 Task: Look for space in Erraguntla, India from 5th June, 2023 to 16th June, 2023 for 2 adults in price range Rs.14000 to Rs.18000. Place can be entire place with 1  bedroom having 1 bed and 1 bathroom. Property type can be house, flat, guest house, hotel. Amenities needed are: washing machine. Booking option can be shelf check-in. Required host language is English.
Action: Mouse moved to (537, 137)
Screenshot: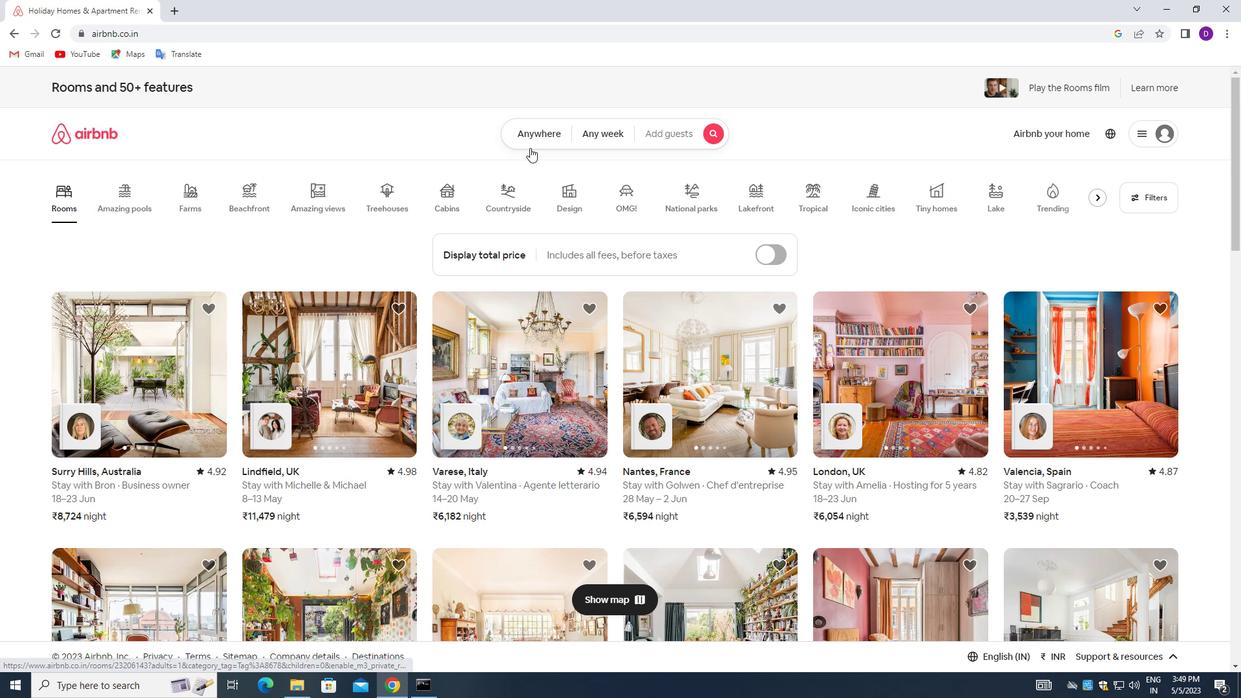 
Action: Mouse pressed left at (537, 137)
Screenshot: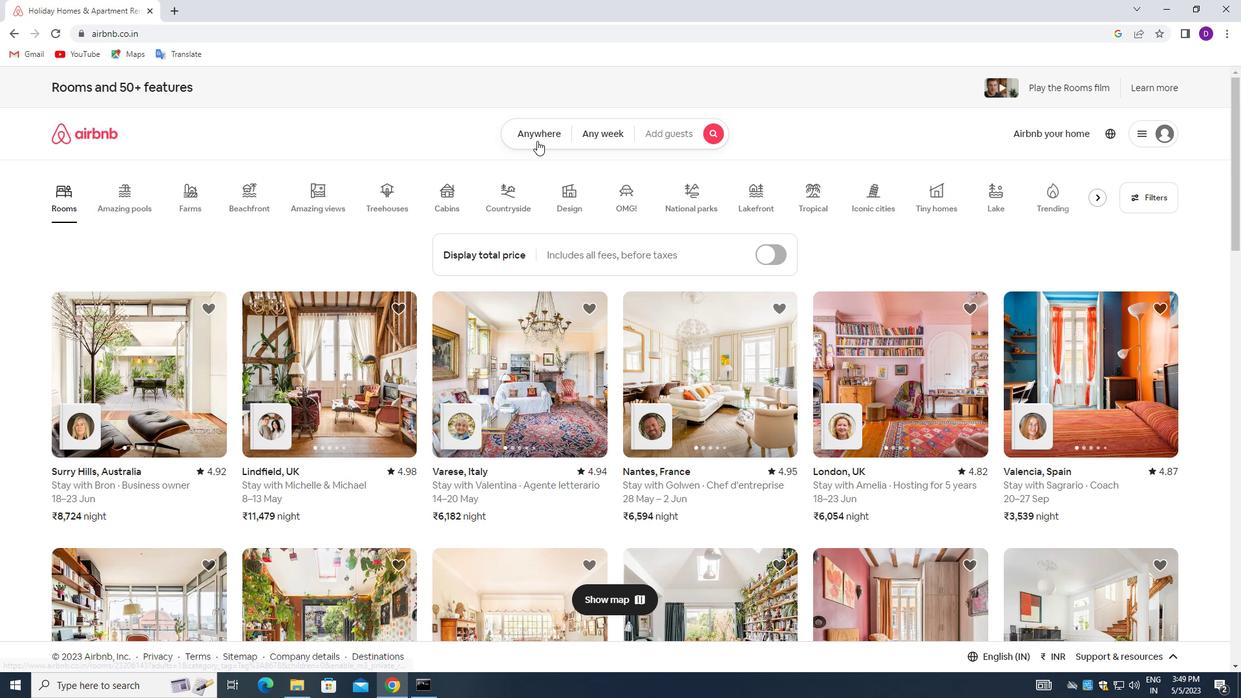 
Action: Mouse moved to (495, 189)
Screenshot: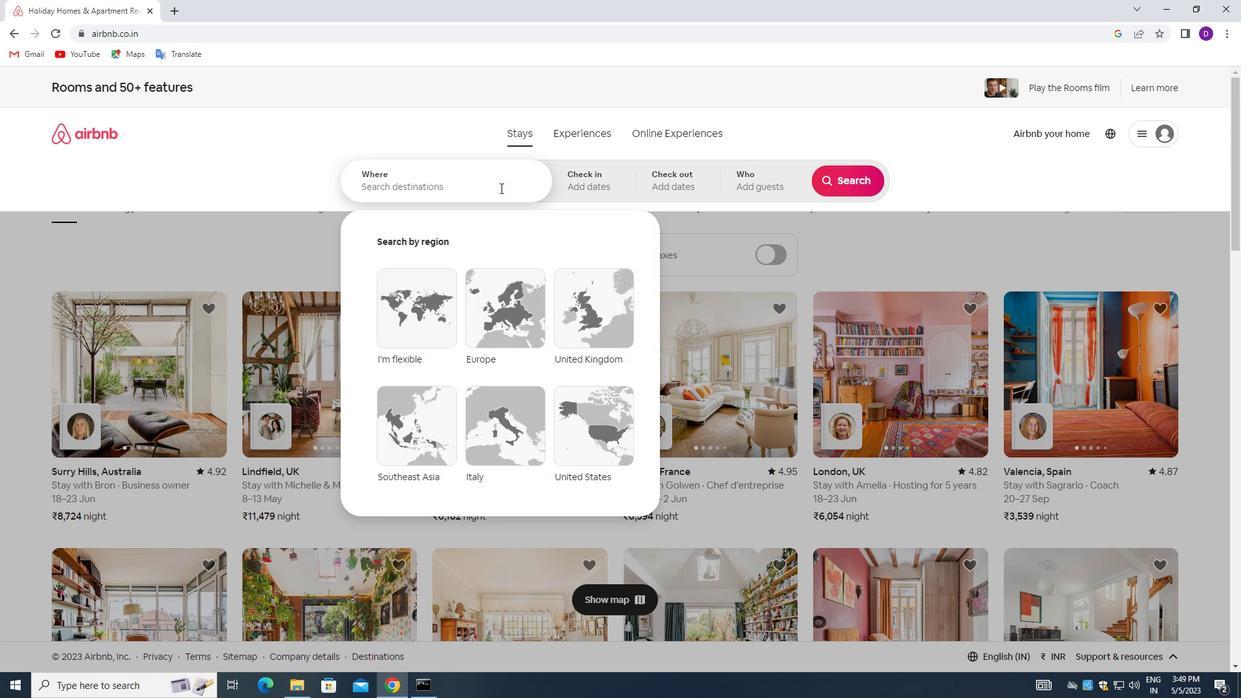
Action: Mouse pressed left at (495, 189)
Screenshot: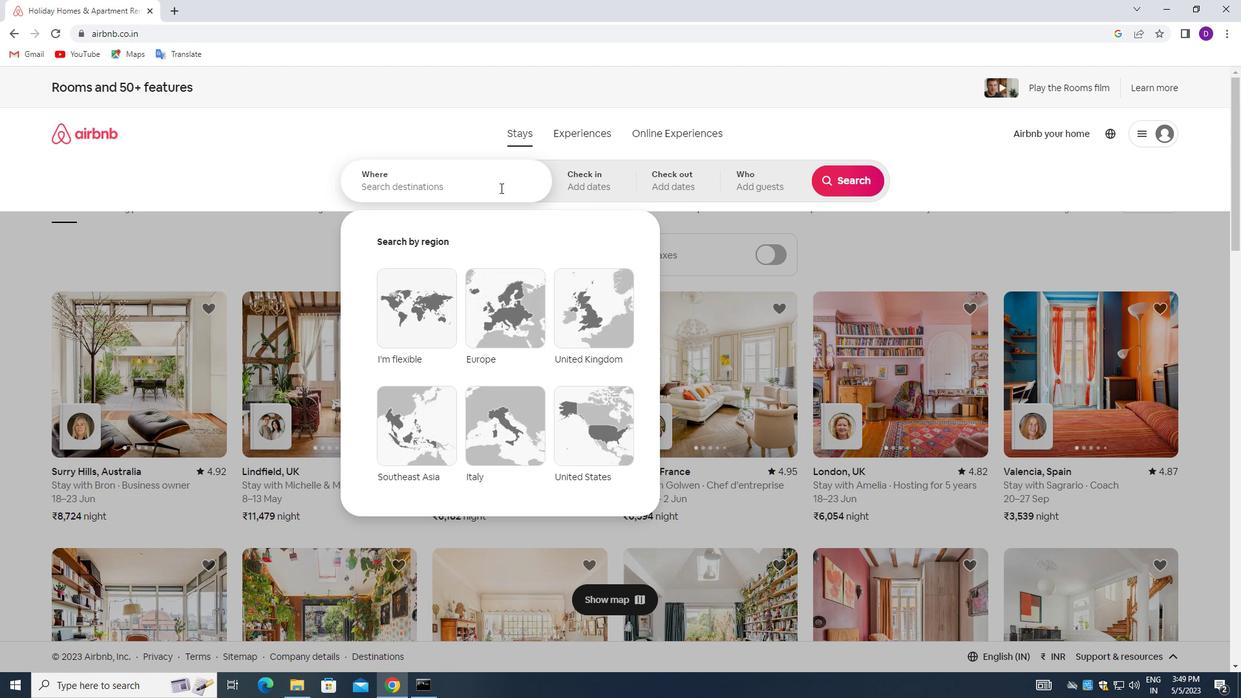
Action: Mouse moved to (275, 265)
Screenshot: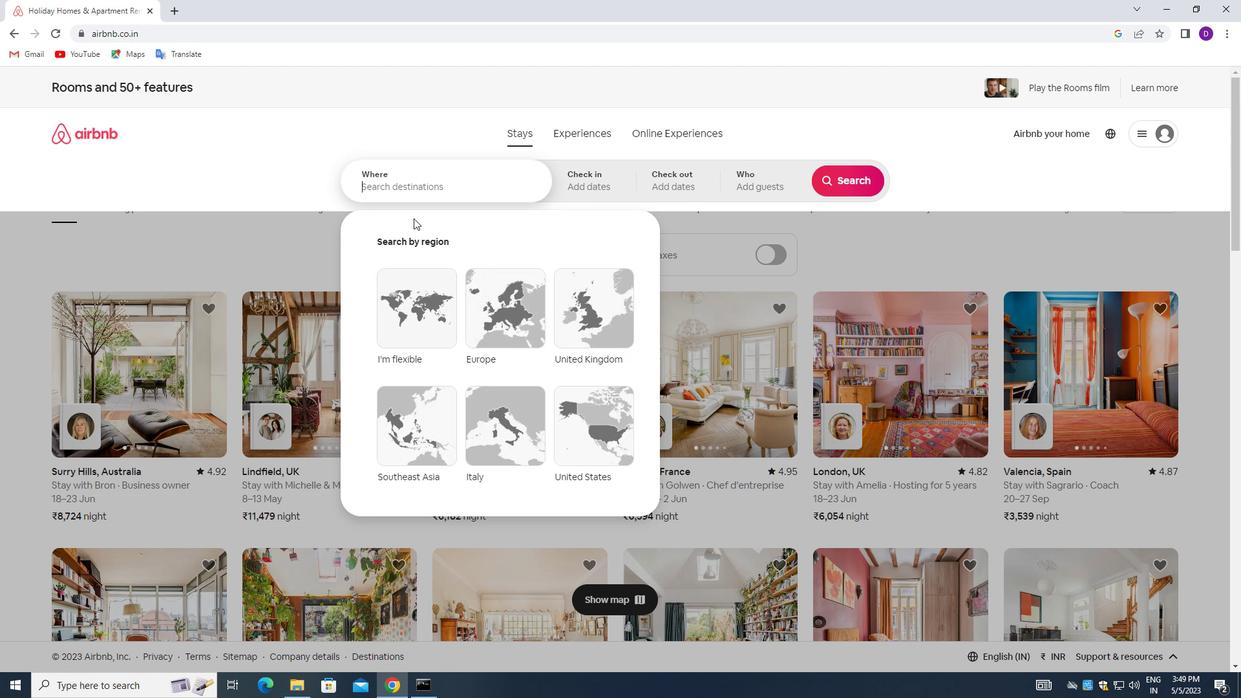
Action: Key pressed <Key.shift_r><Key.shift_r><Key.shift_r><Key.shift_r>Erraguntla,<Key.space><Key.shift>INDIA<Key.enter>
Screenshot: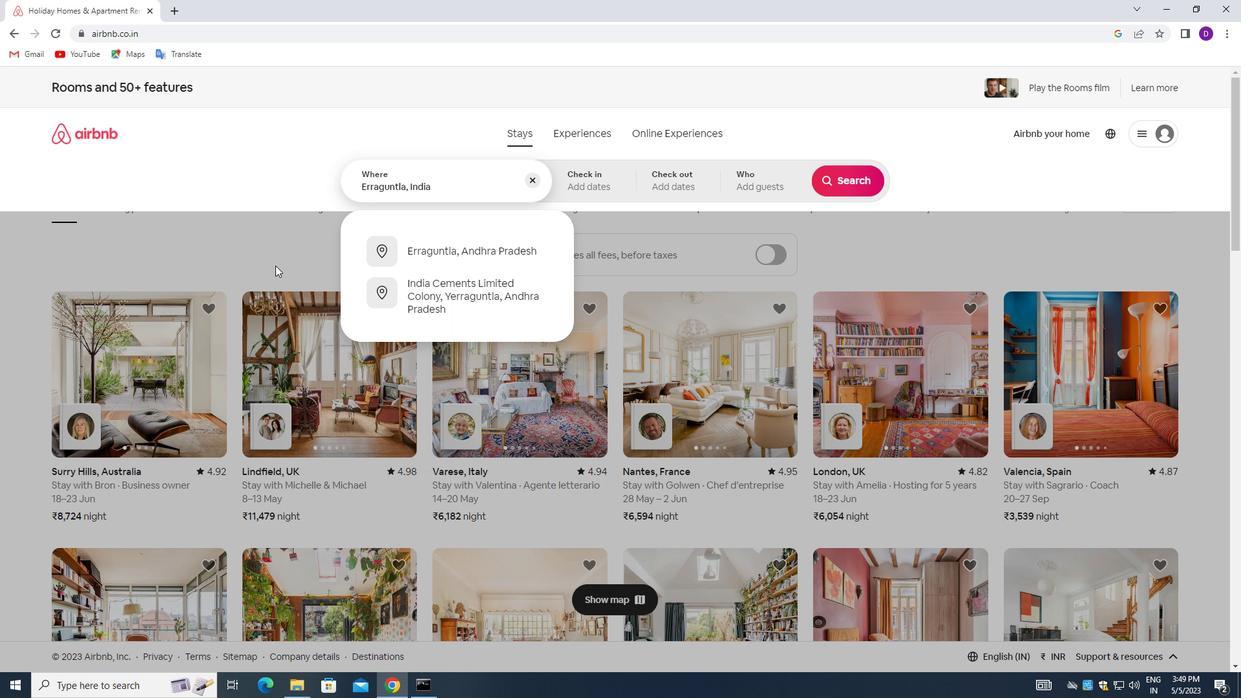 
Action: Mouse moved to (679, 370)
Screenshot: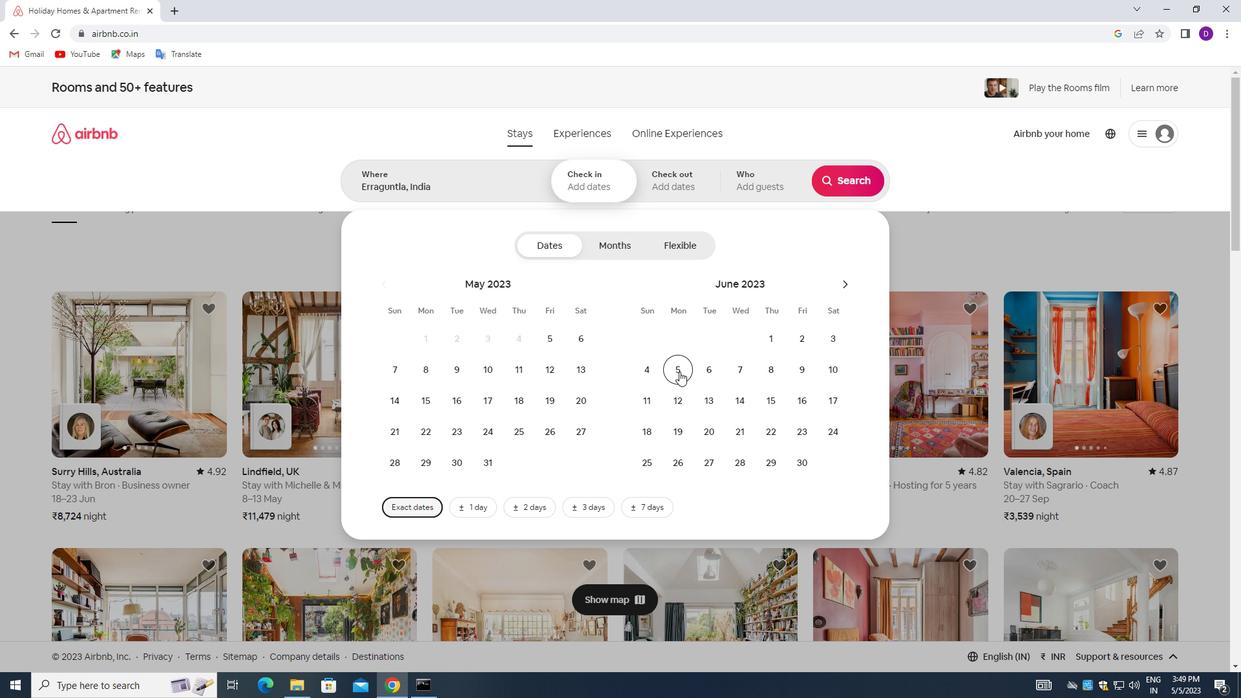 
Action: Mouse pressed left at (679, 370)
Screenshot: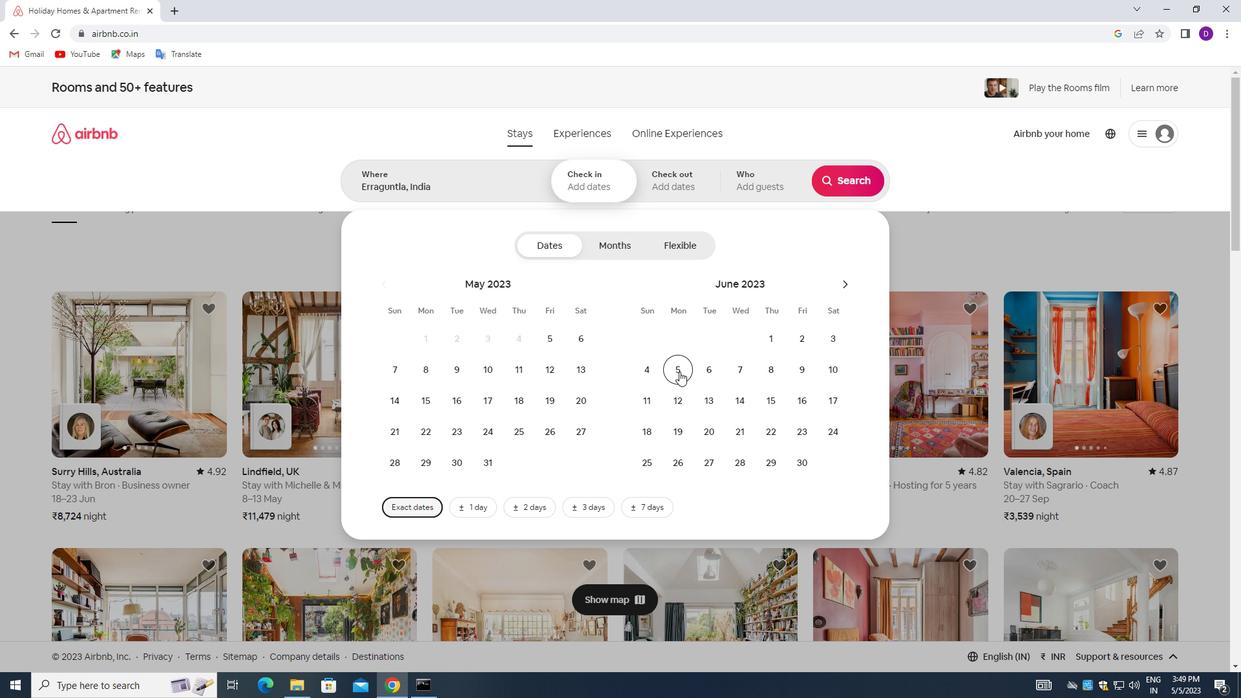 
Action: Mouse moved to (802, 401)
Screenshot: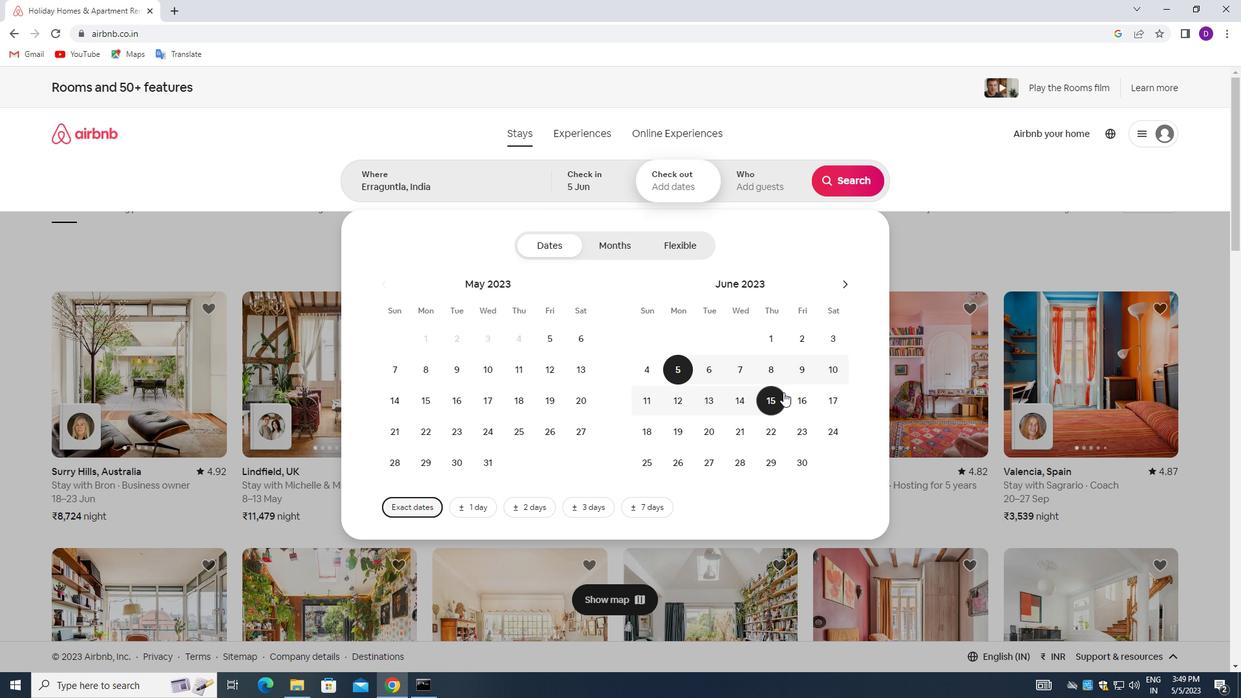 
Action: Mouse pressed left at (802, 401)
Screenshot: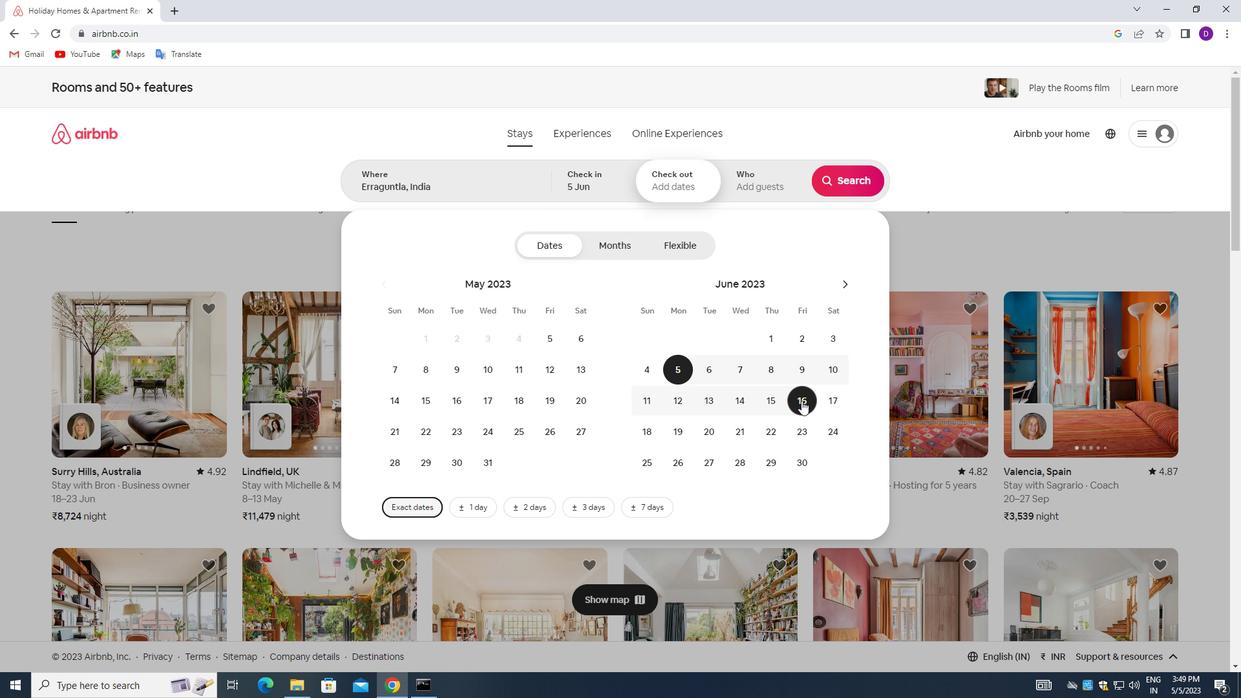 
Action: Mouse moved to (745, 189)
Screenshot: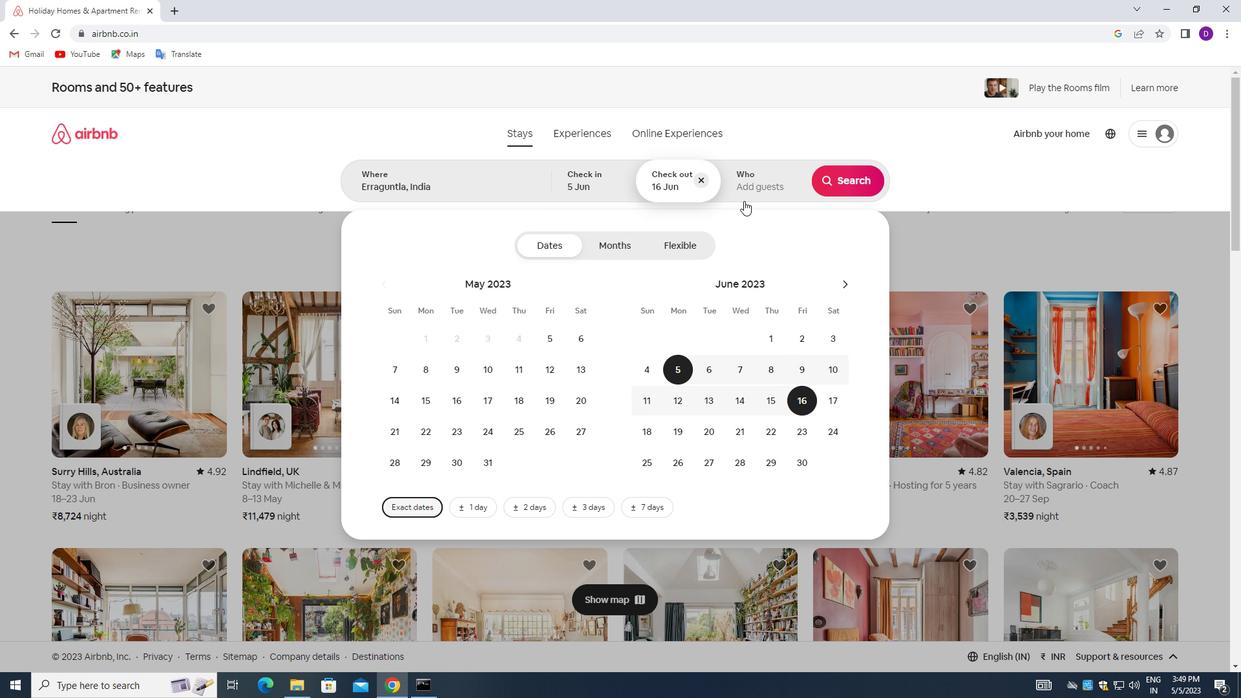 
Action: Mouse pressed left at (745, 189)
Screenshot: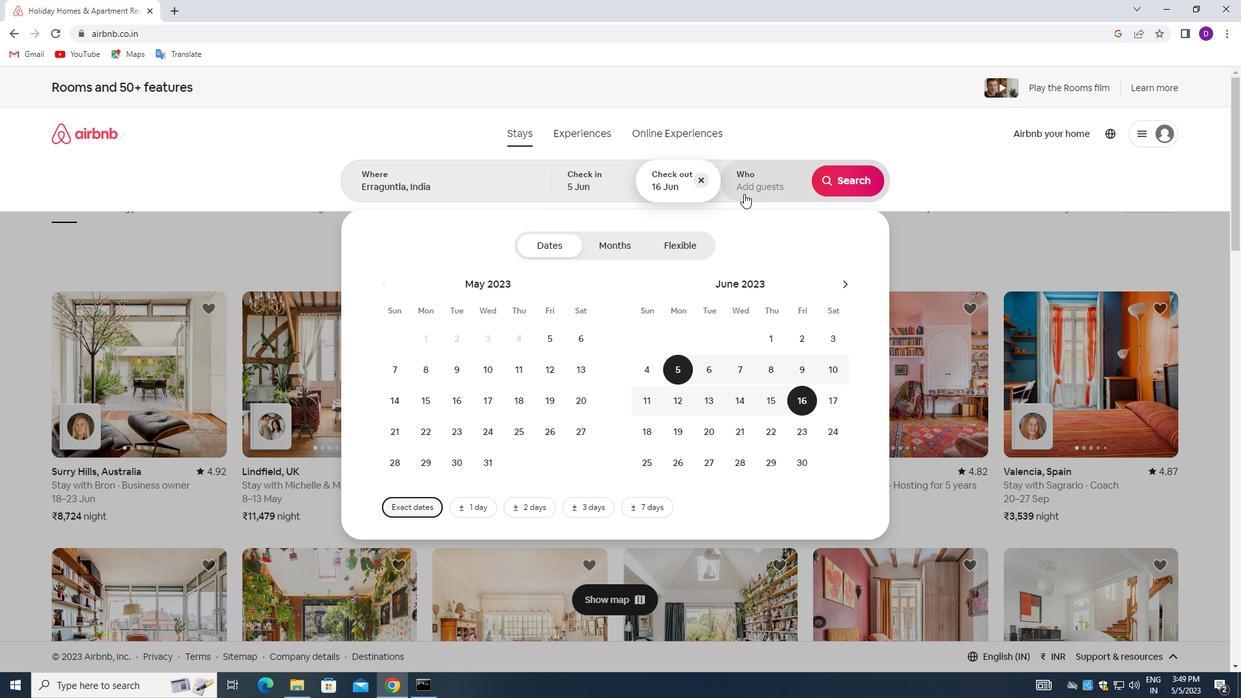 
Action: Mouse moved to (845, 247)
Screenshot: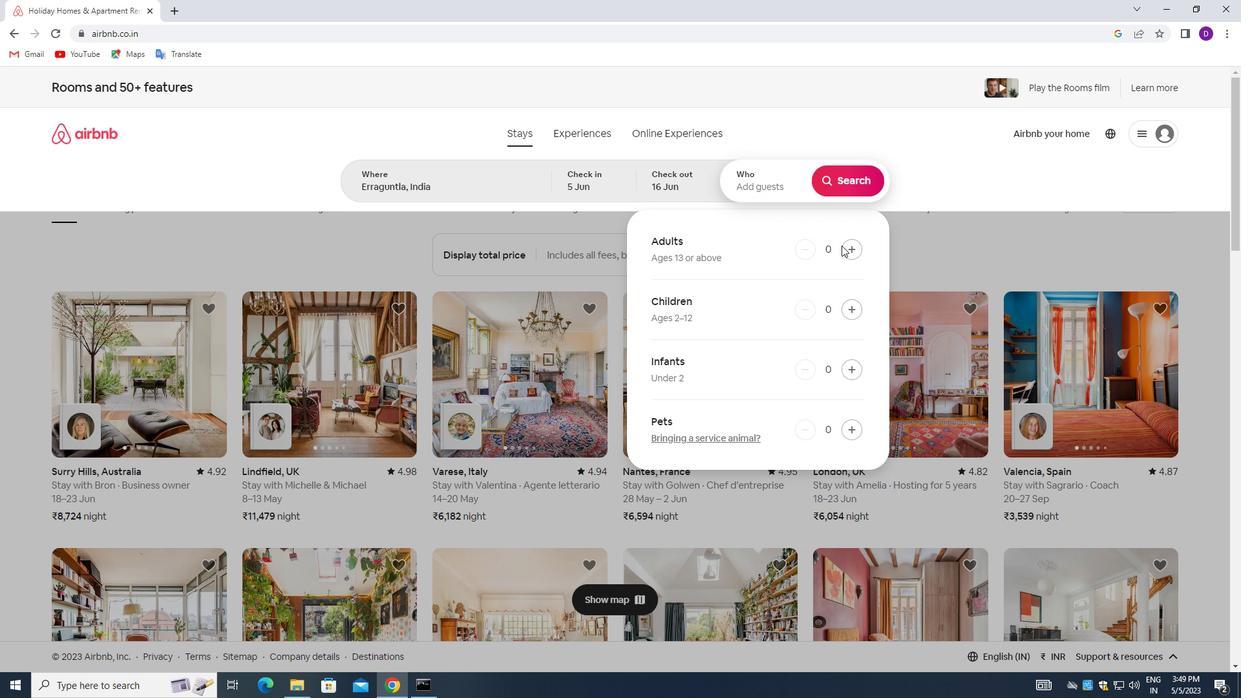 
Action: Mouse pressed left at (845, 247)
Screenshot: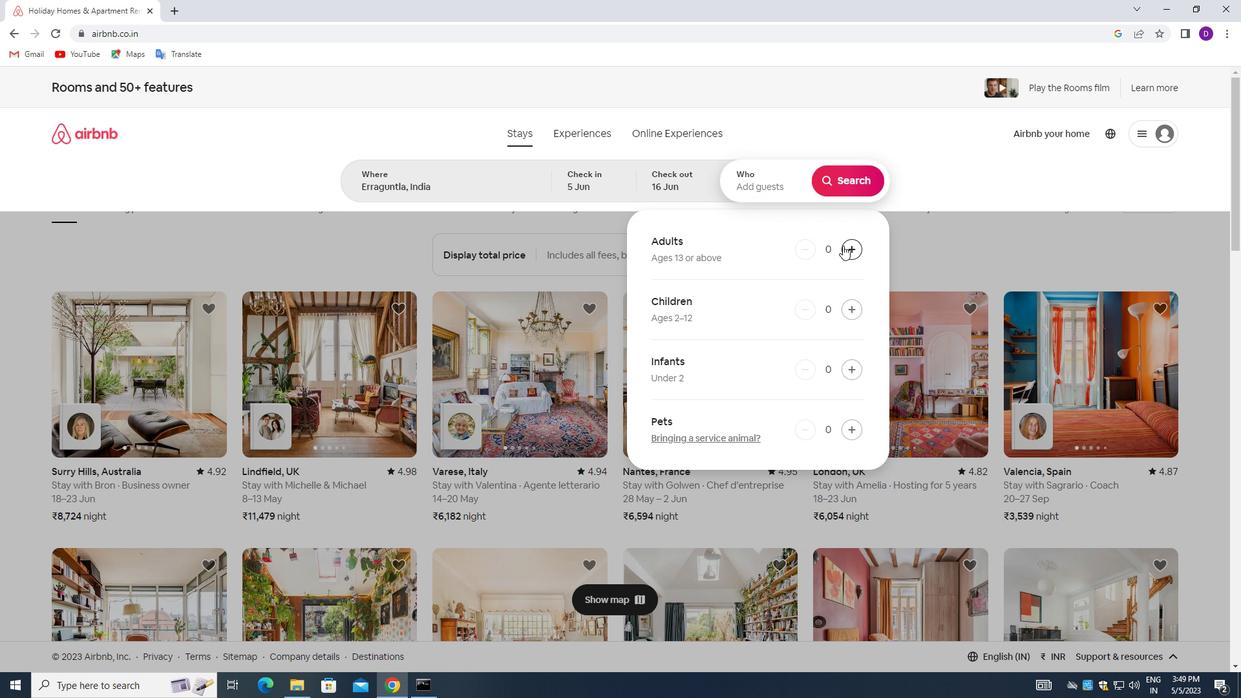 
Action: Mouse pressed left at (845, 247)
Screenshot: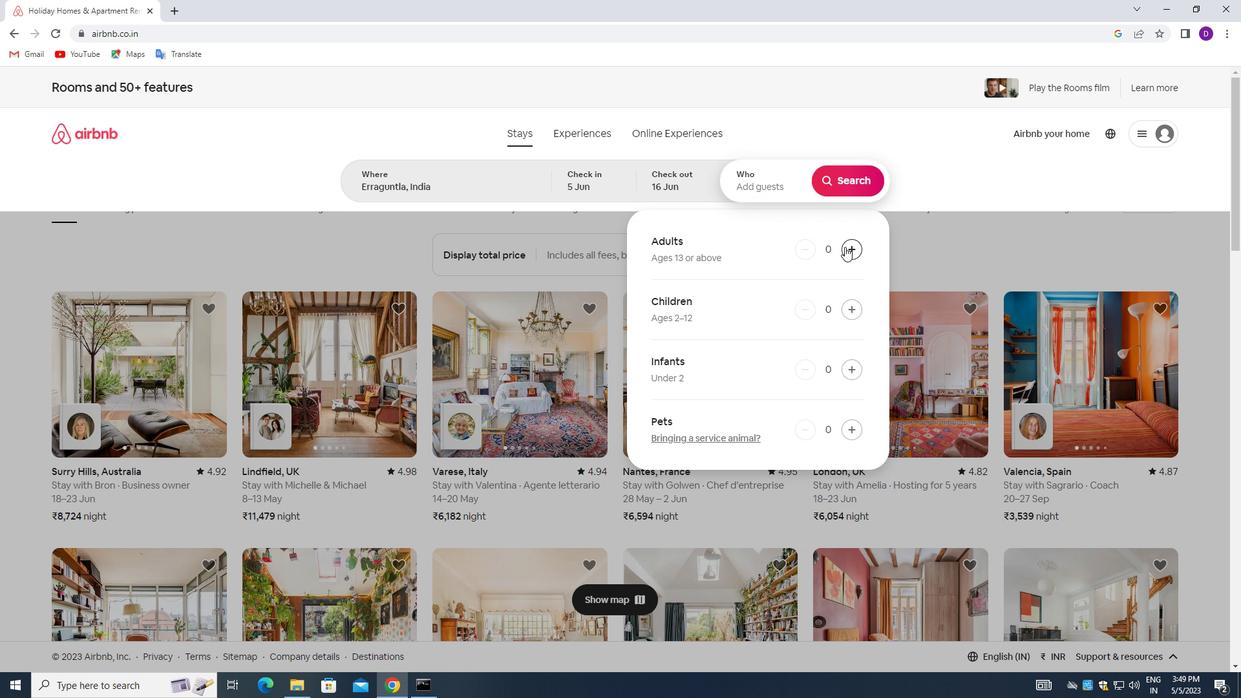 
Action: Mouse moved to (844, 176)
Screenshot: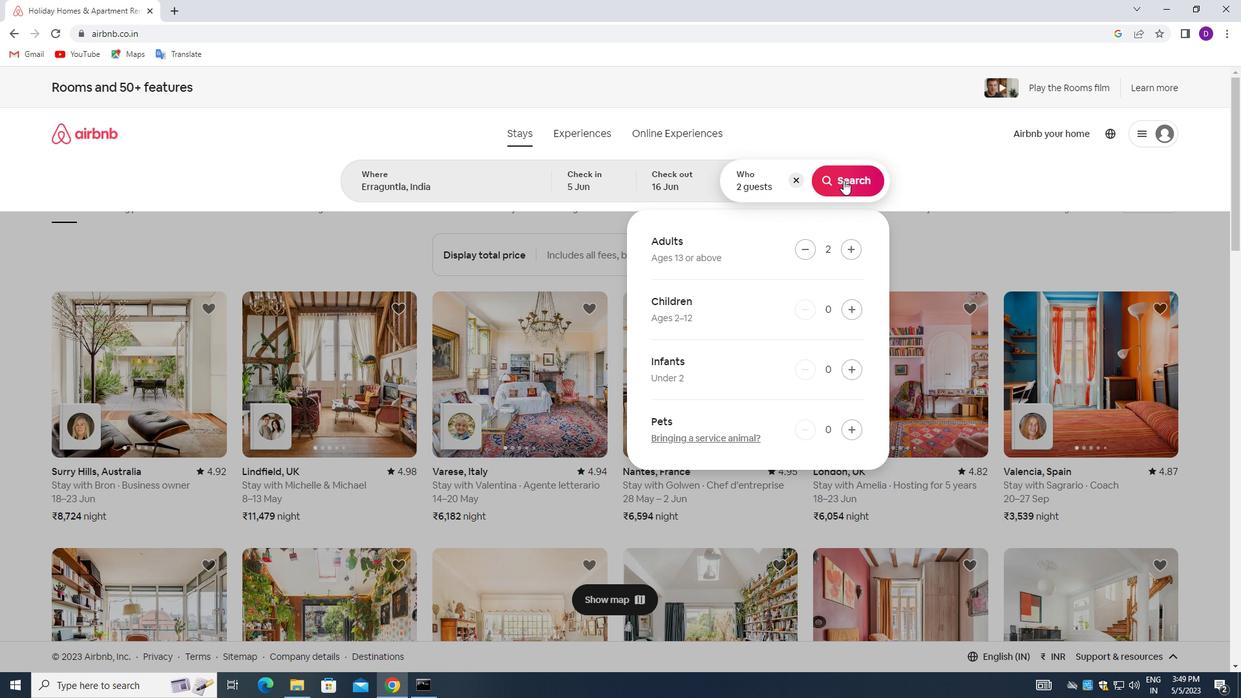 
Action: Mouse pressed left at (844, 176)
Screenshot: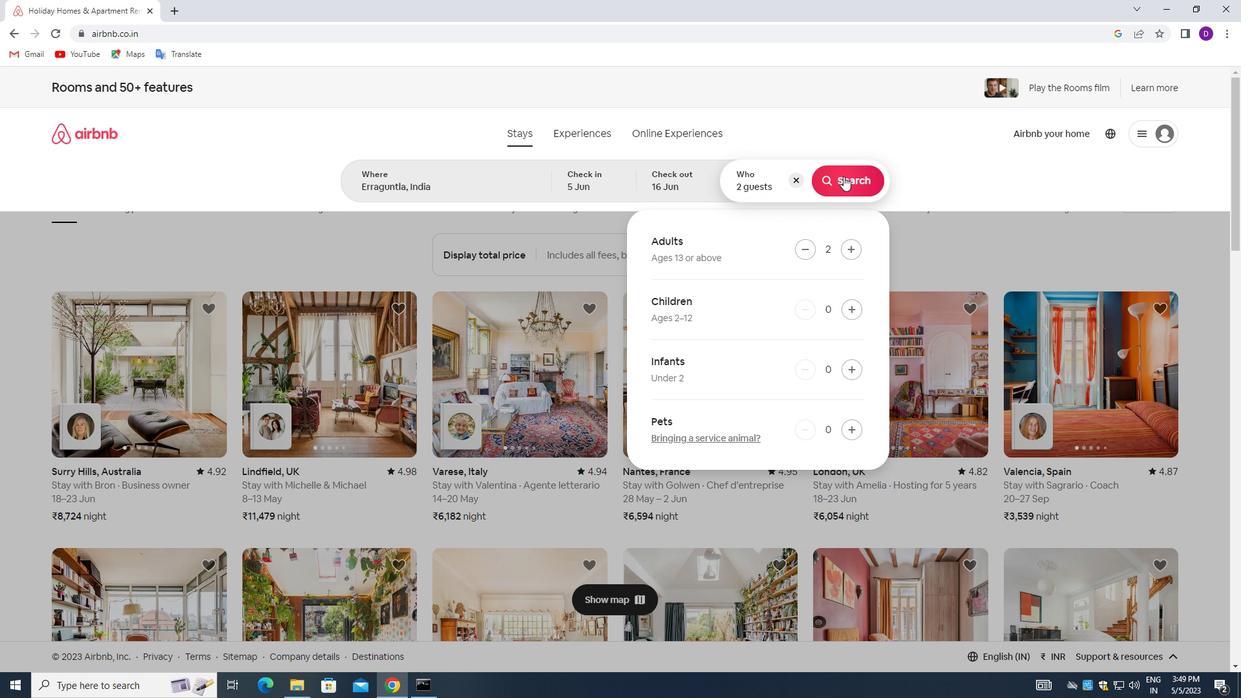 
Action: Mouse moved to (1162, 143)
Screenshot: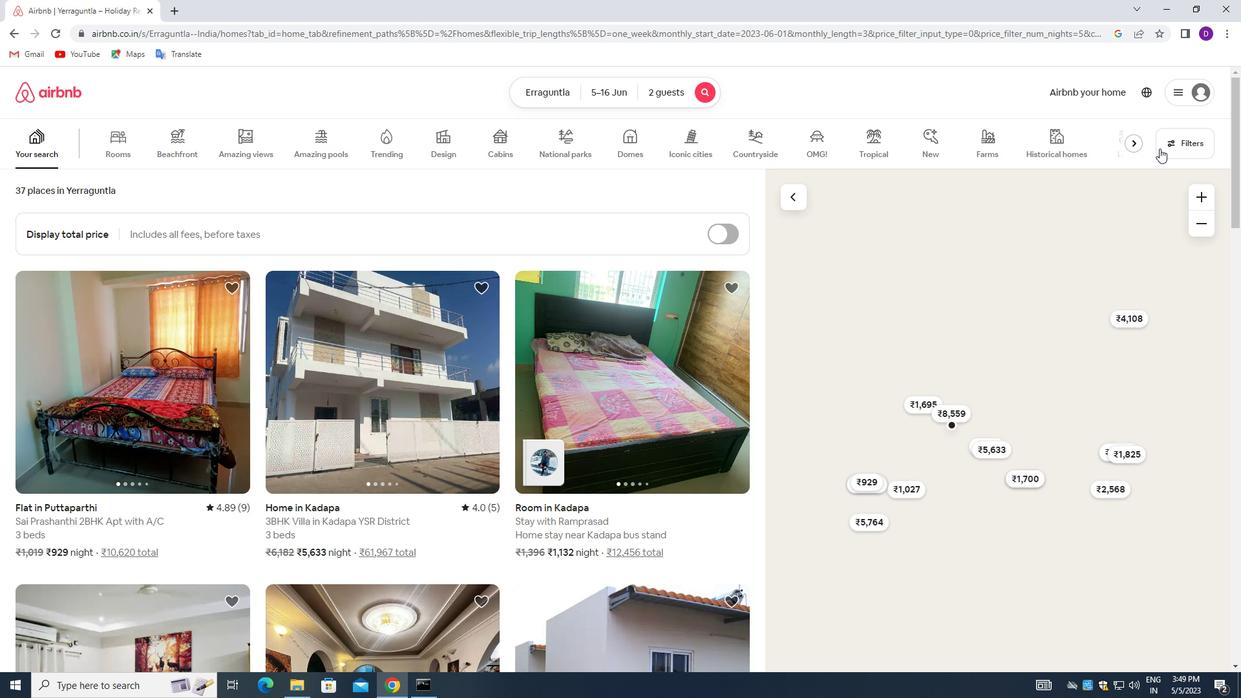 
Action: Mouse pressed left at (1162, 143)
Screenshot: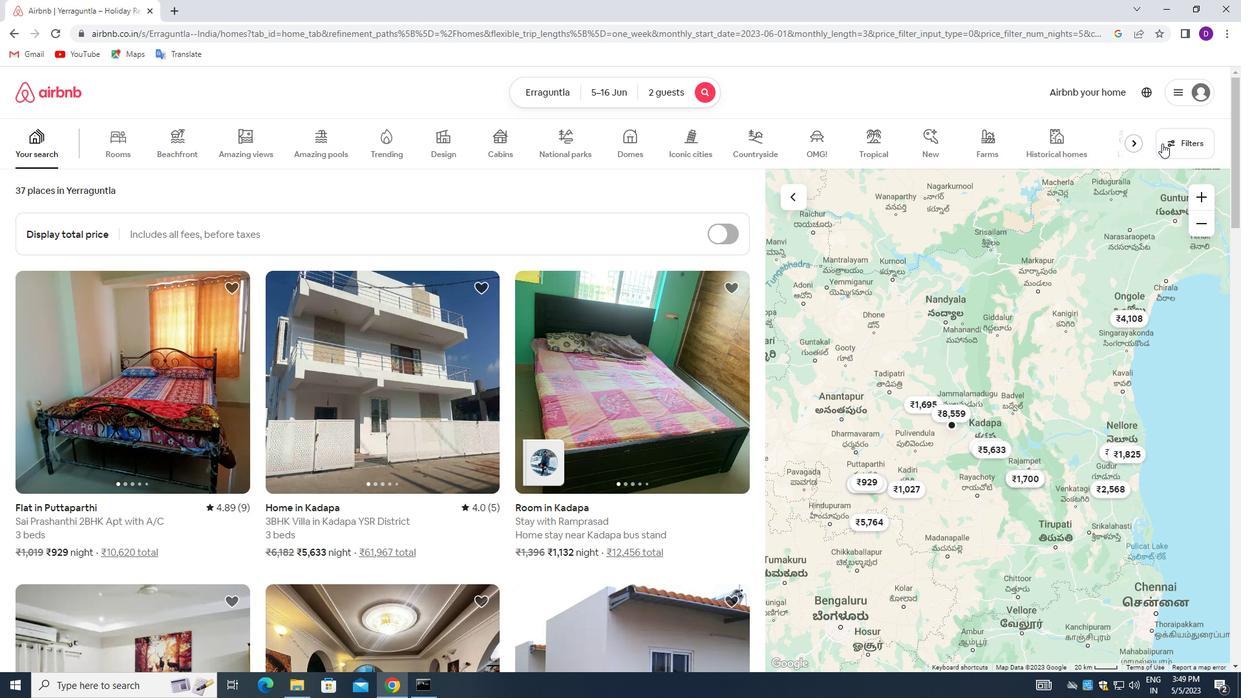
Action: Mouse moved to (448, 459)
Screenshot: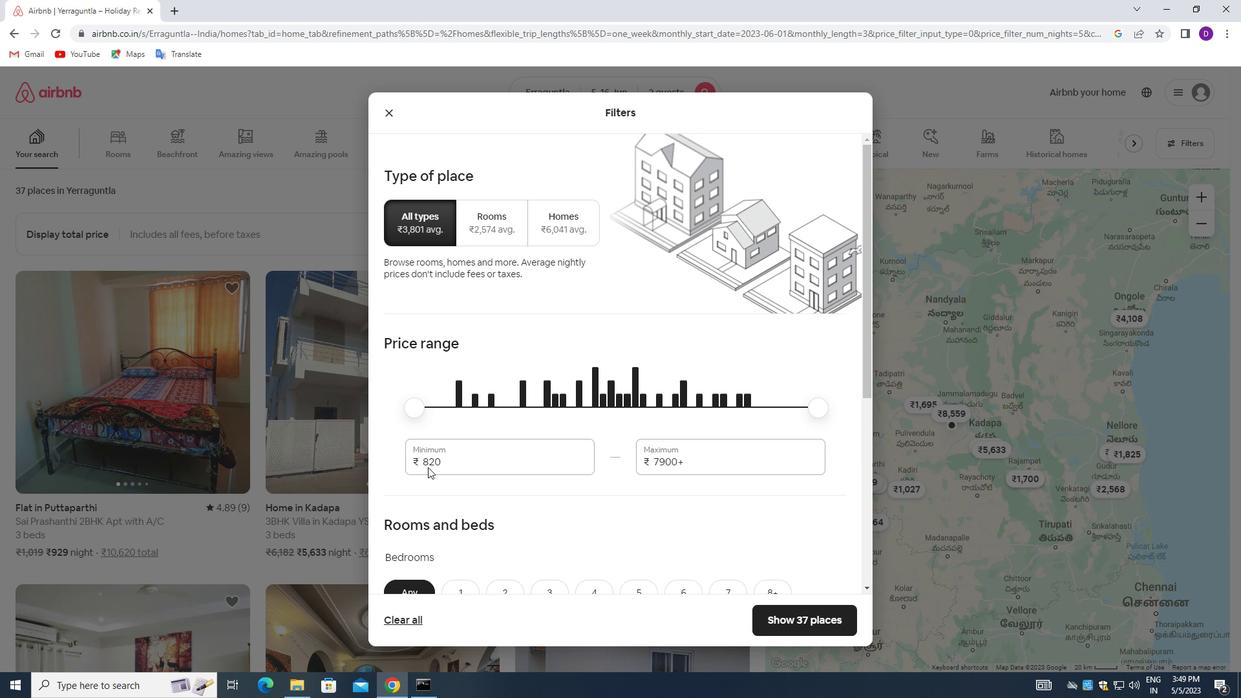 
Action: Mouse pressed left at (448, 459)
Screenshot: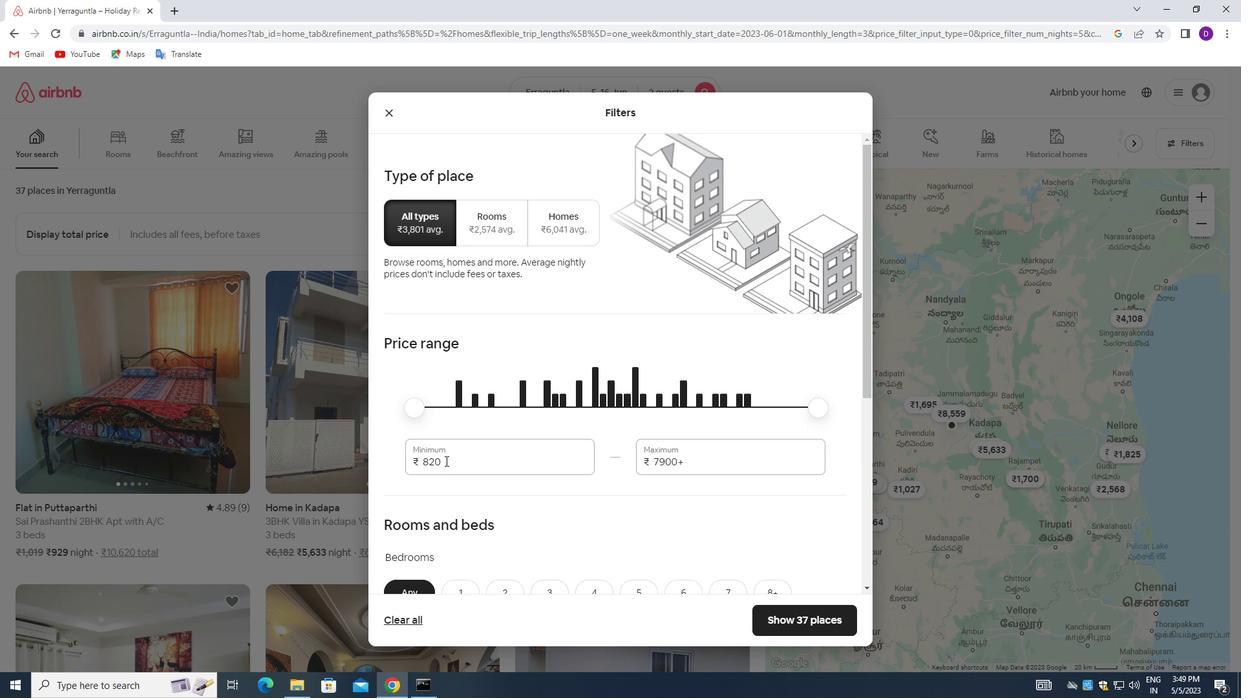 
Action: Mouse pressed left at (448, 459)
Screenshot: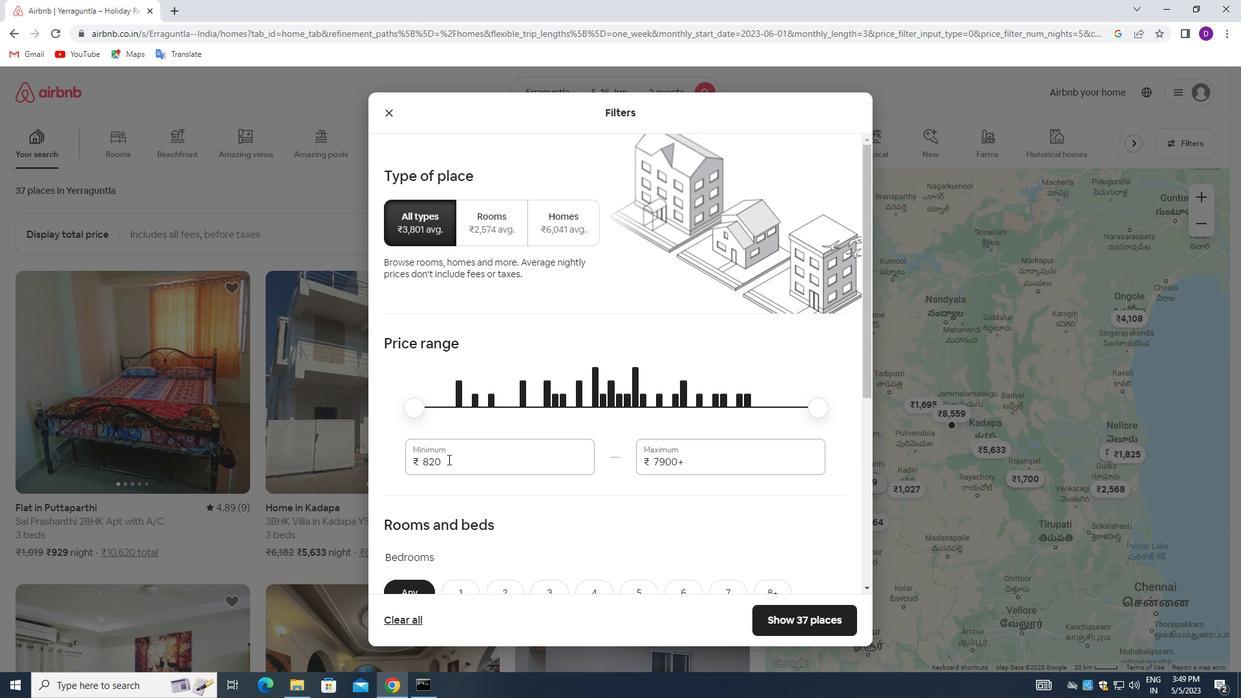 
Action: Key pressed 14000<Key.tab>18000
Screenshot: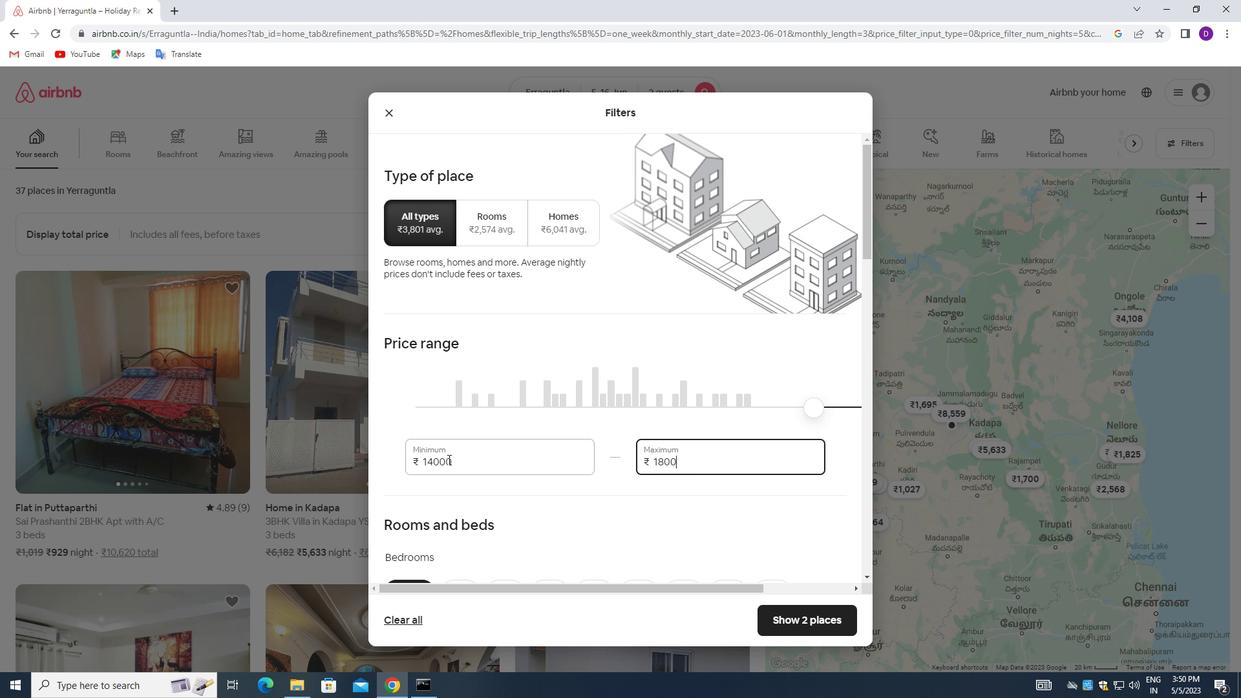 
Action: Mouse moved to (572, 490)
Screenshot: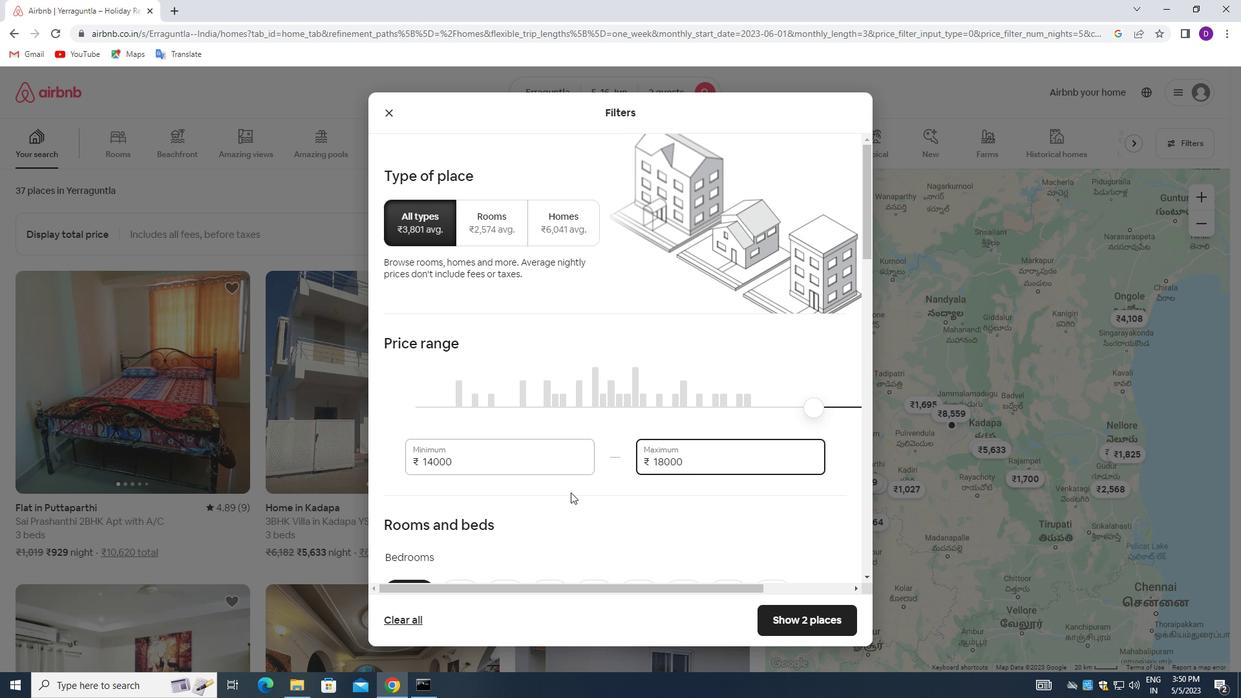 
Action: Mouse scrolled (572, 490) with delta (0, 0)
Screenshot: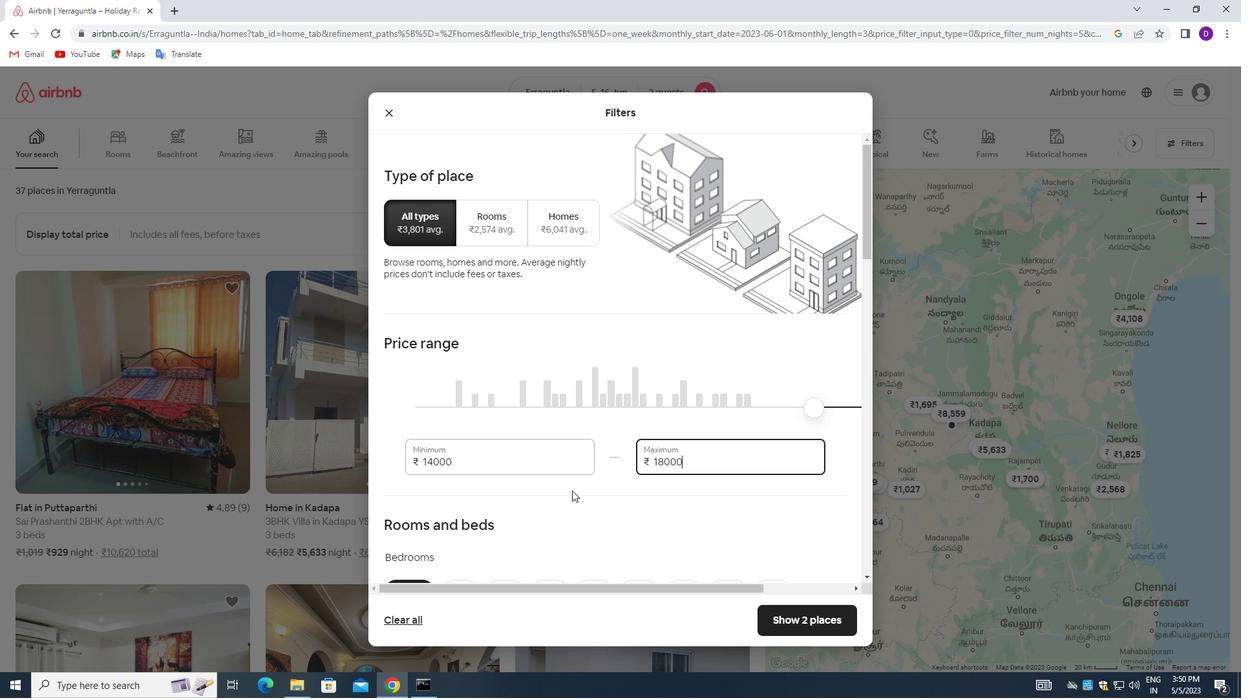
Action: Mouse scrolled (572, 490) with delta (0, 0)
Screenshot: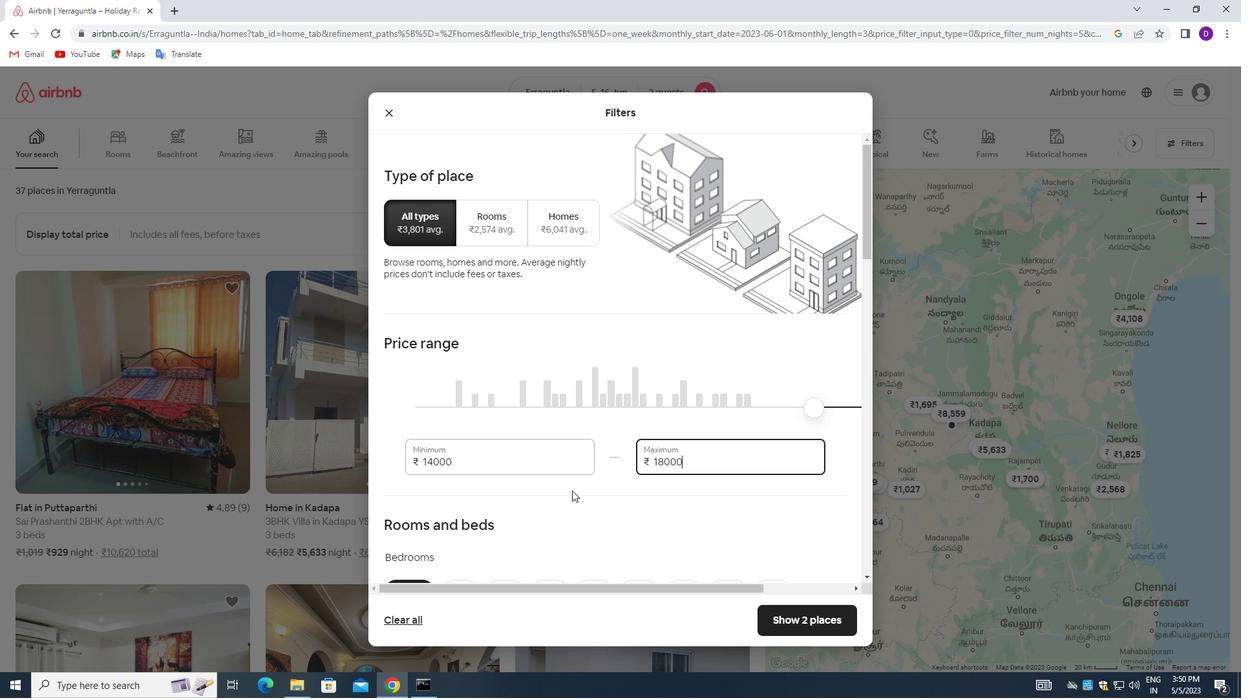 
Action: Mouse moved to (572, 490)
Screenshot: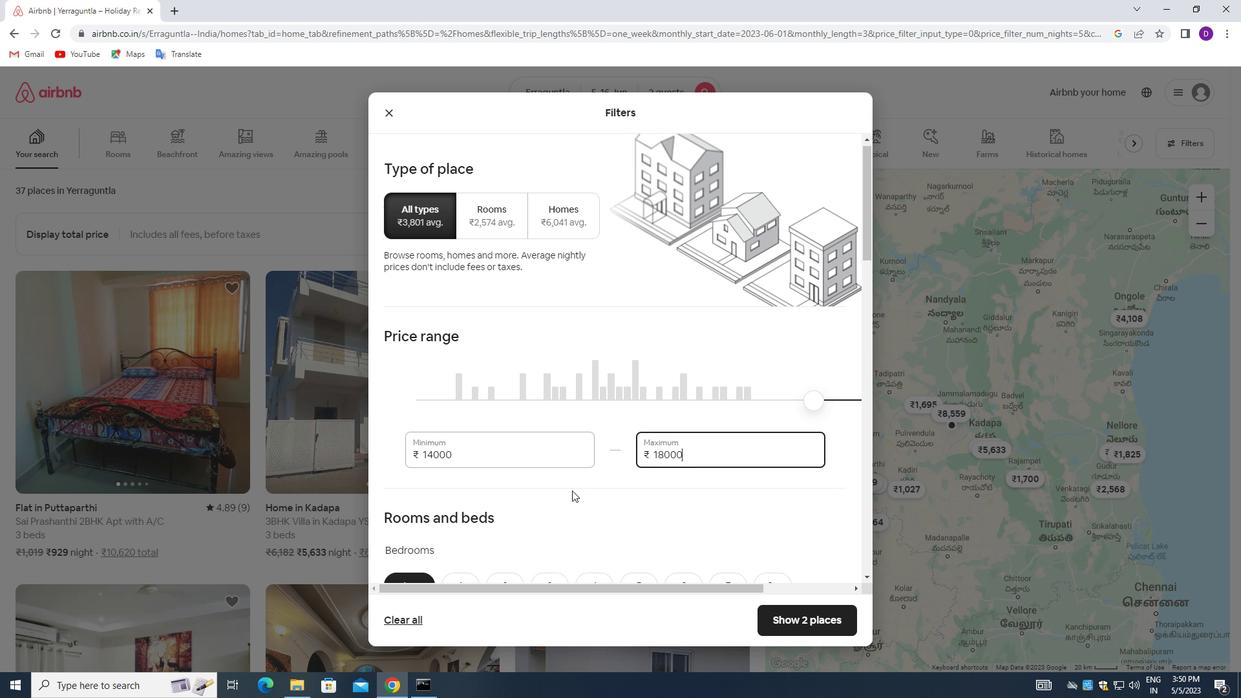 
Action: Mouse scrolled (572, 490) with delta (0, 0)
Screenshot: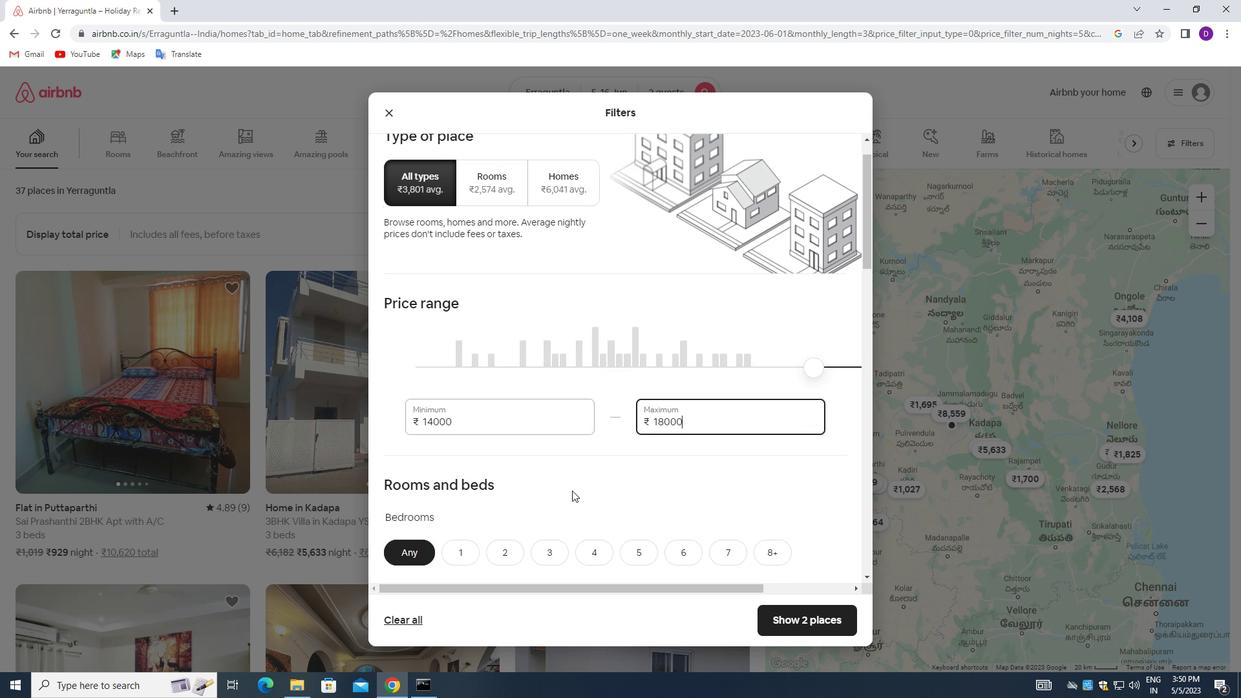 
Action: Mouse moved to (467, 401)
Screenshot: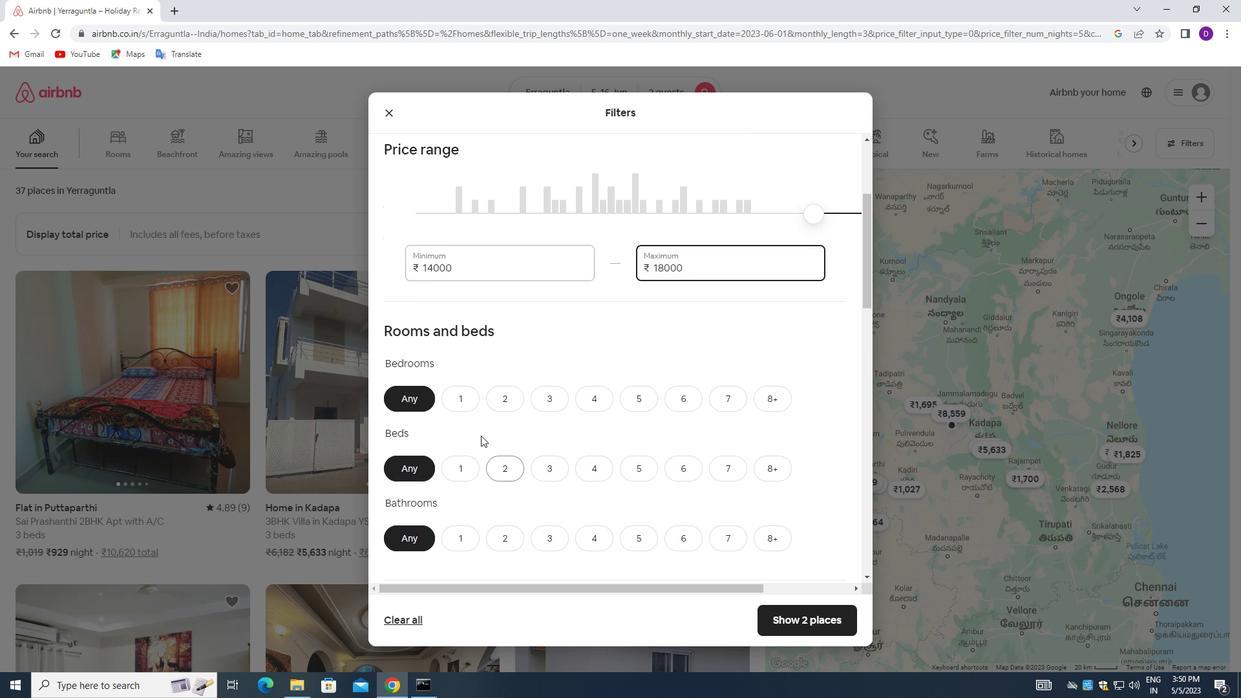 
Action: Mouse pressed left at (467, 401)
Screenshot: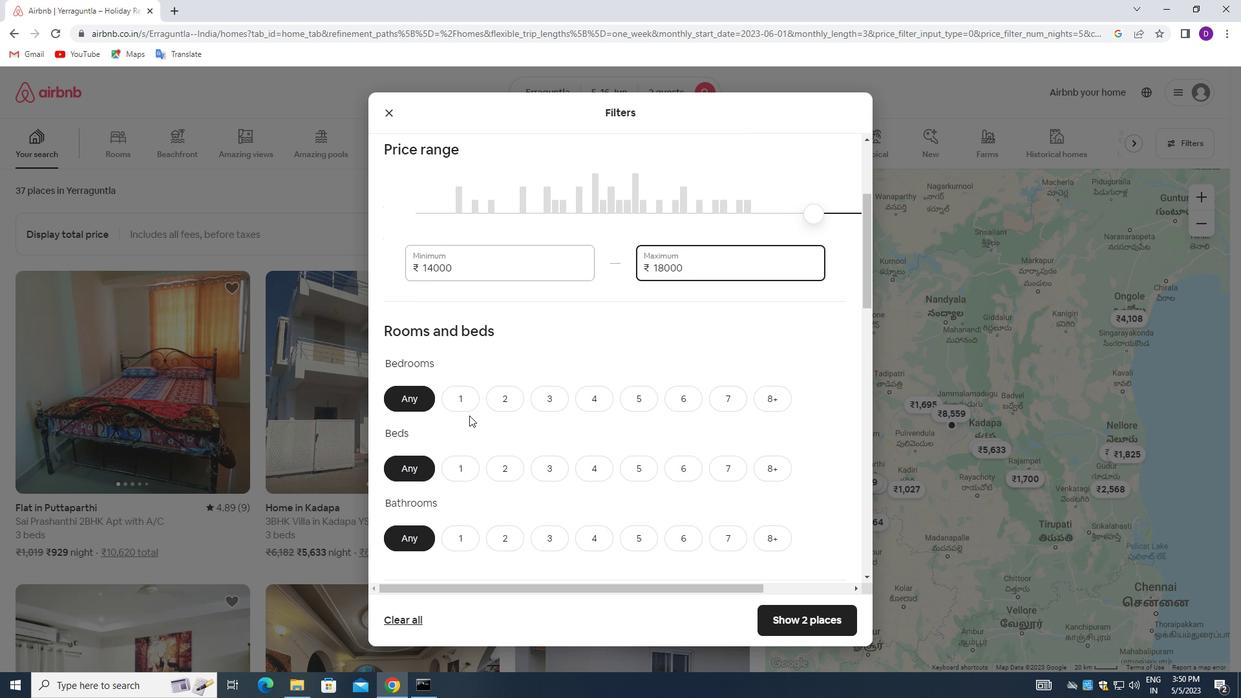 
Action: Mouse moved to (472, 465)
Screenshot: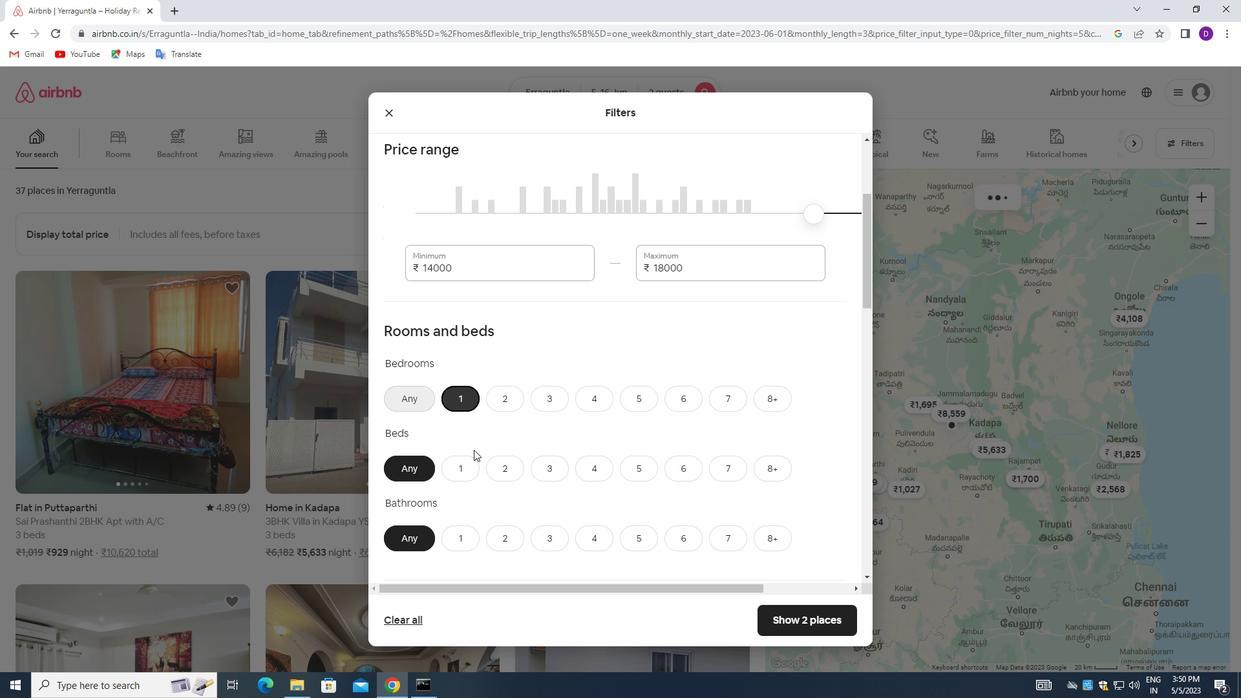 
Action: Mouse pressed left at (472, 465)
Screenshot: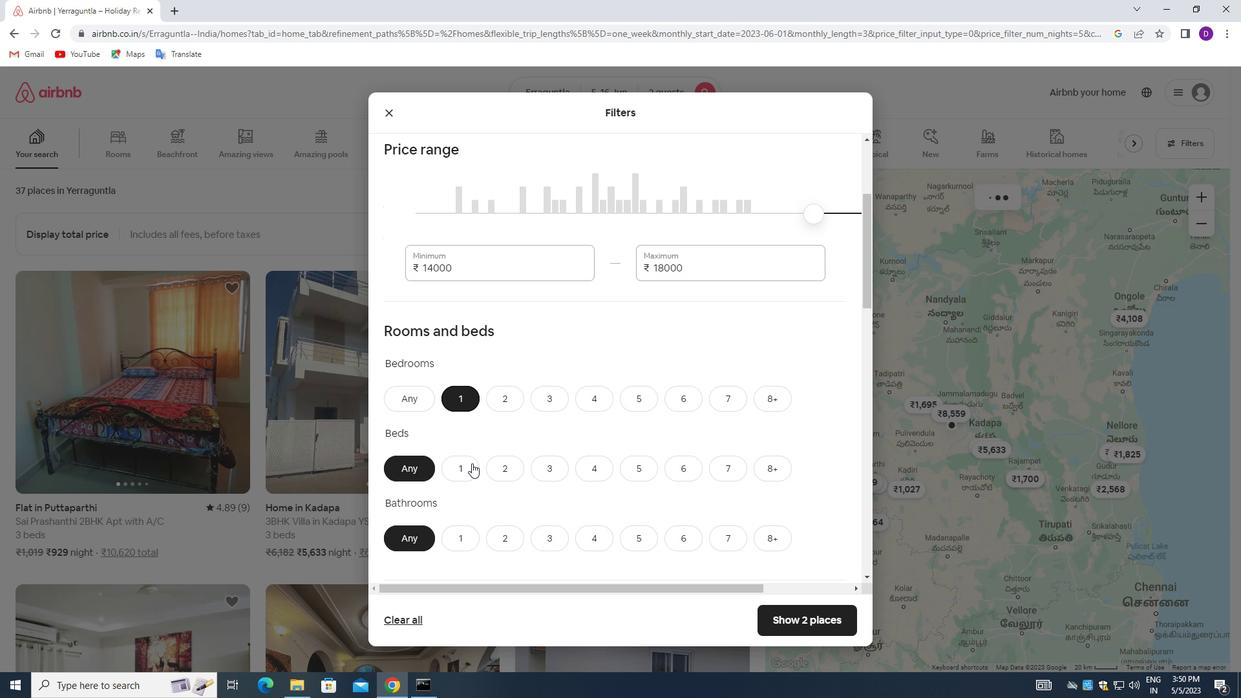 
Action: Mouse moved to (461, 529)
Screenshot: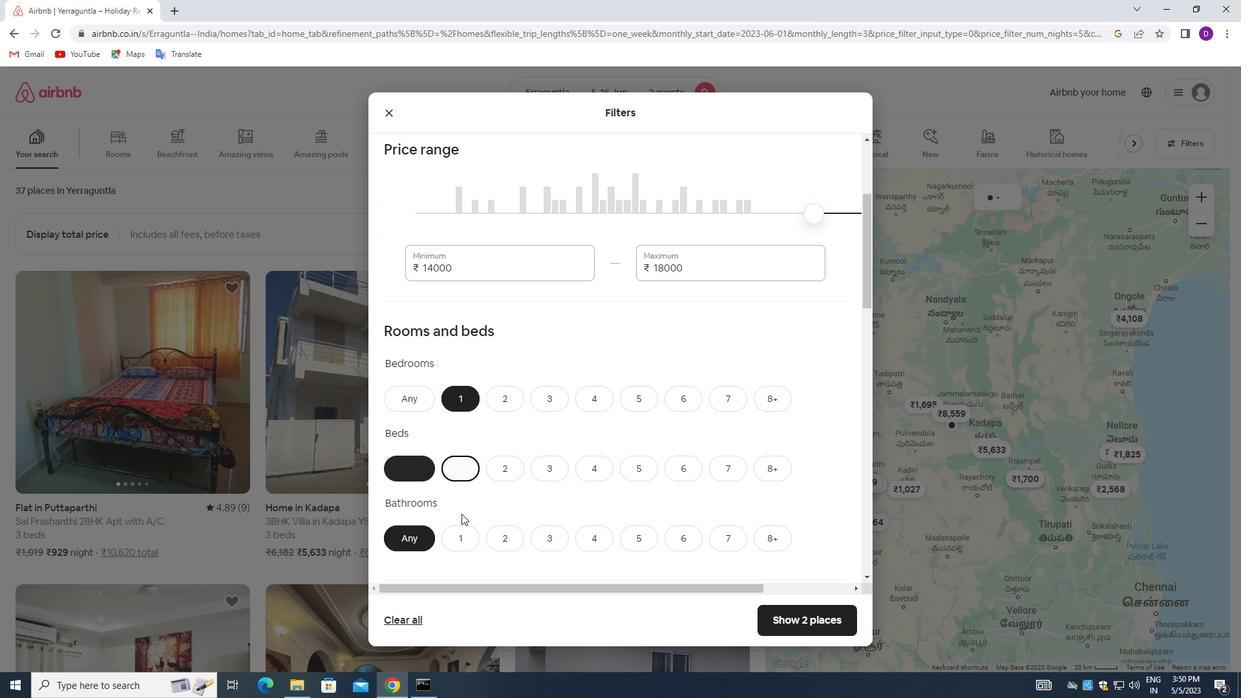 
Action: Mouse pressed left at (461, 529)
Screenshot: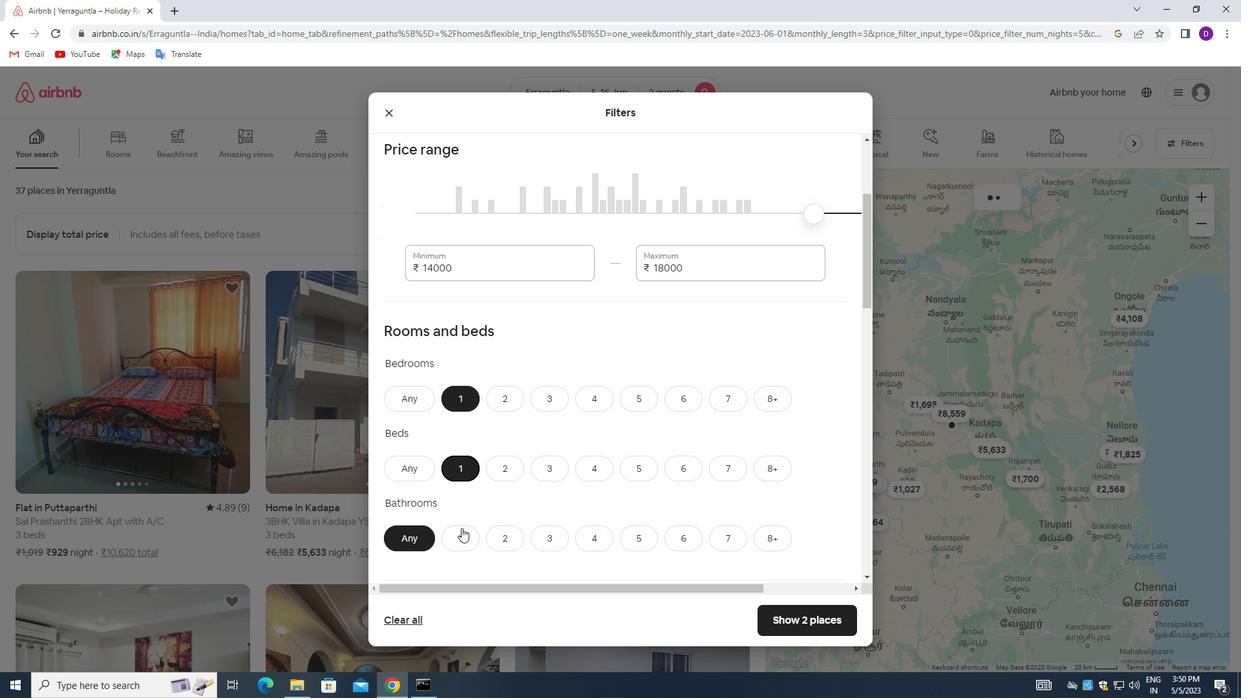 
Action: Mouse moved to (502, 459)
Screenshot: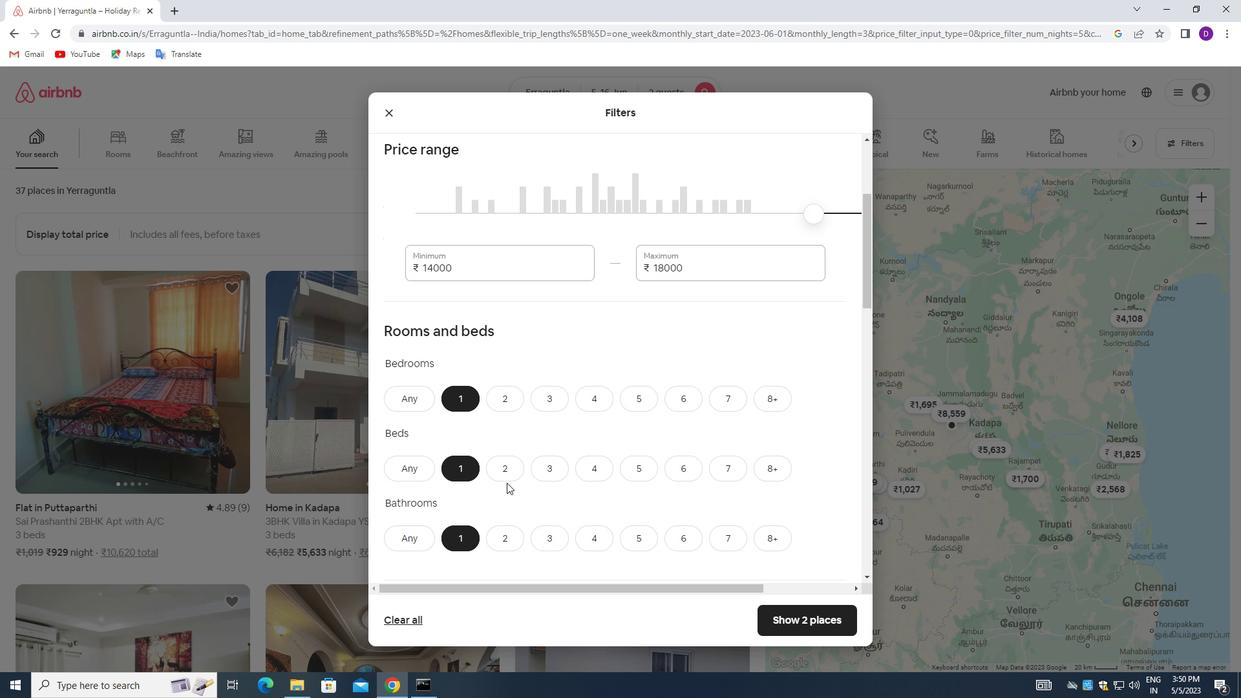 
Action: Mouse scrolled (502, 458) with delta (0, 0)
Screenshot: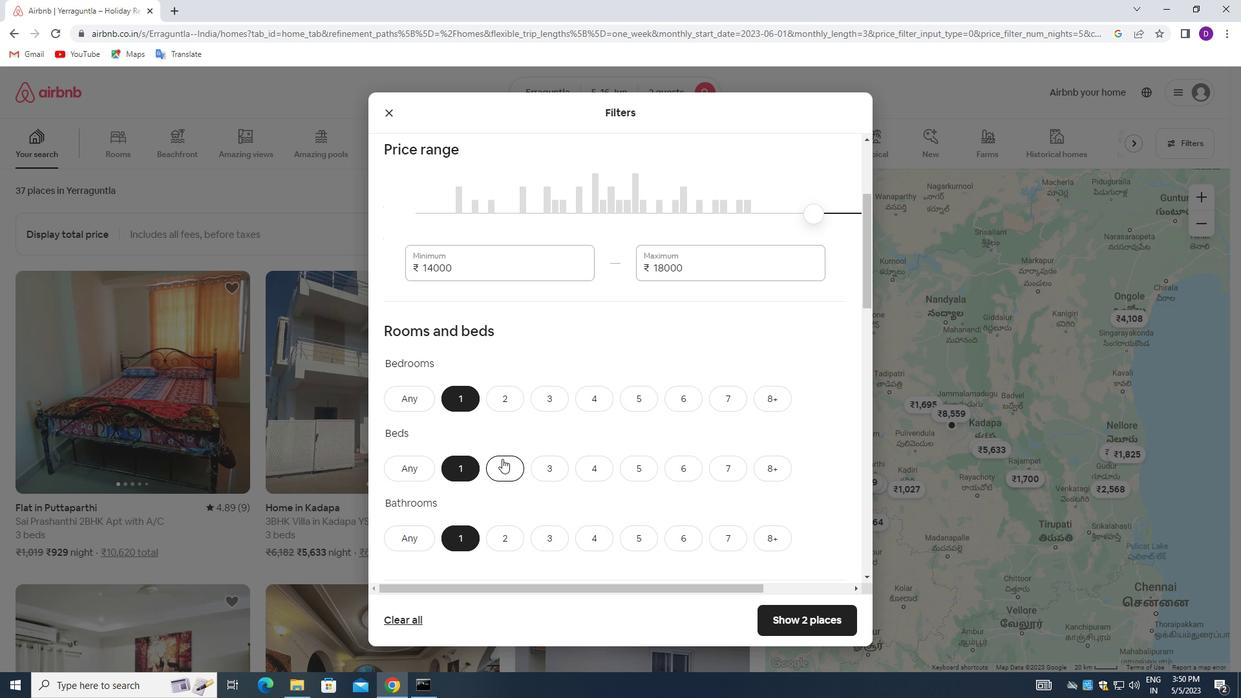 
Action: Mouse scrolled (502, 458) with delta (0, 0)
Screenshot: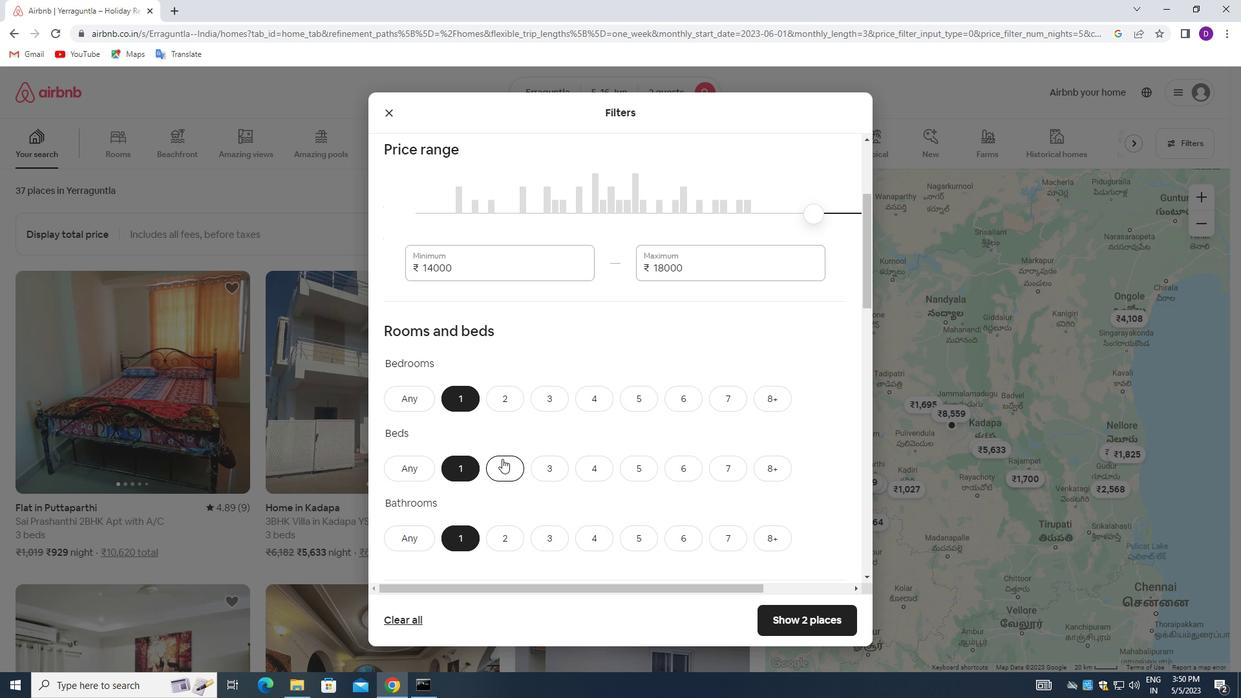 
Action: Mouse moved to (435, 528)
Screenshot: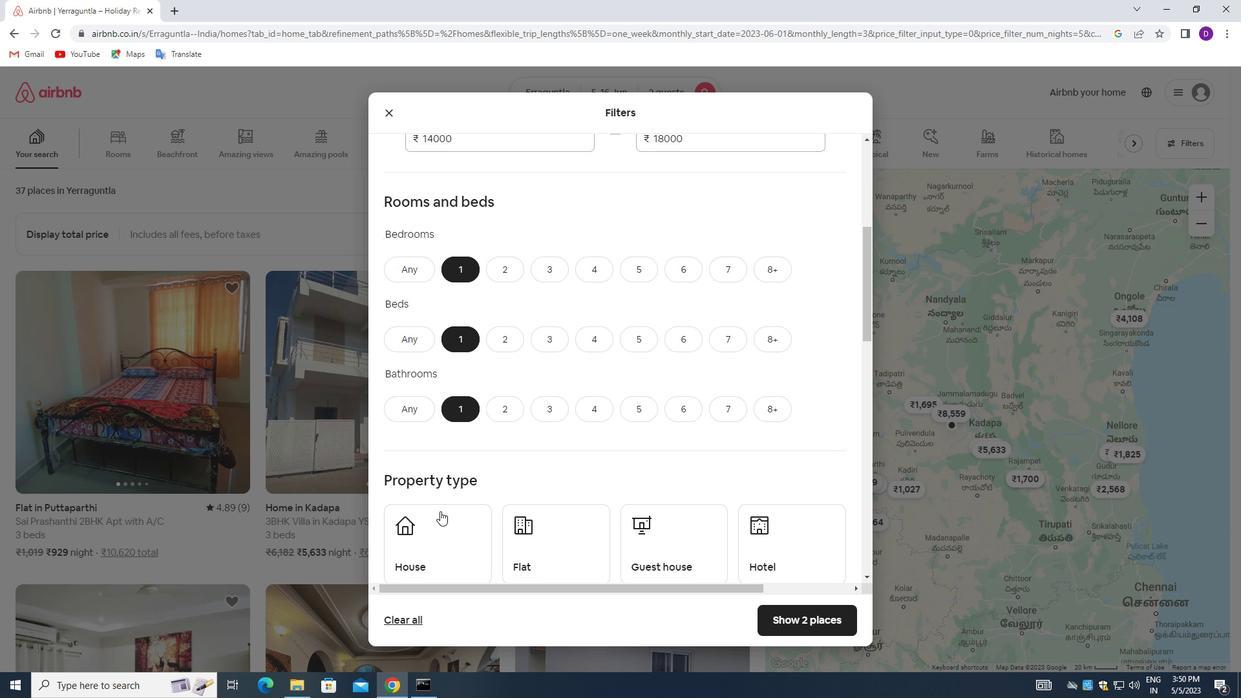 
Action: Mouse pressed left at (435, 528)
Screenshot: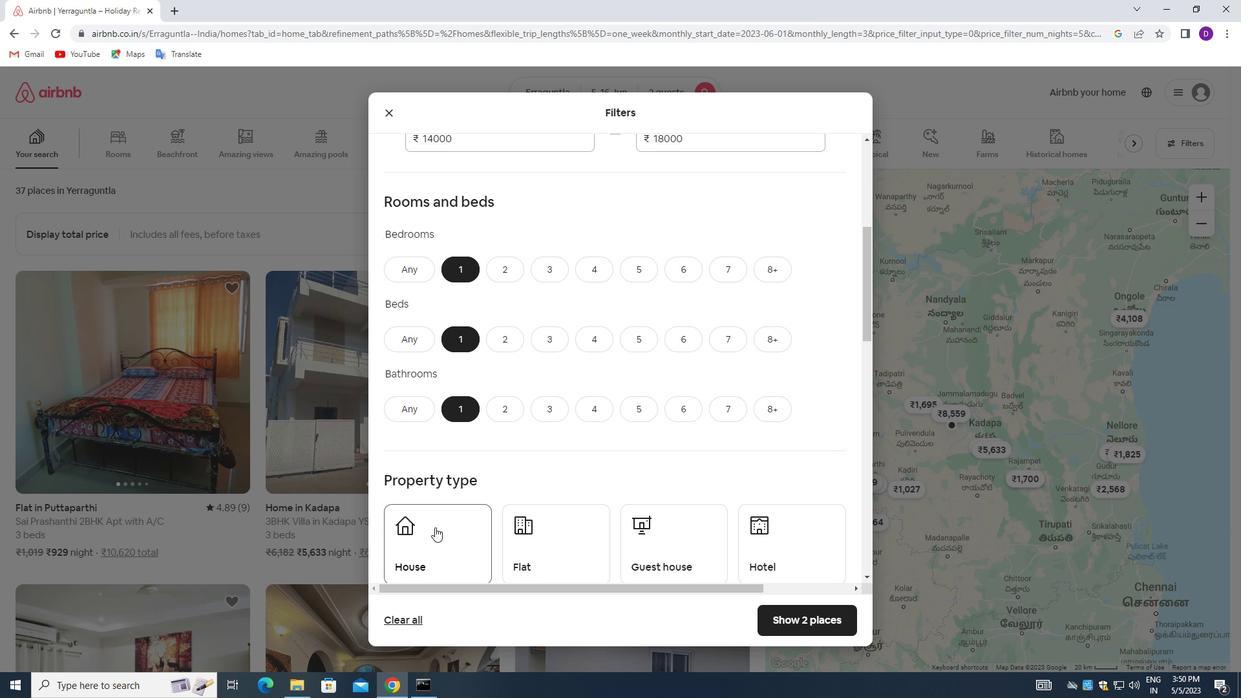 
Action: Mouse moved to (527, 529)
Screenshot: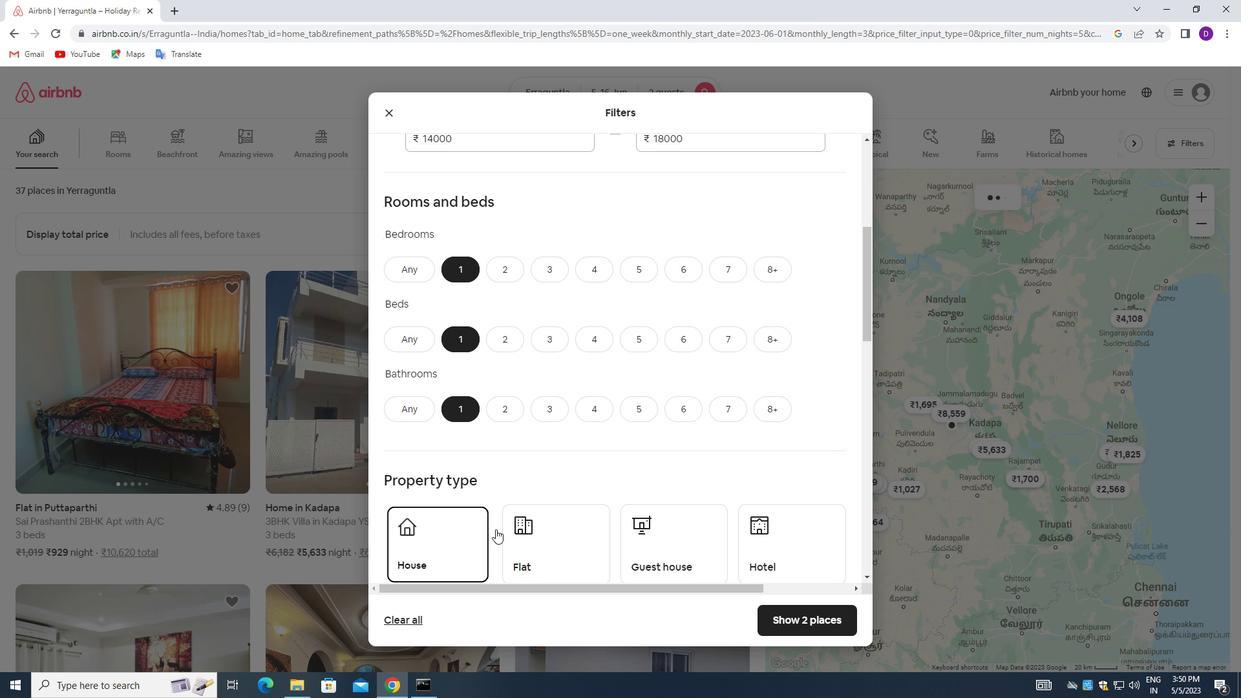 
Action: Mouse pressed left at (527, 529)
Screenshot: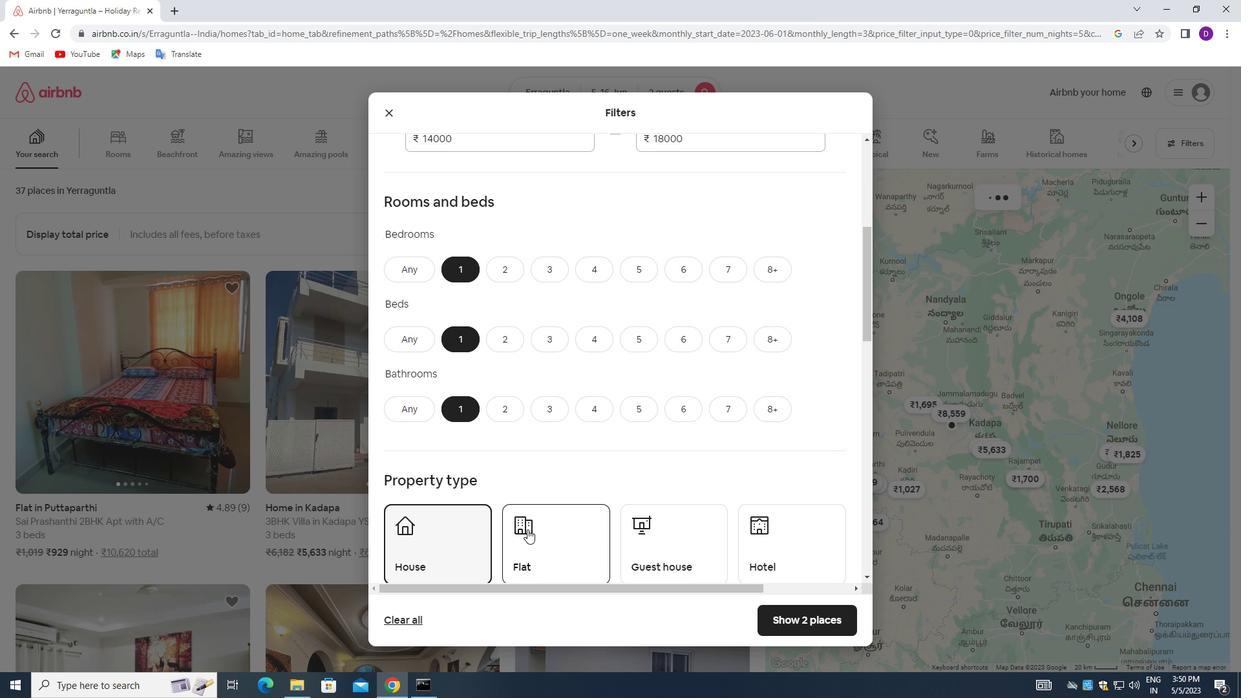 
Action: Mouse moved to (634, 530)
Screenshot: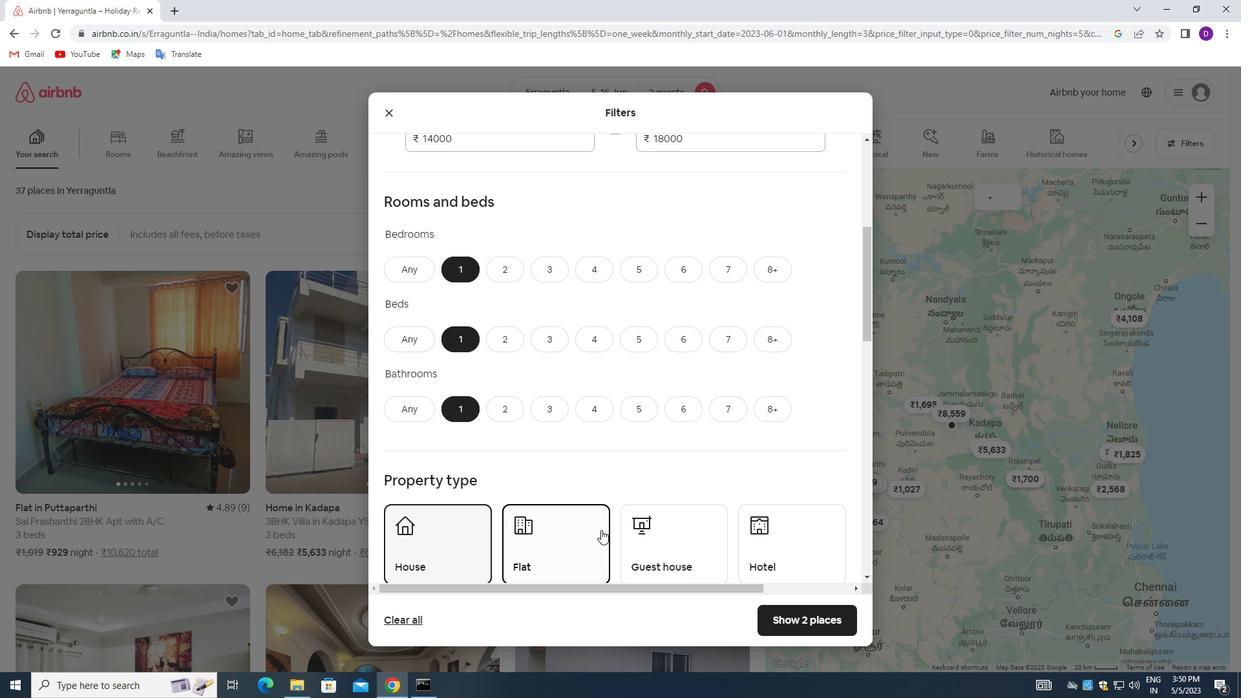 
Action: Mouse pressed left at (634, 530)
Screenshot: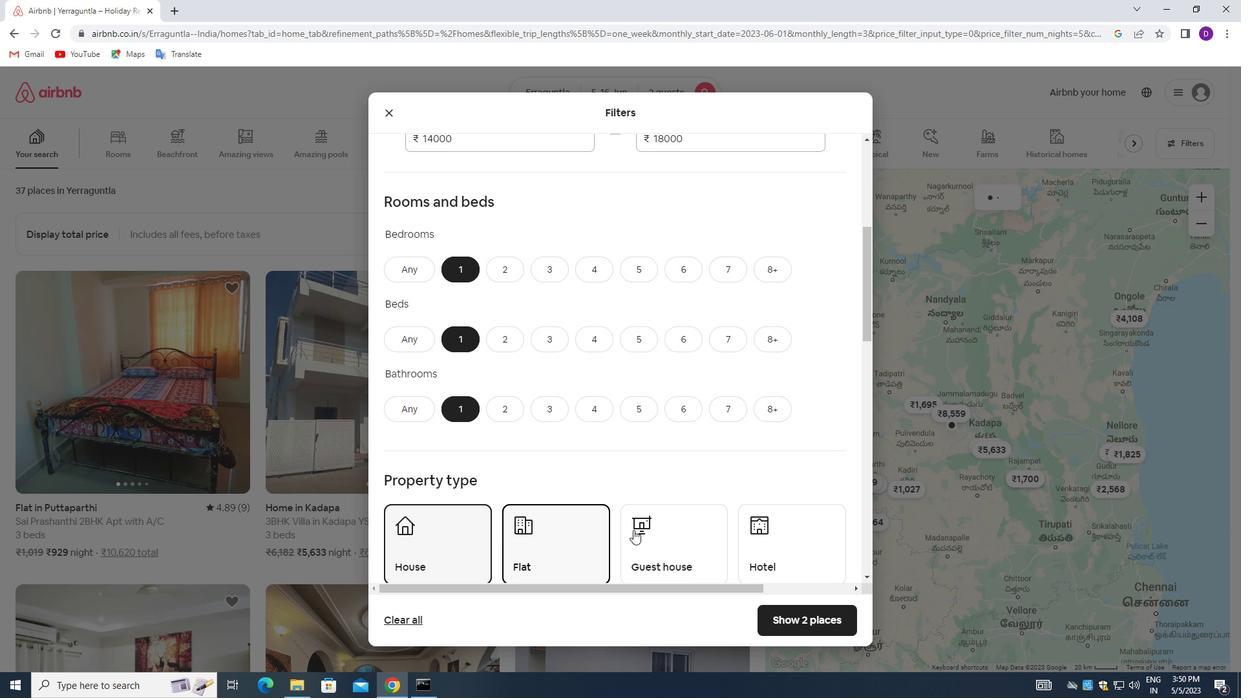 
Action: Mouse moved to (756, 537)
Screenshot: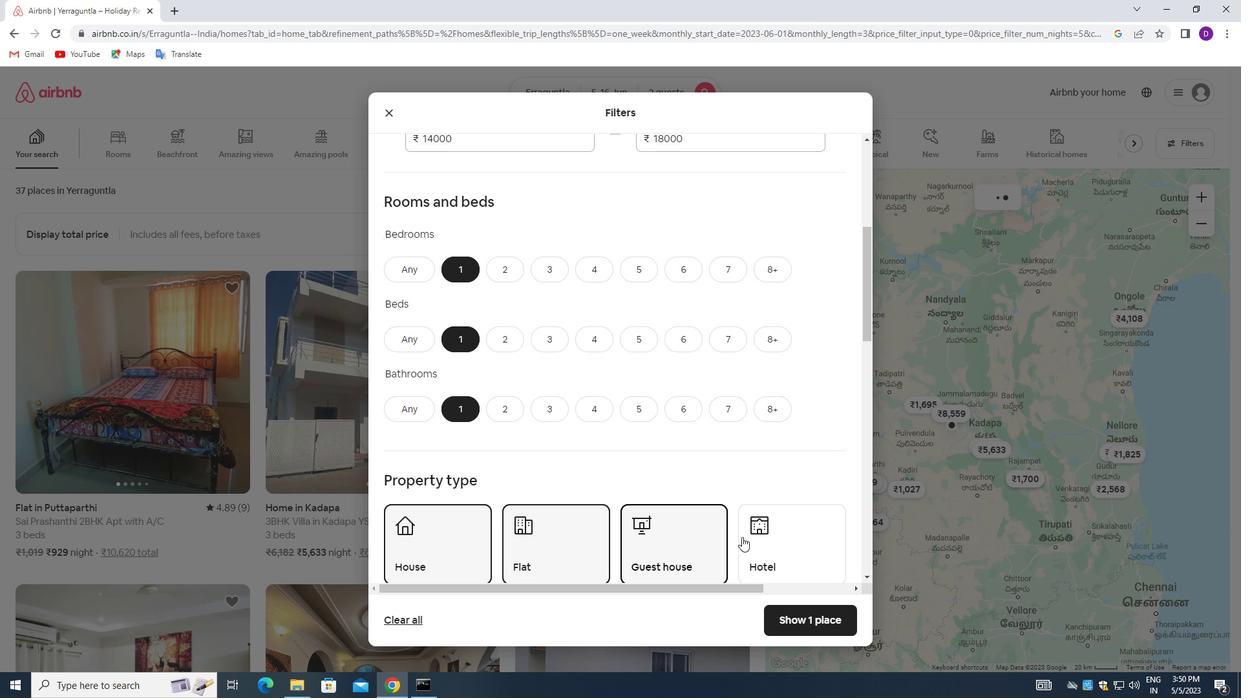 
Action: Mouse pressed left at (756, 537)
Screenshot: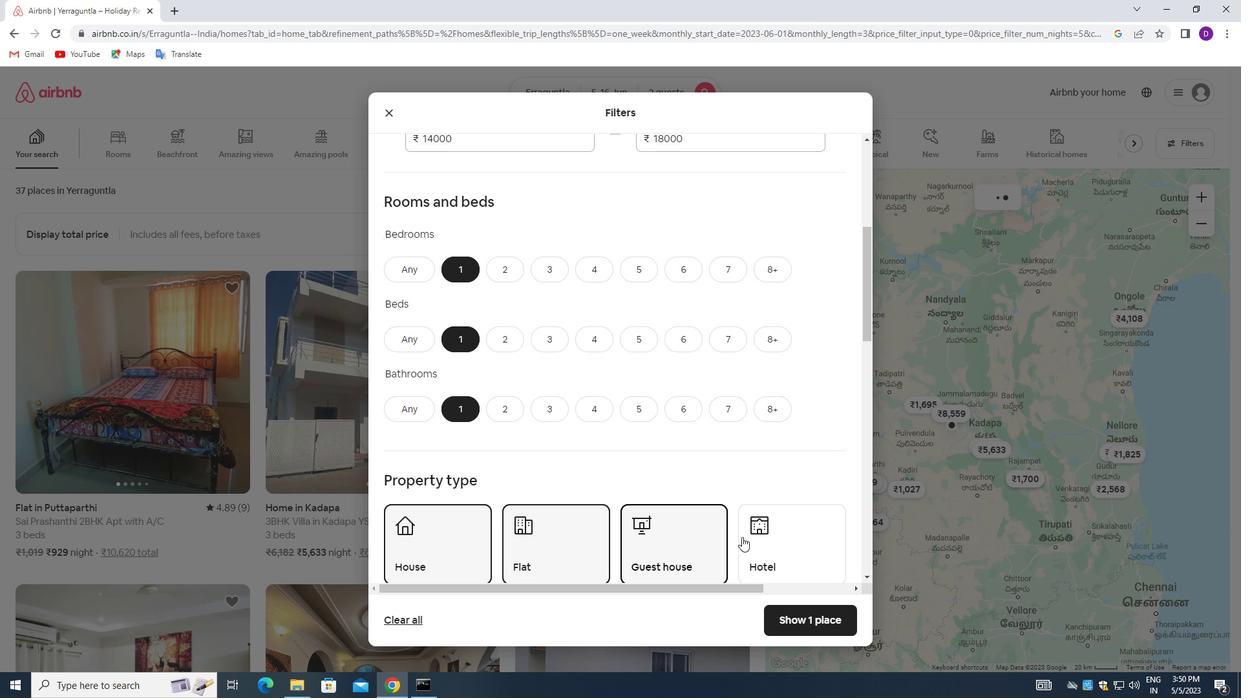 
Action: Mouse moved to (556, 487)
Screenshot: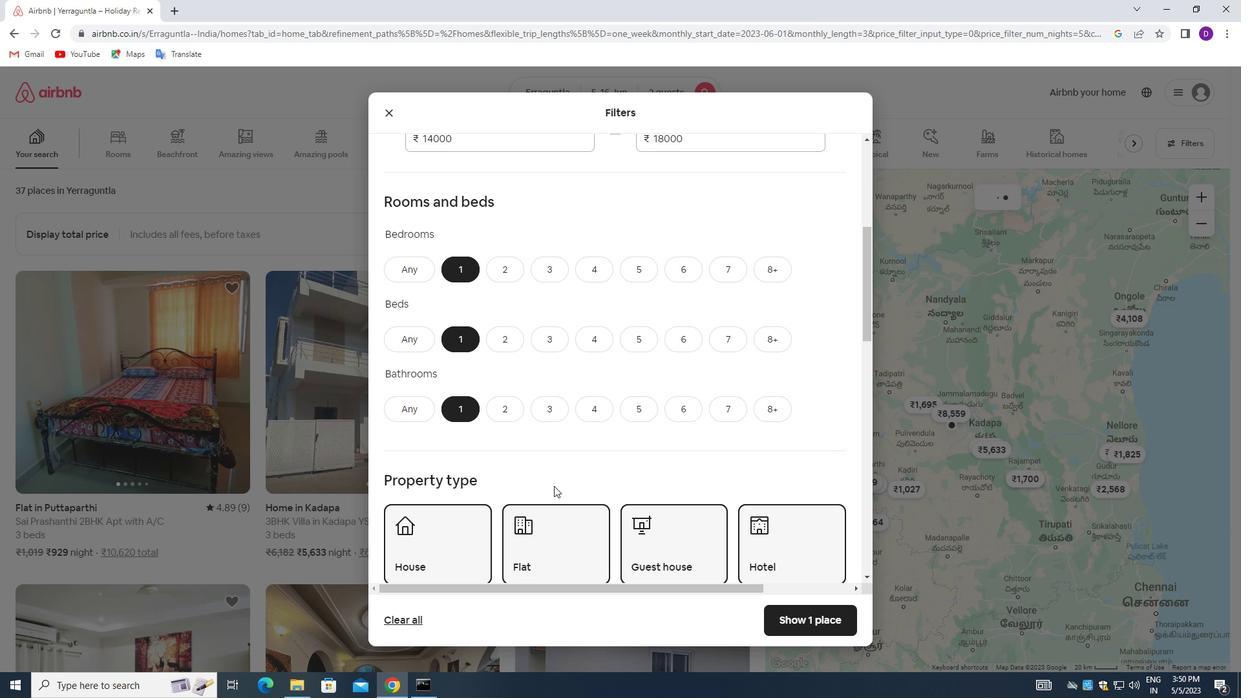 
Action: Mouse scrolled (556, 487) with delta (0, 0)
Screenshot: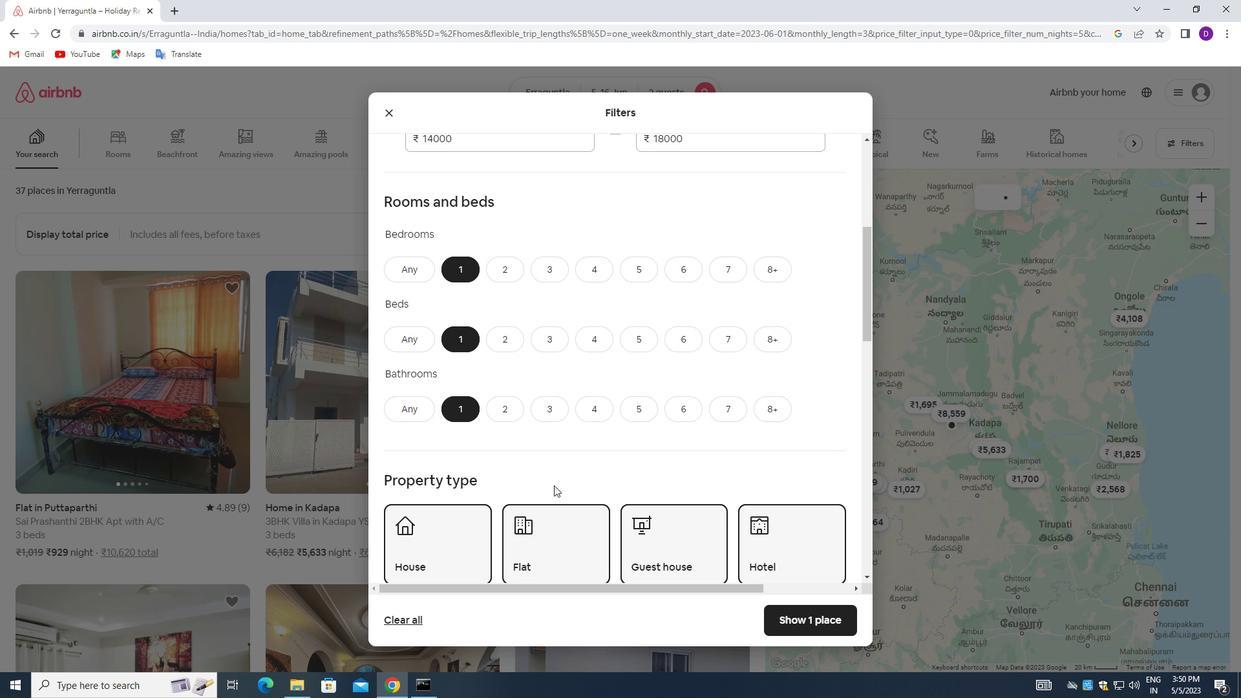 
Action: Mouse moved to (562, 487)
Screenshot: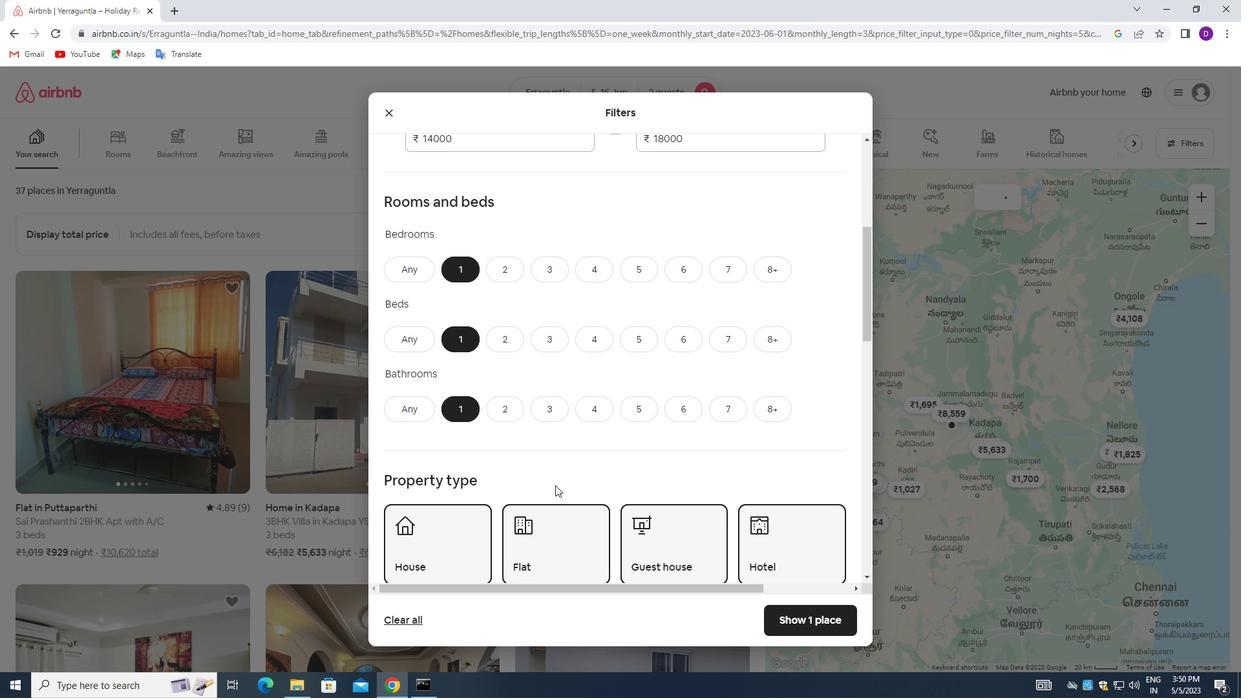 
Action: Mouse scrolled (562, 487) with delta (0, 0)
Screenshot: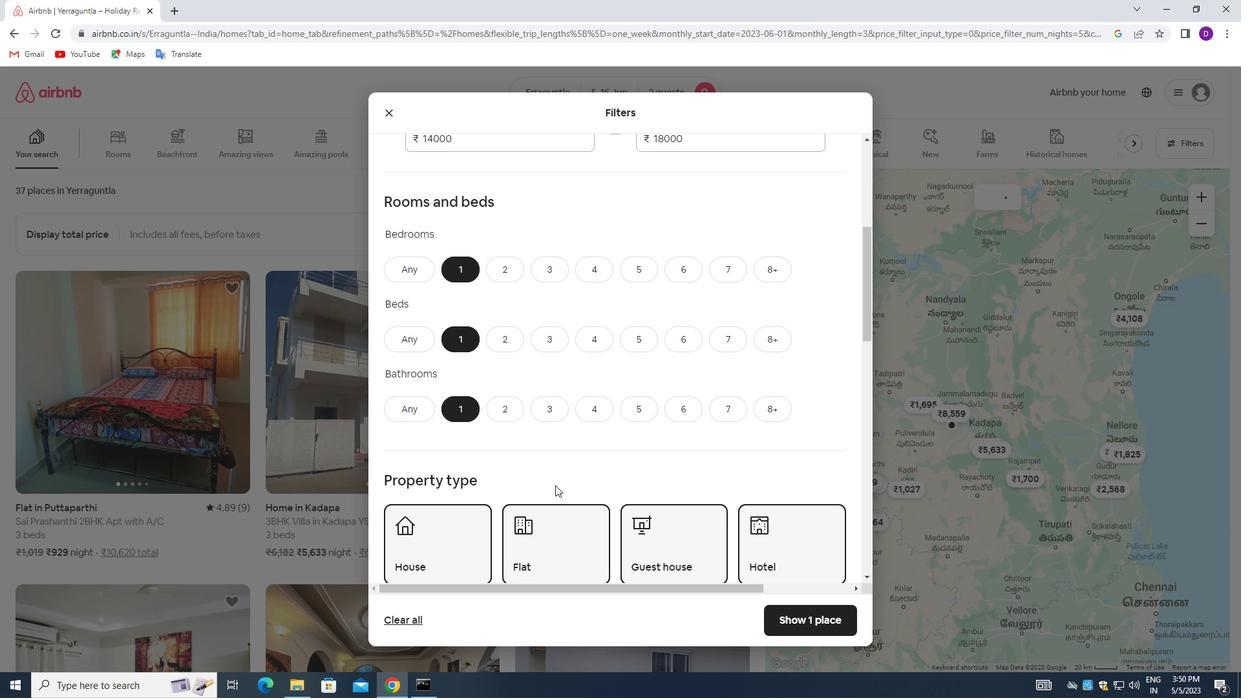 
Action: Mouse moved to (617, 439)
Screenshot: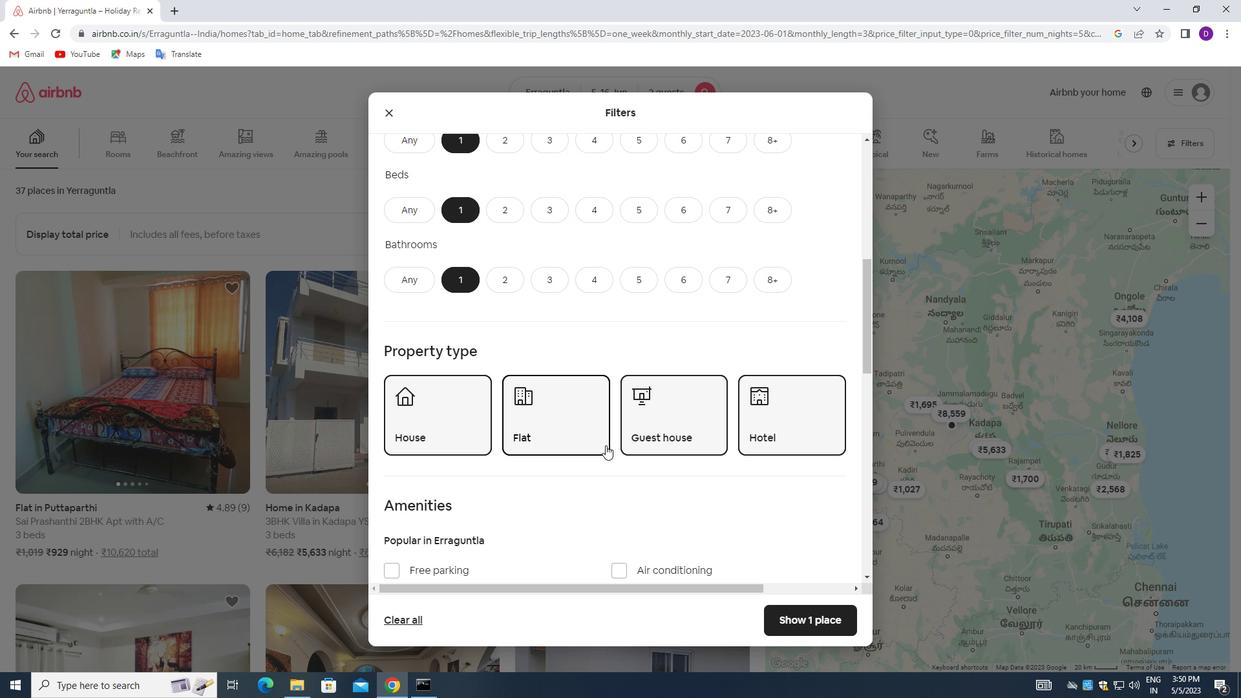 
Action: Mouse scrolled (617, 439) with delta (0, 0)
Screenshot: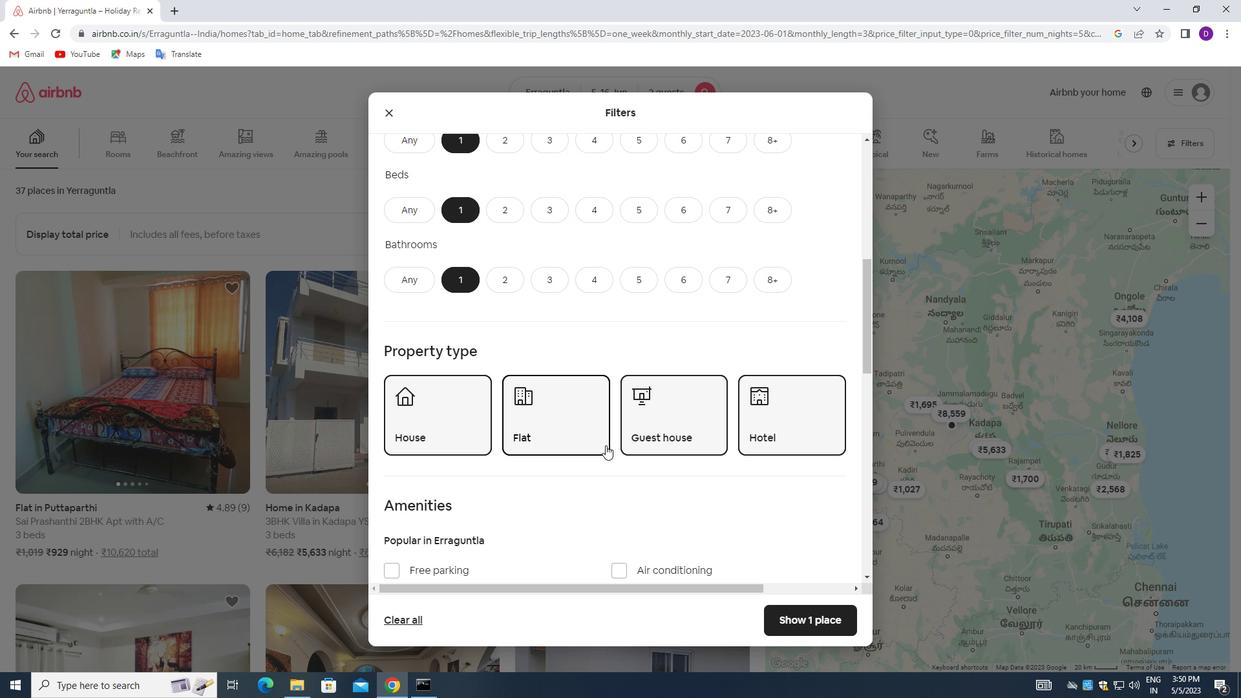 
Action: Mouse moved to (617, 440)
Screenshot: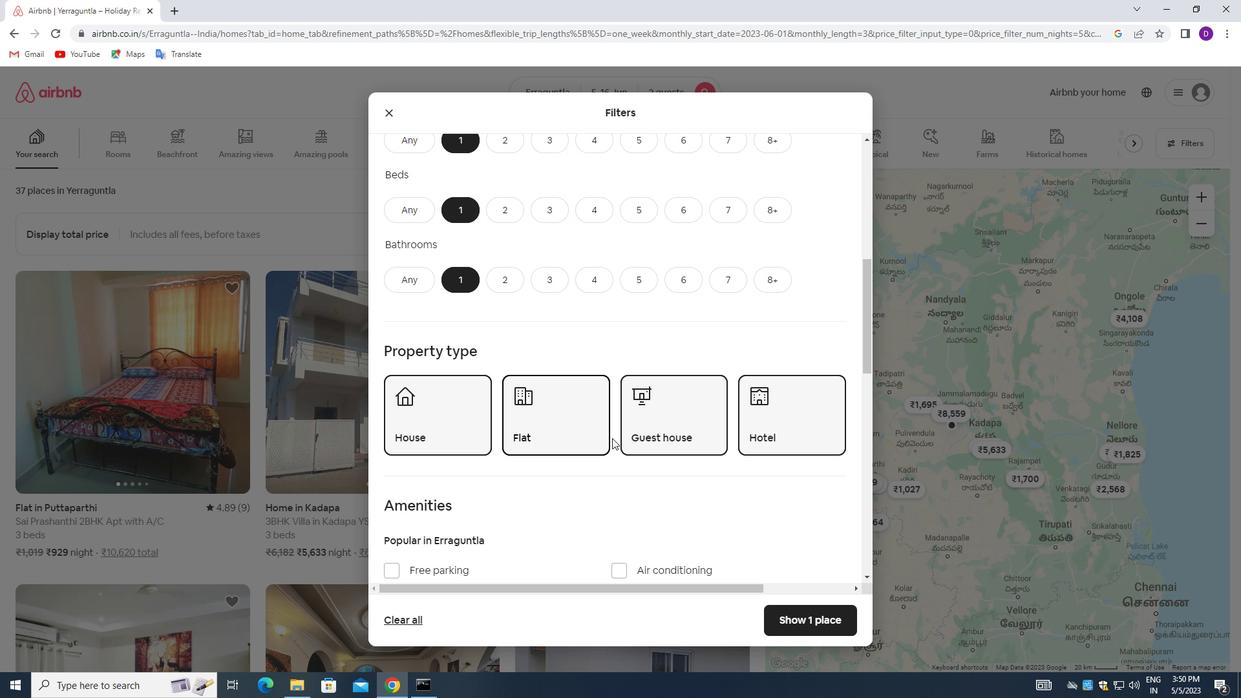
Action: Mouse scrolled (617, 439) with delta (0, 0)
Screenshot: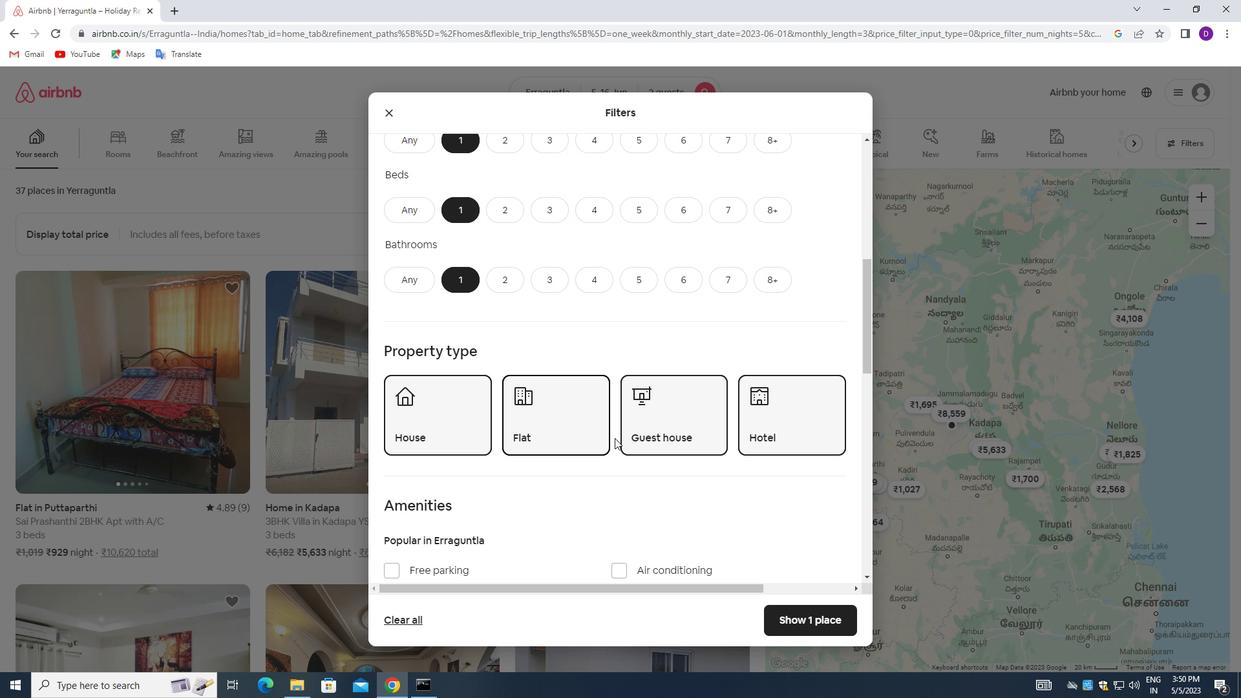 
Action: Mouse moved to (617, 442)
Screenshot: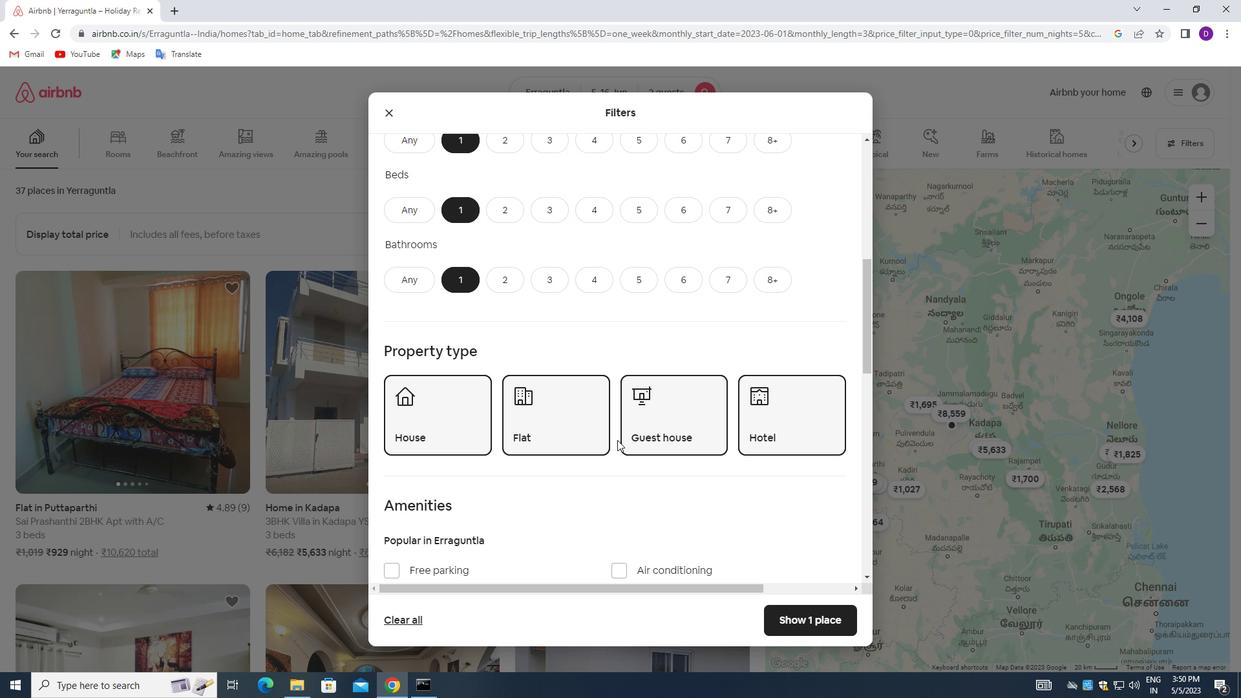 
Action: Mouse scrolled (617, 441) with delta (0, 0)
Screenshot: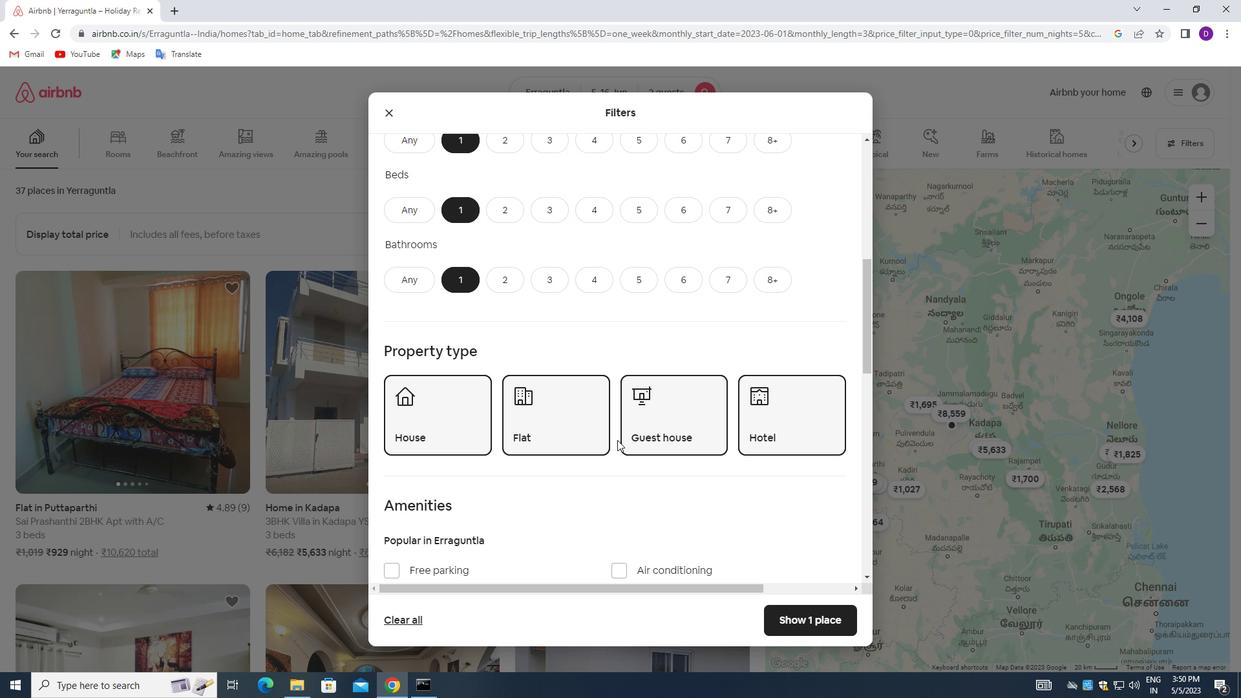 
Action: Mouse moved to (620, 444)
Screenshot: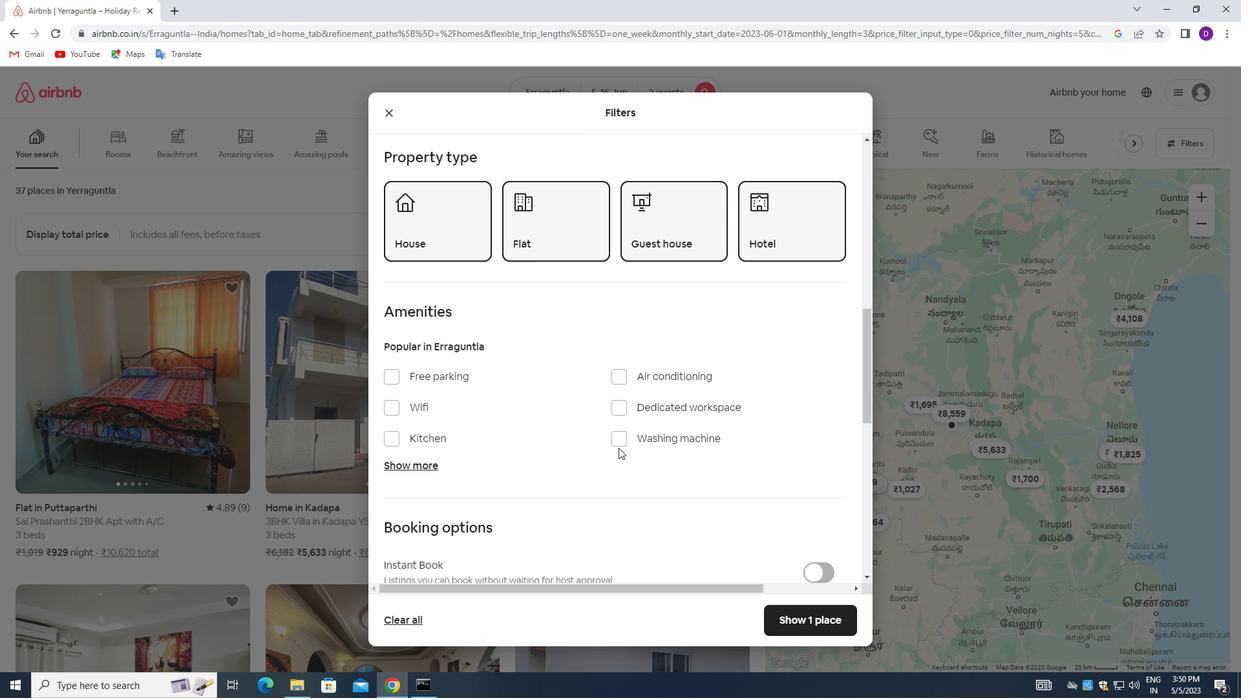 
Action: Mouse pressed left at (620, 444)
Screenshot: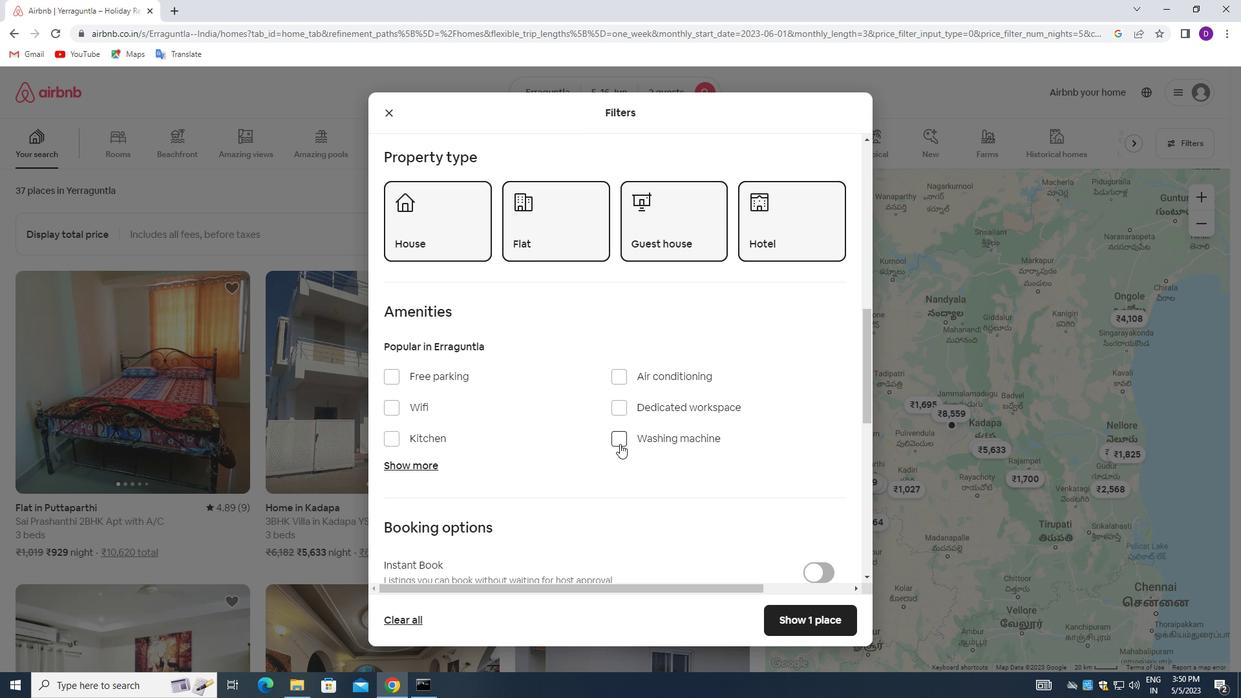 
Action: Mouse moved to (615, 486)
Screenshot: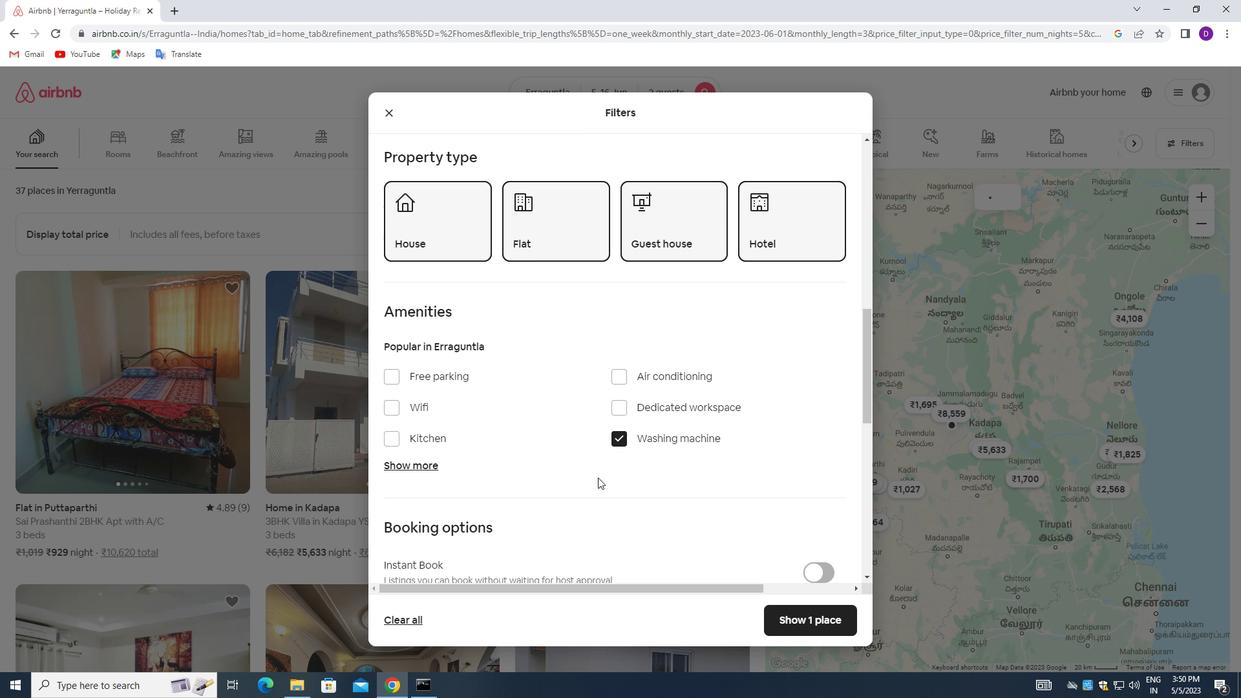 
Action: Mouse scrolled (615, 485) with delta (0, 0)
Screenshot: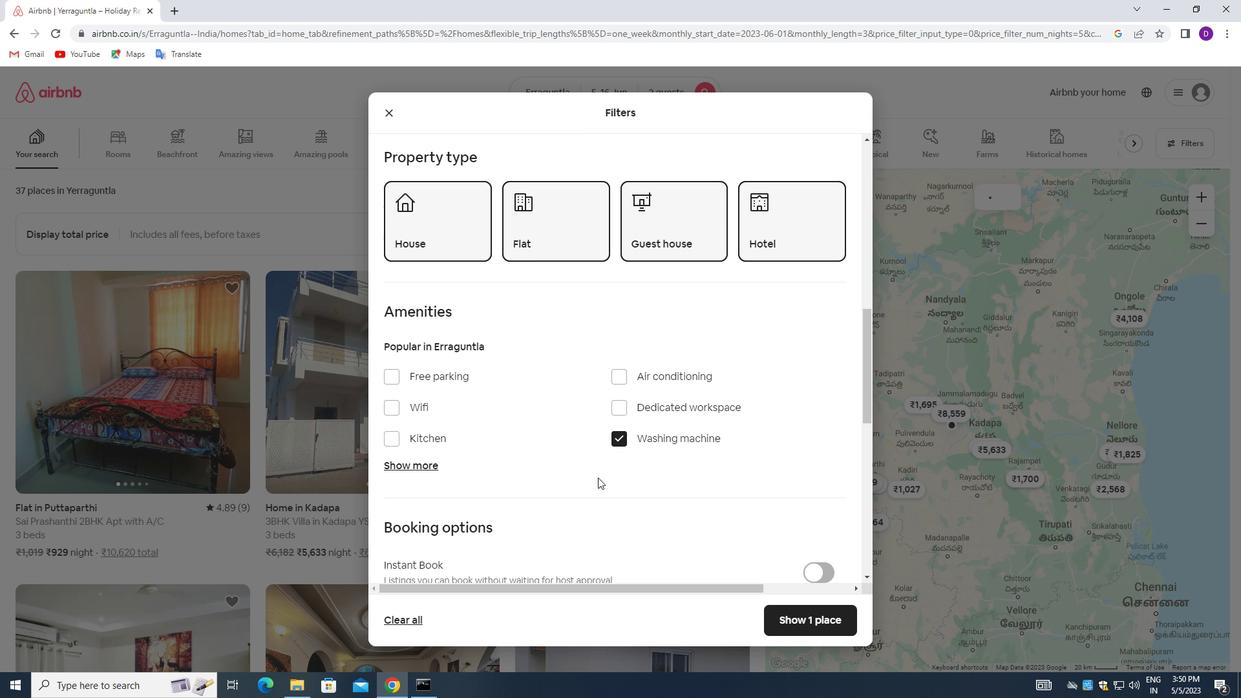 
Action: Mouse moved to (628, 485)
Screenshot: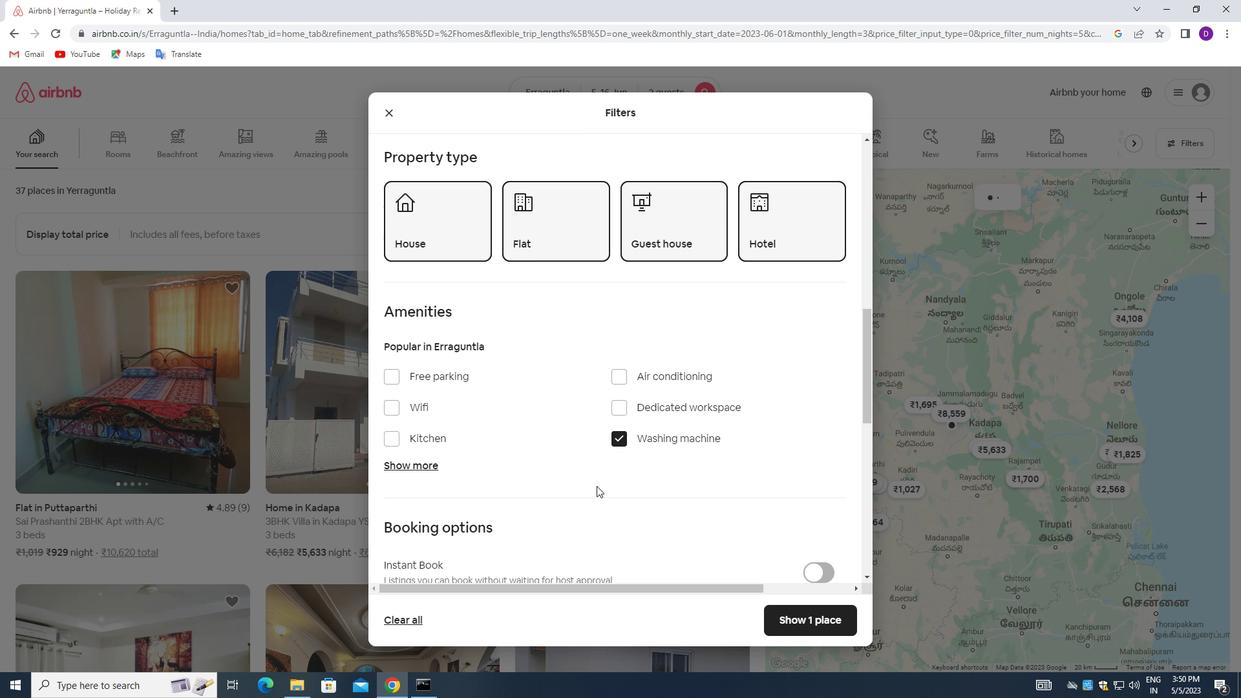 
Action: Mouse scrolled (628, 485) with delta (0, 0)
Screenshot: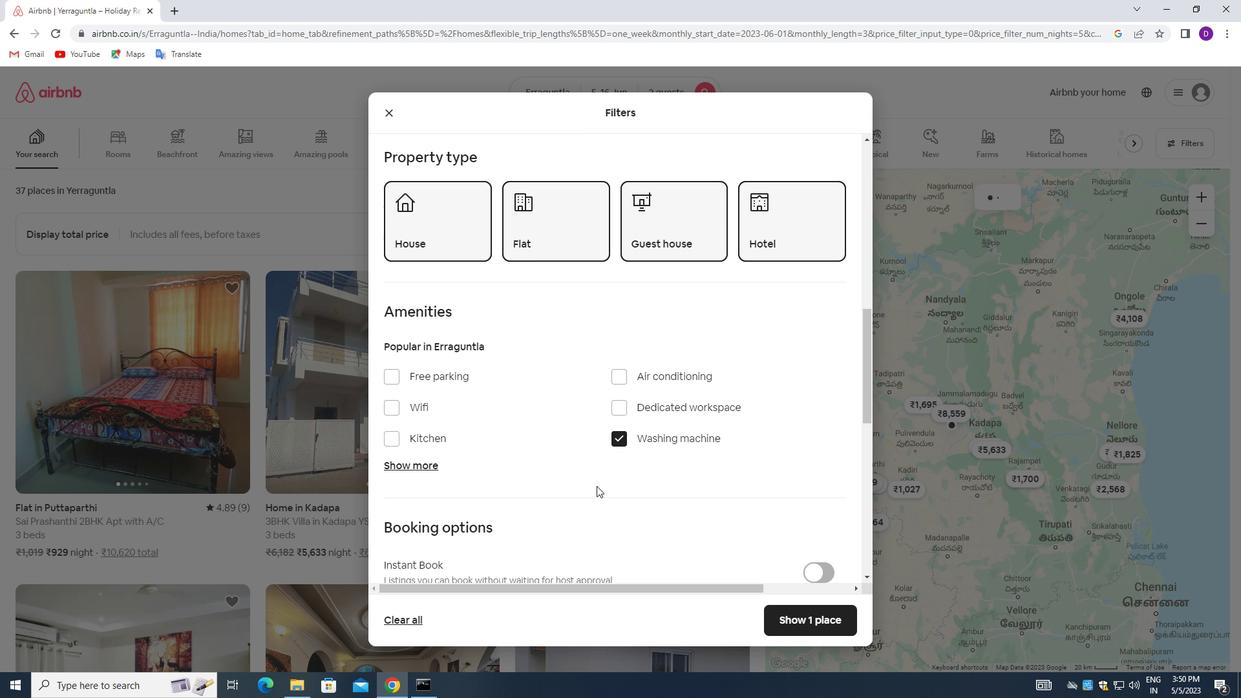 
Action: Mouse scrolled (628, 485) with delta (0, 0)
Screenshot: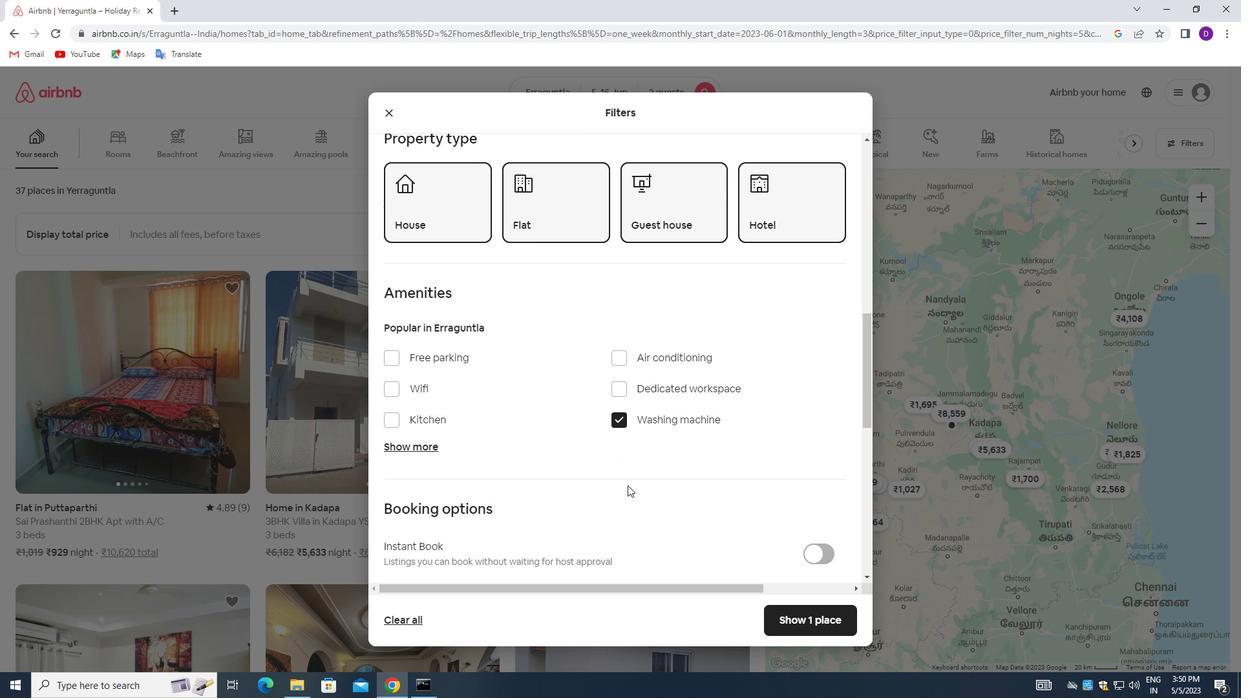 
Action: Mouse moved to (630, 484)
Screenshot: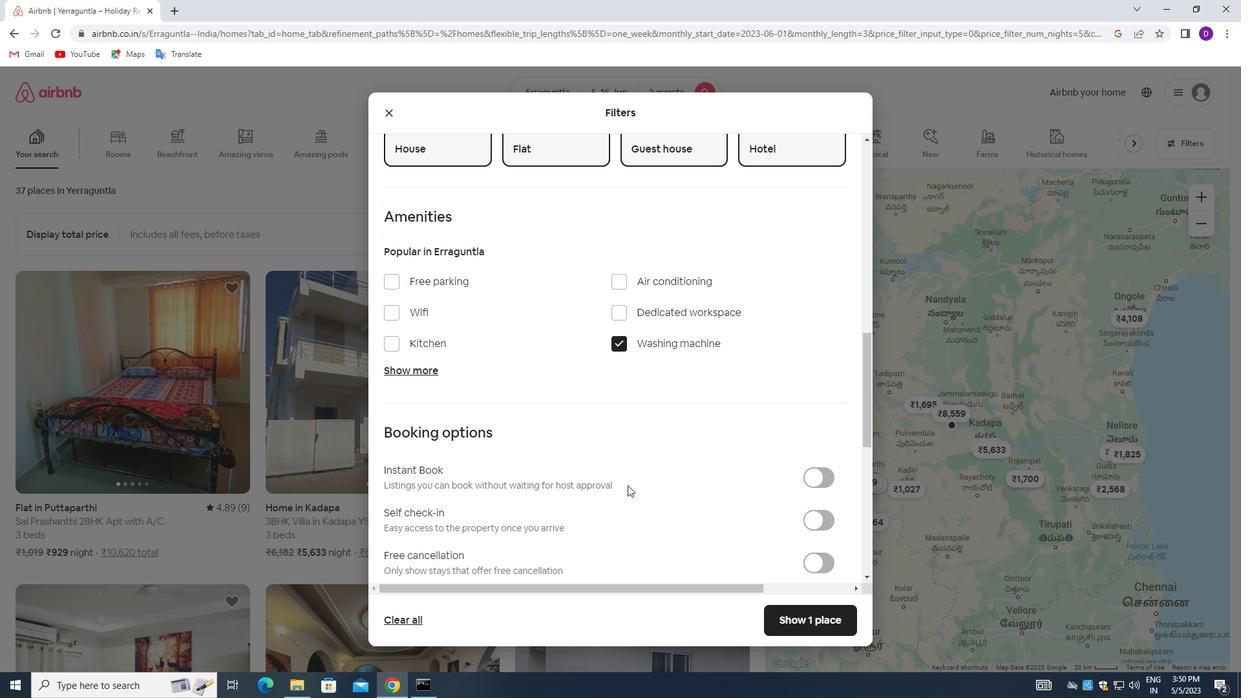 
Action: Mouse scrolled (630, 483) with delta (0, 0)
Screenshot: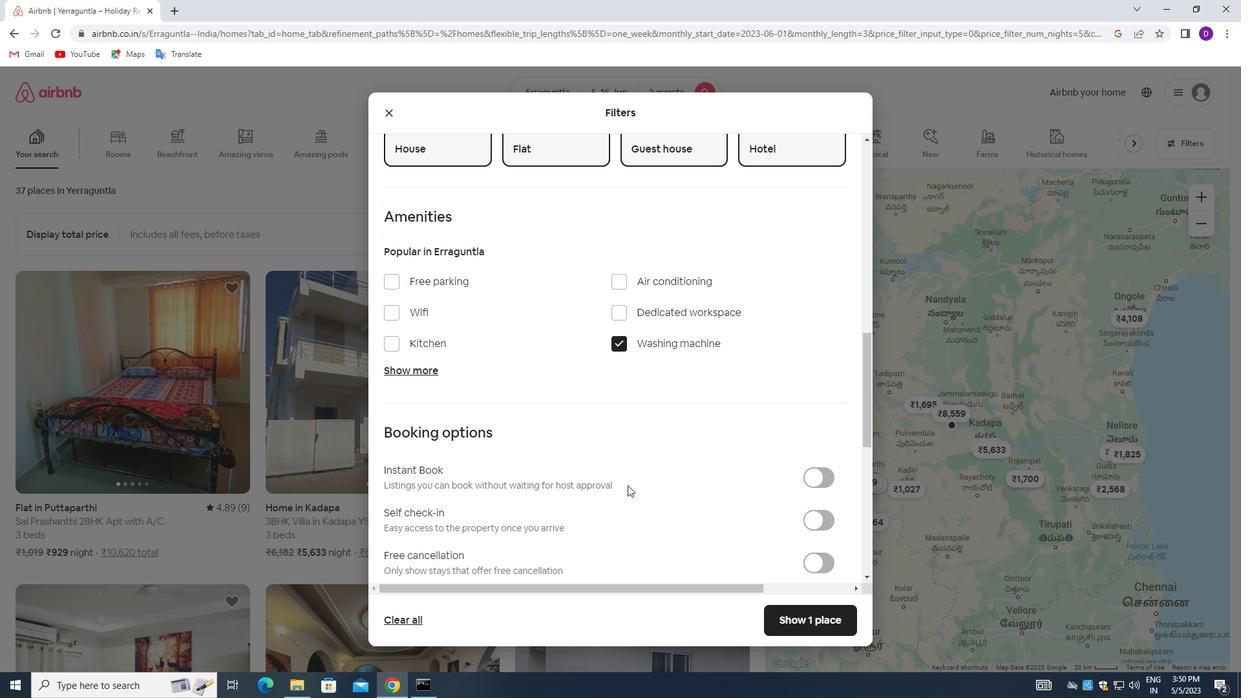
Action: Mouse moved to (814, 361)
Screenshot: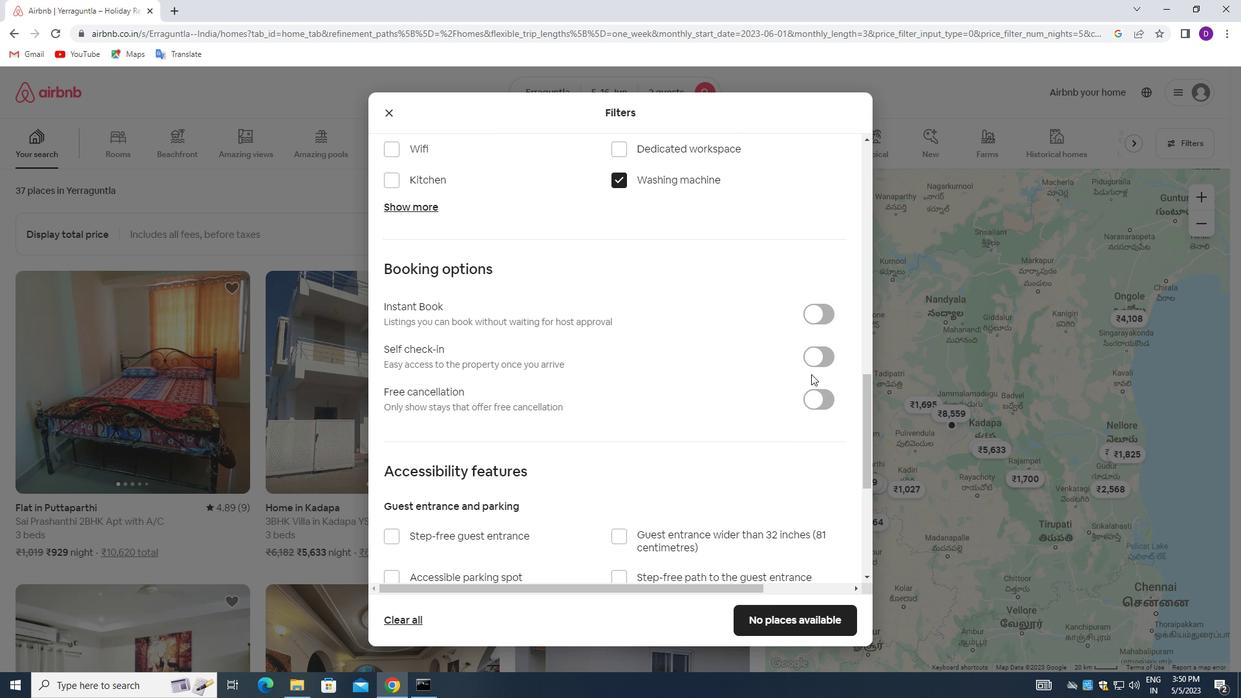 
Action: Mouse pressed left at (814, 361)
Screenshot: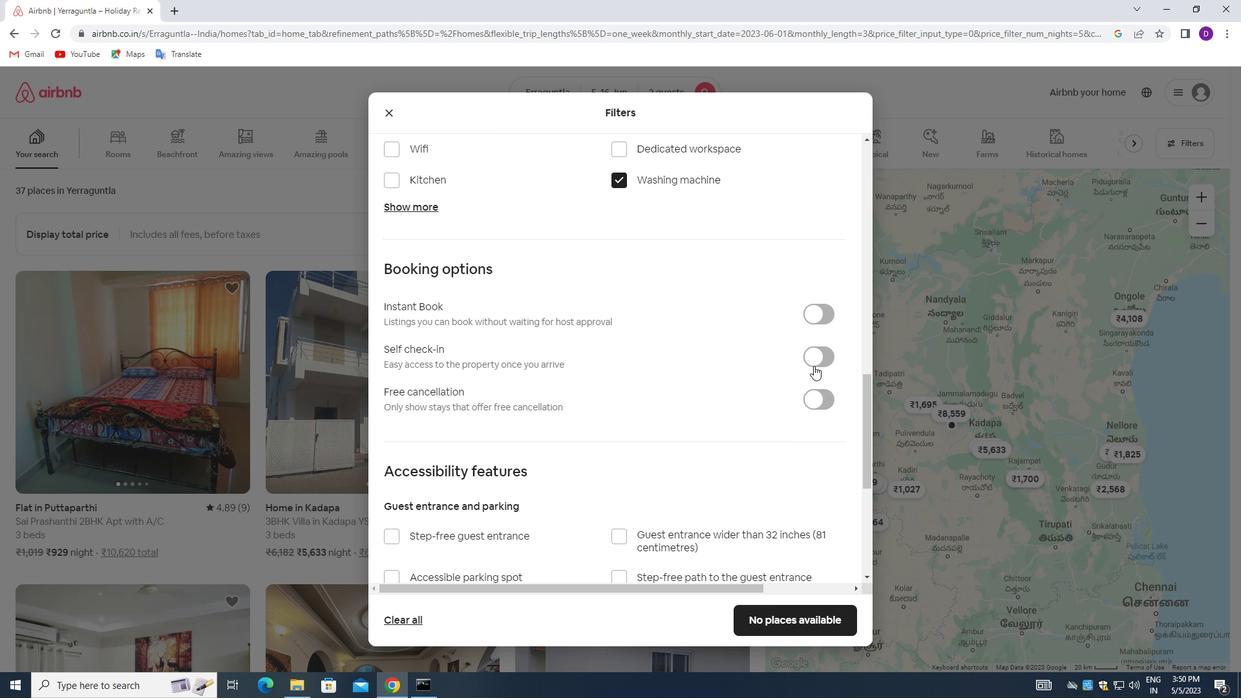 
Action: Mouse moved to (578, 461)
Screenshot: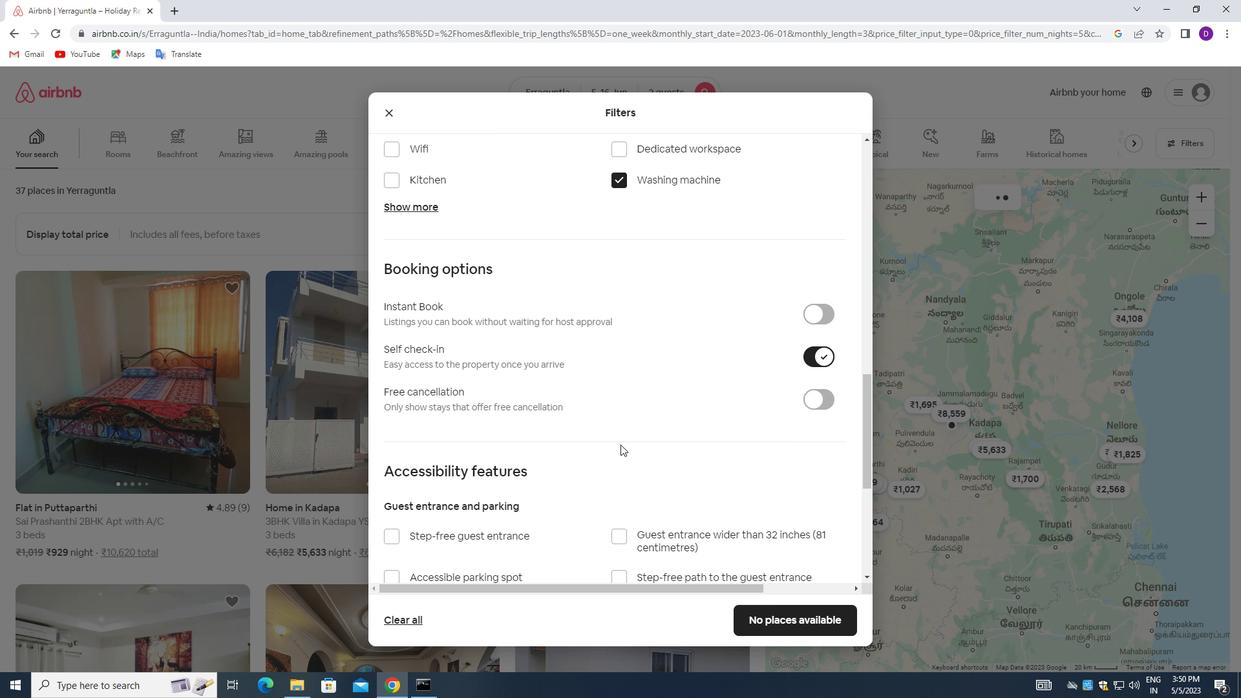 
Action: Mouse scrolled (578, 460) with delta (0, 0)
Screenshot: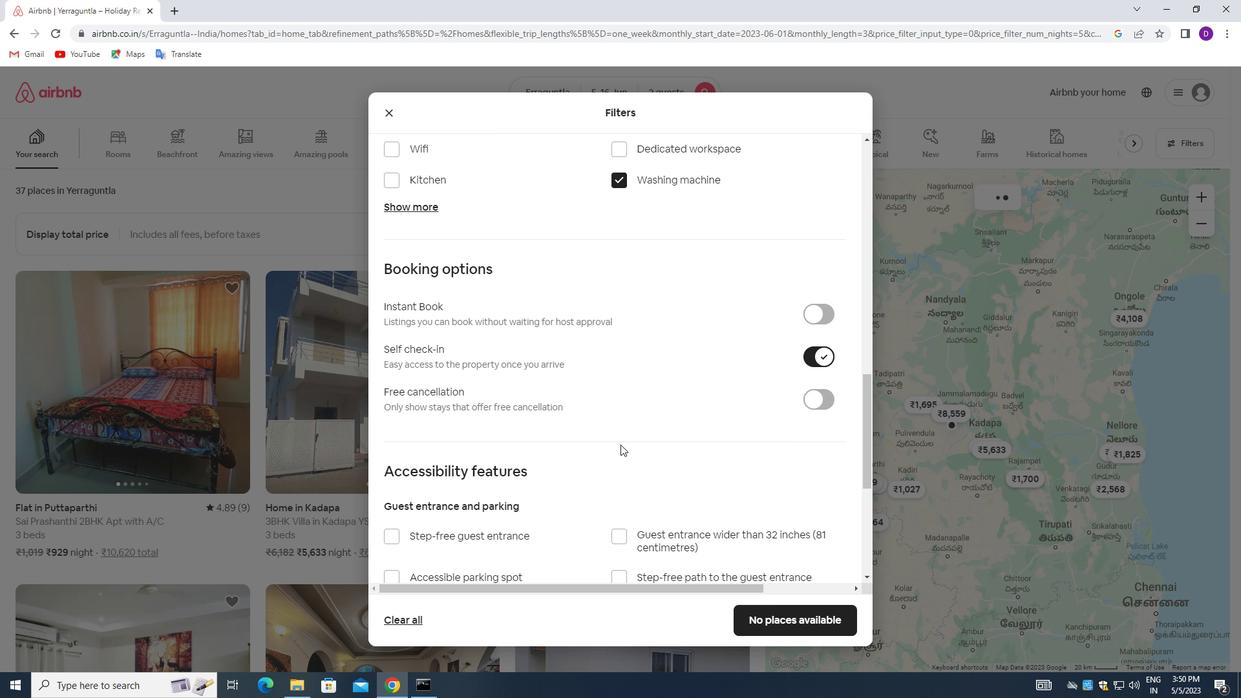 
Action: Mouse moved to (575, 462)
Screenshot: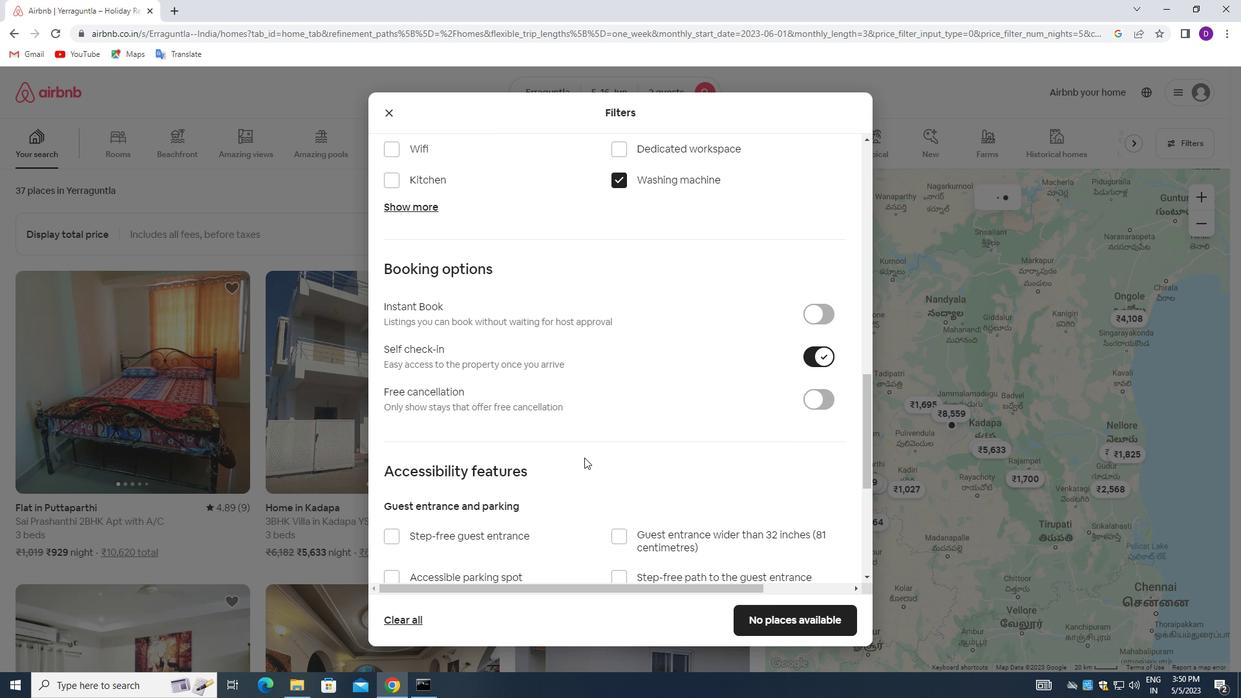 
Action: Mouse scrolled (575, 461) with delta (0, 0)
Screenshot: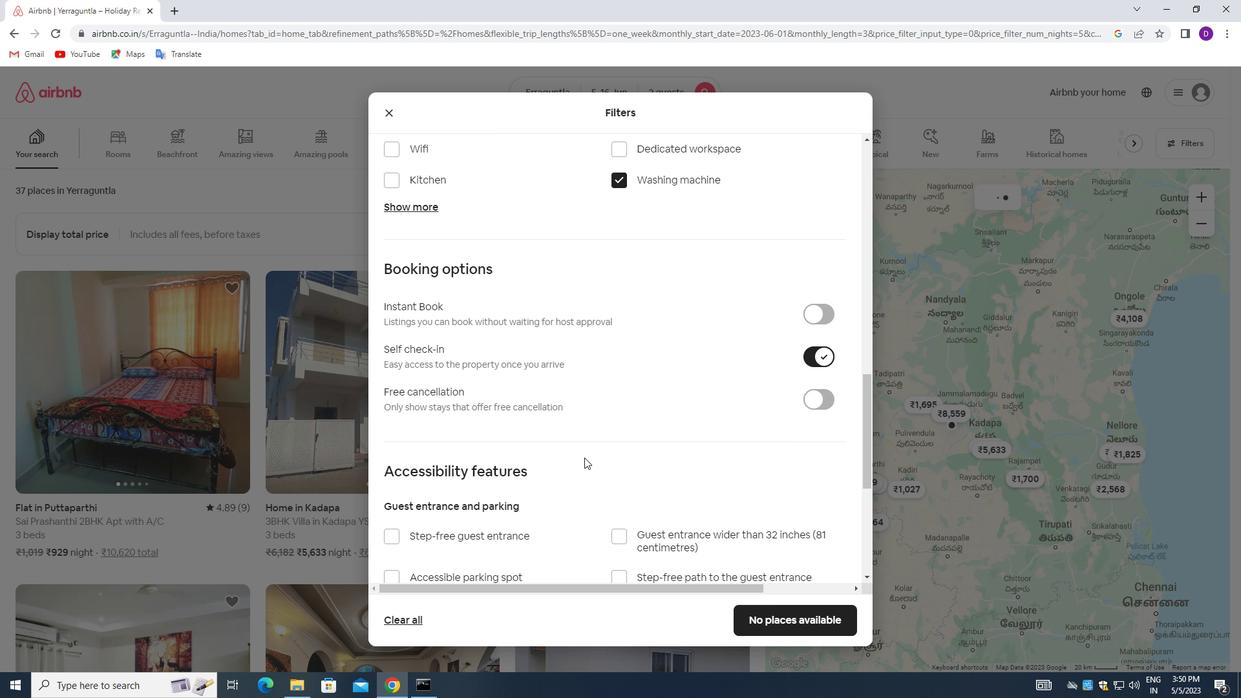 
Action: Mouse moved to (573, 460)
Screenshot: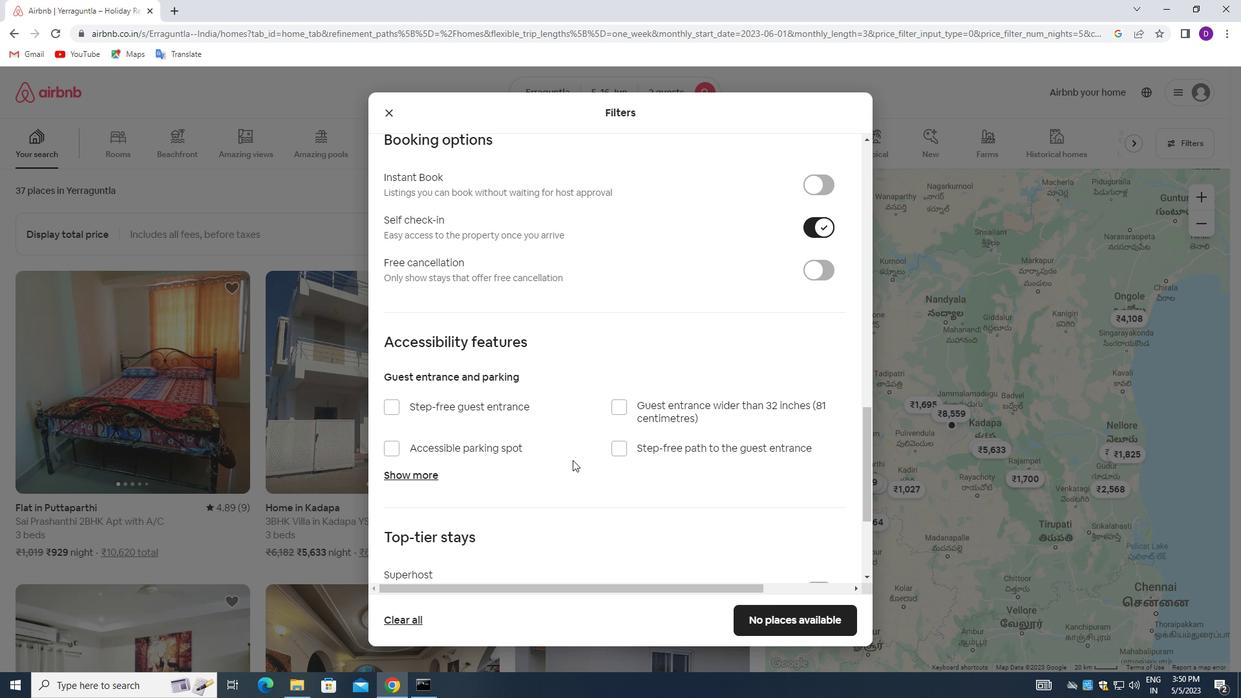 
Action: Mouse scrolled (573, 459) with delta (0, 0)
Screenshot: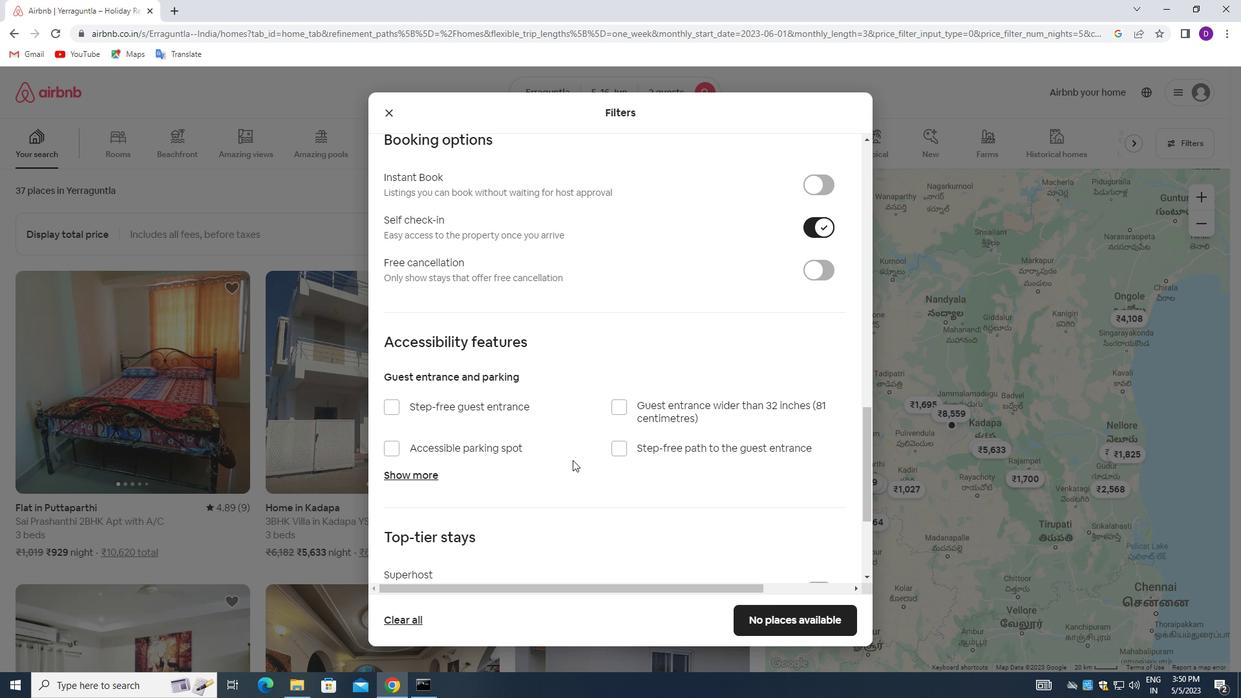 
Action: Mouse moved to (573, 463)
Screenshot: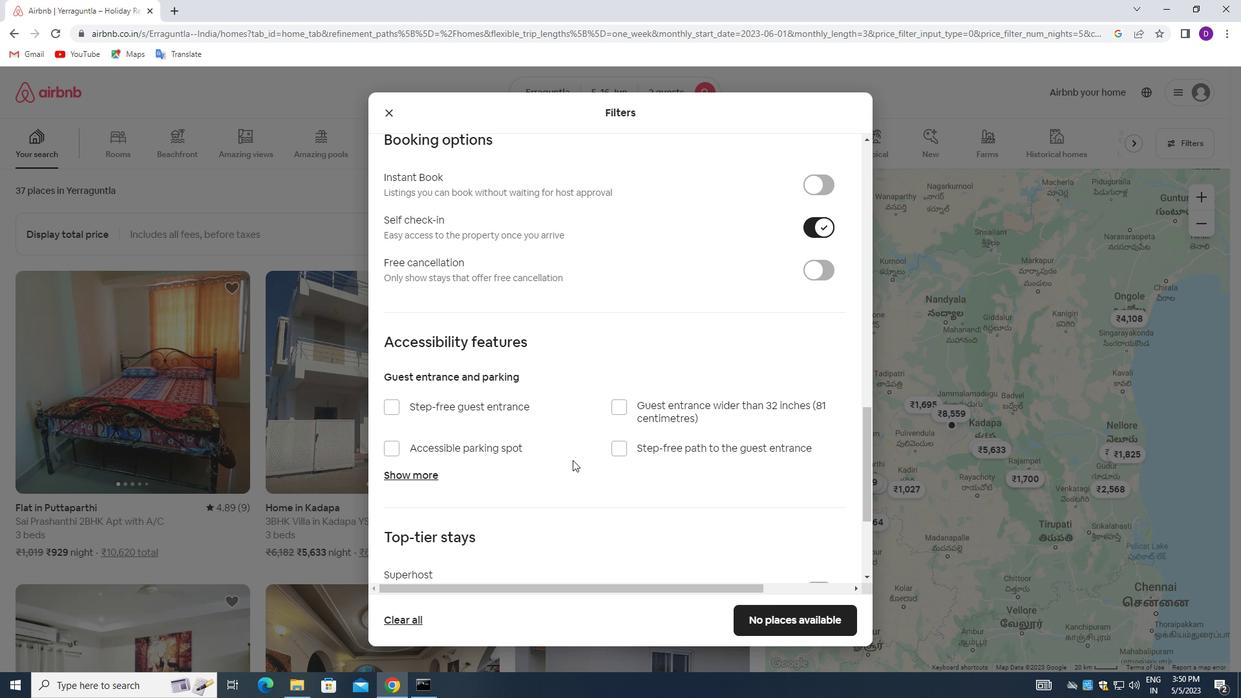 
Action: Mouse scrolled (573, 462) with delta (0, 0)
Screenshot: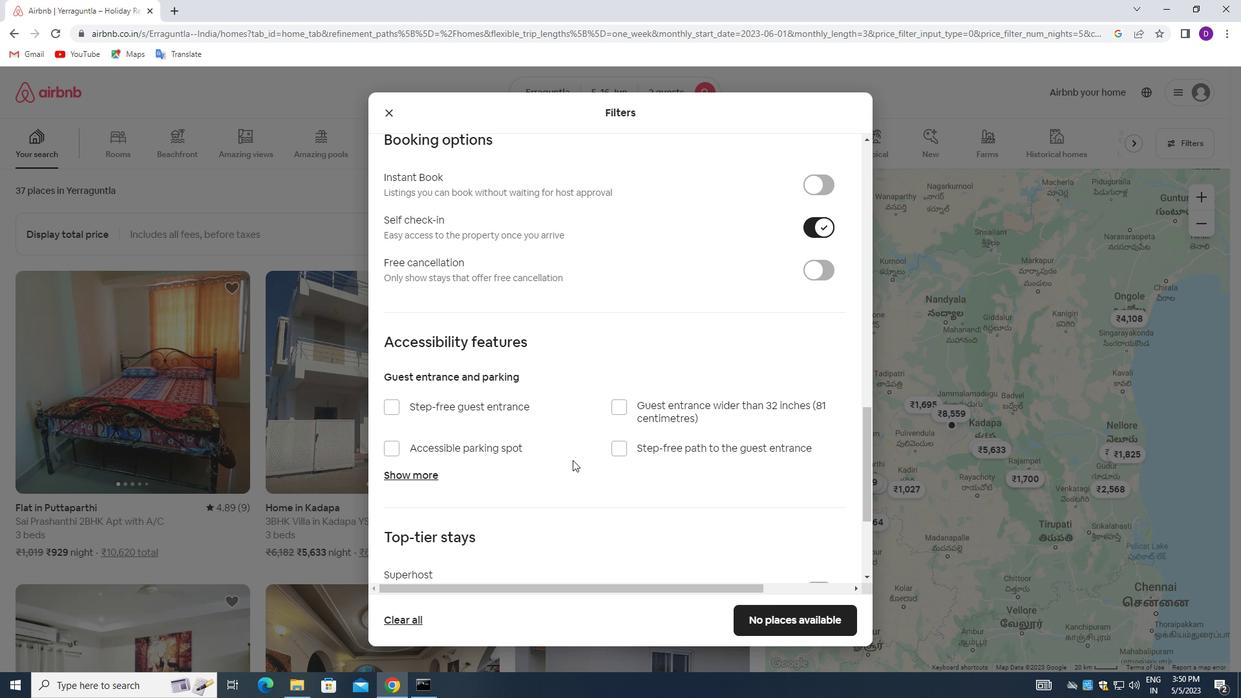 
Action: Mouse moved to (572, 465)
Screenshot: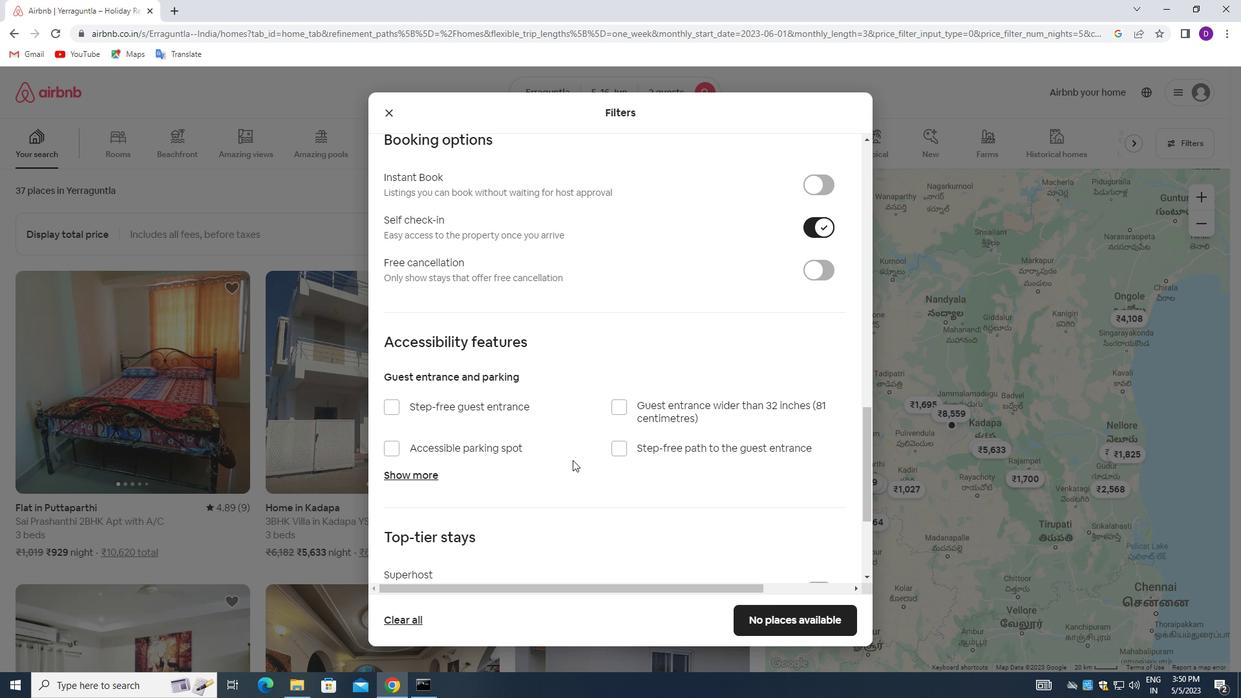 
Action: Mouse scrolled (572, 464) with delta (0, 0)
Screenshot: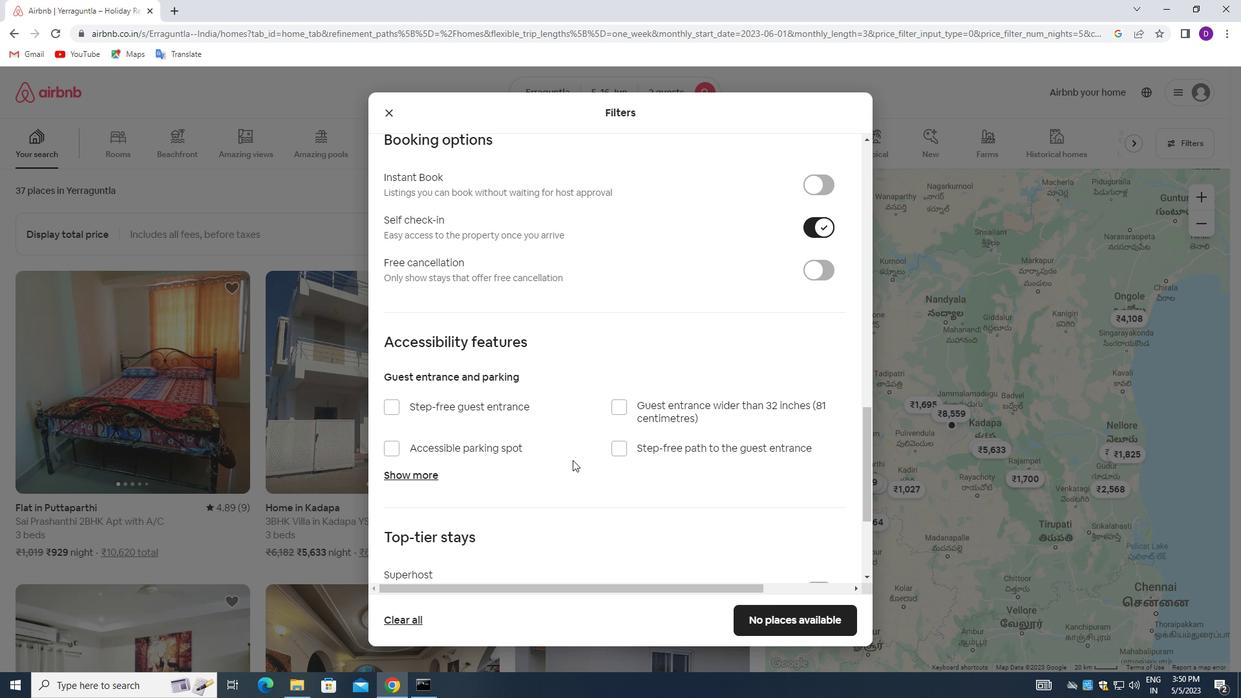 
Action: Mouse moved to (572, 465)
Screenshot: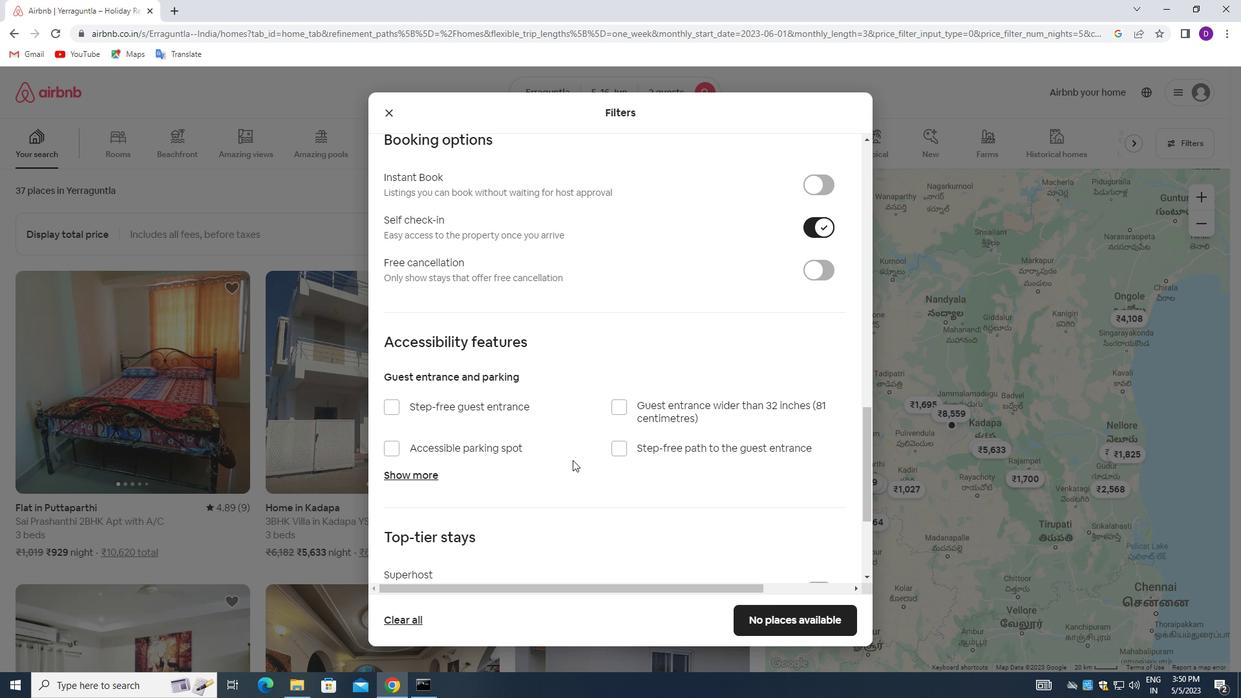 
Action: Mouse scrolled (572, 465) with delta (0, 0)
Screenshot: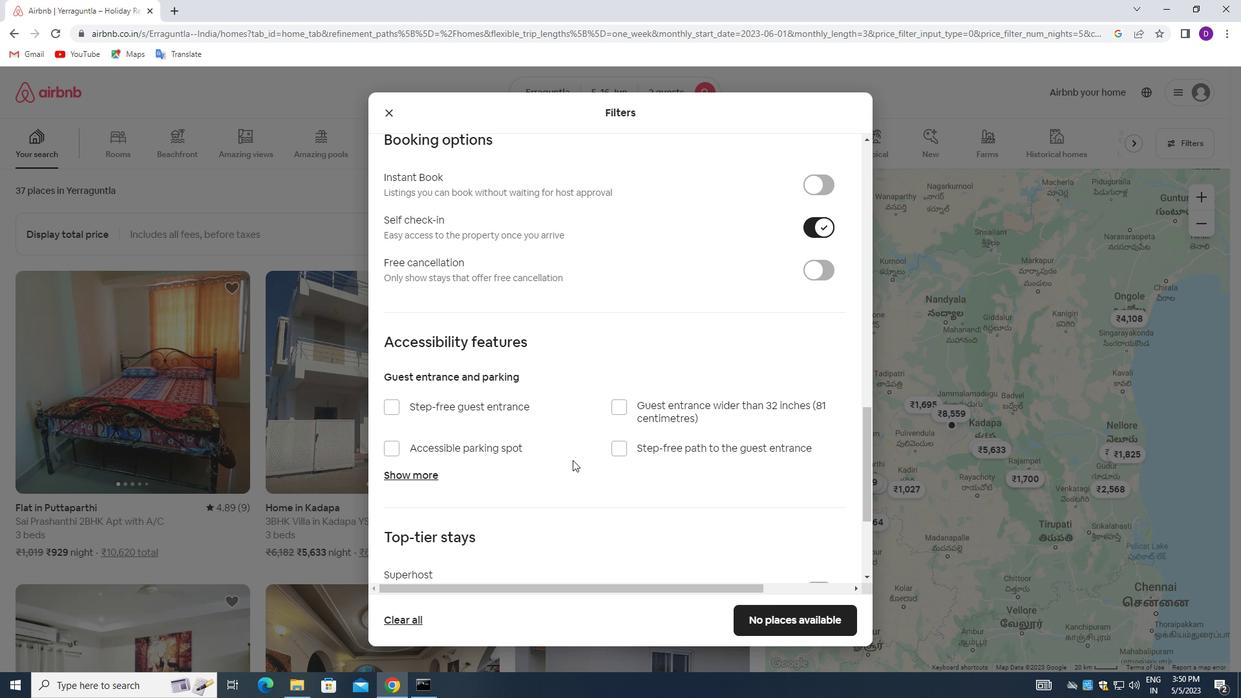 
Action: Mouse scrolled (572, 465) with delta (0, 0)
Screenshot: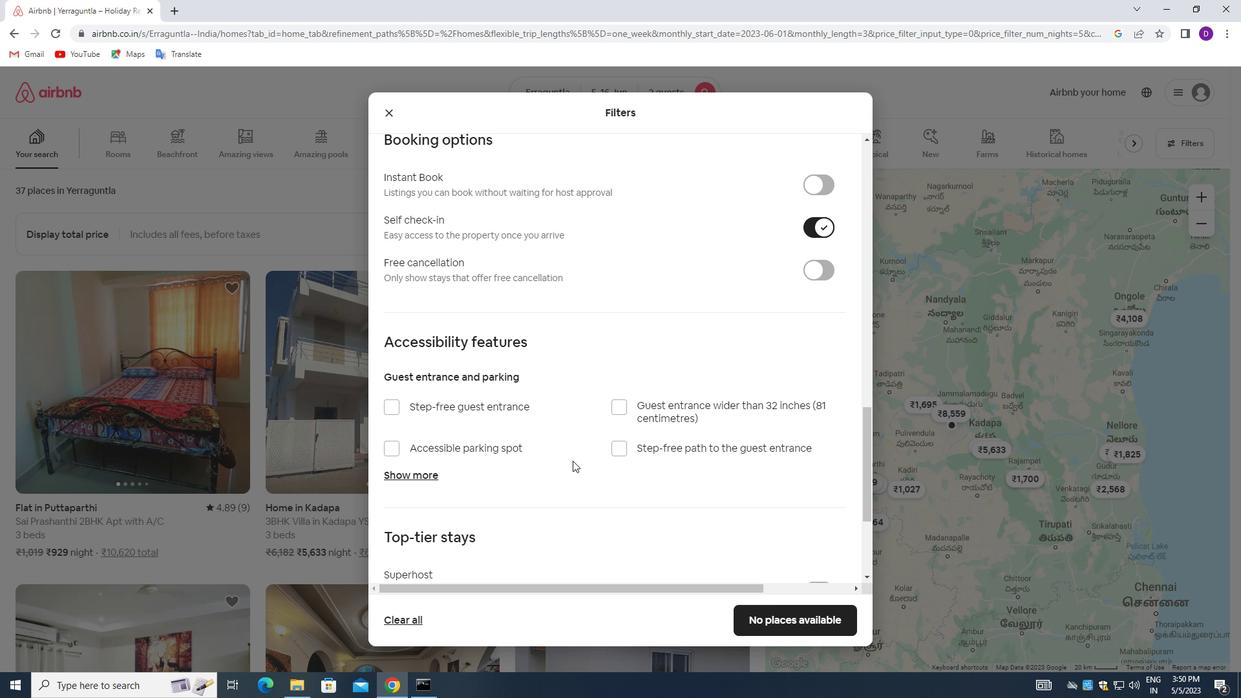 
Action: Mouse moved to (569, 468)
Screenshot: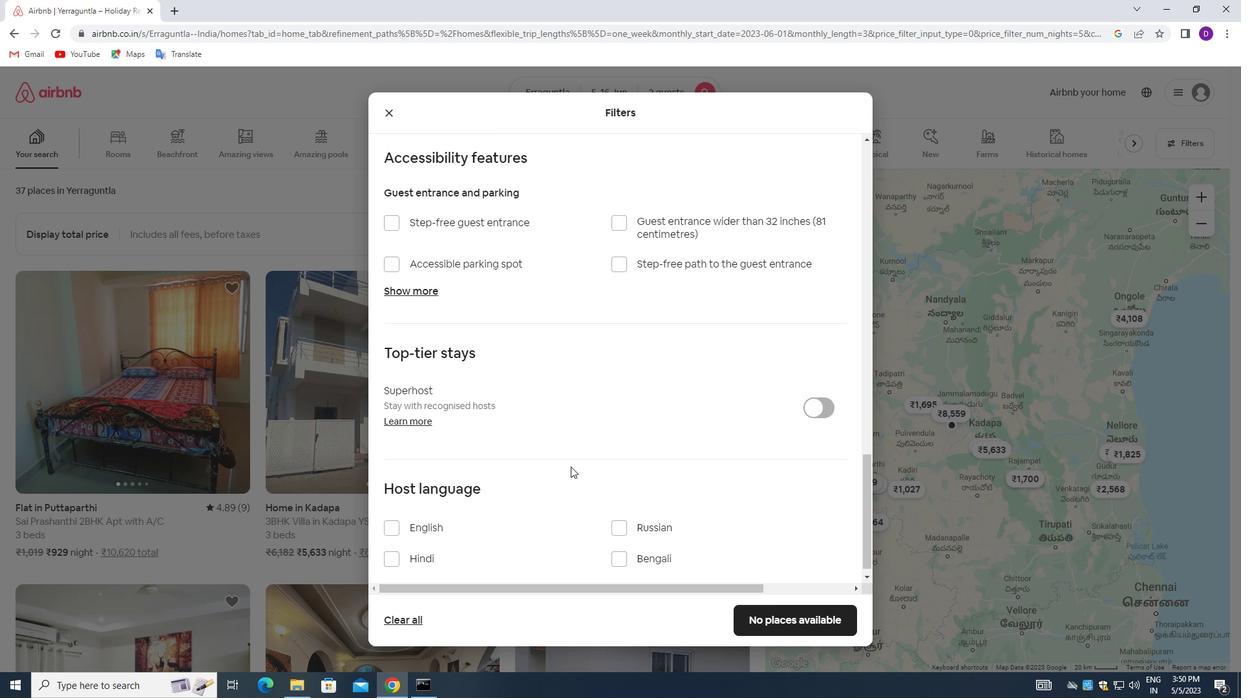 
Action: Mouse scrolled (569, 467) with delta (0, 0)
Screenshot: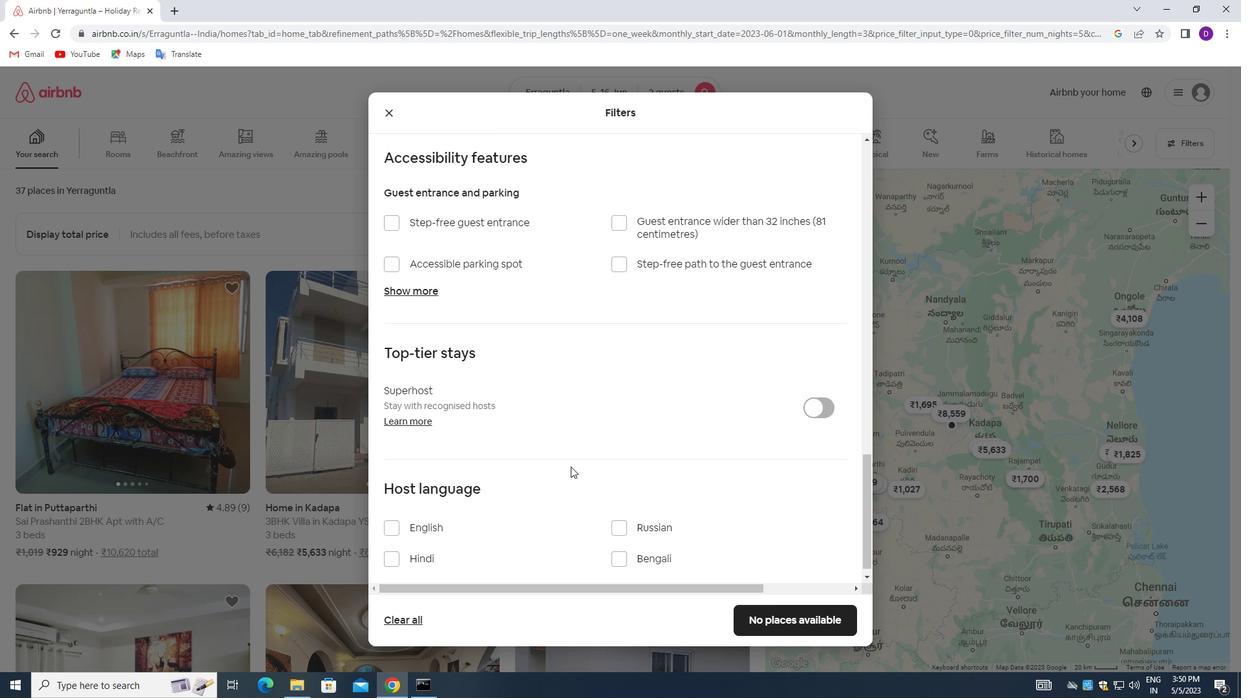 
Action: Mouse moved to (566, 474)
Screenshot: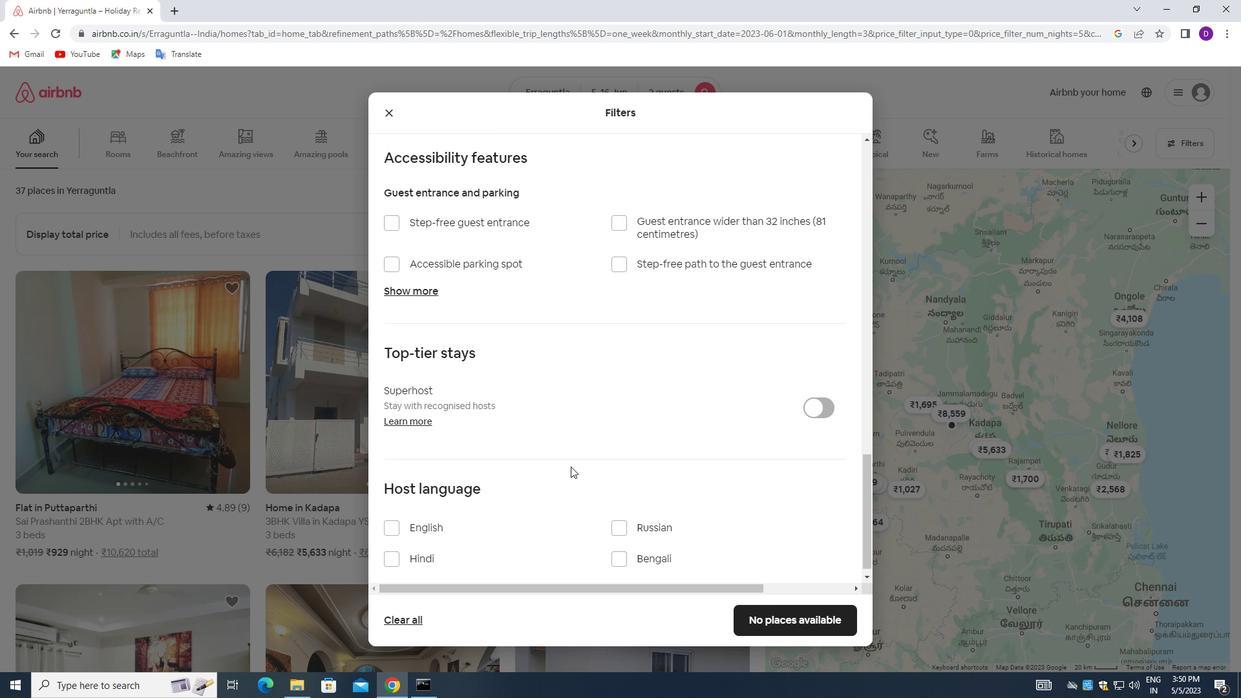 
Action: Mouse scrolled (566, 473) with delta (0, 0)
Screenshot: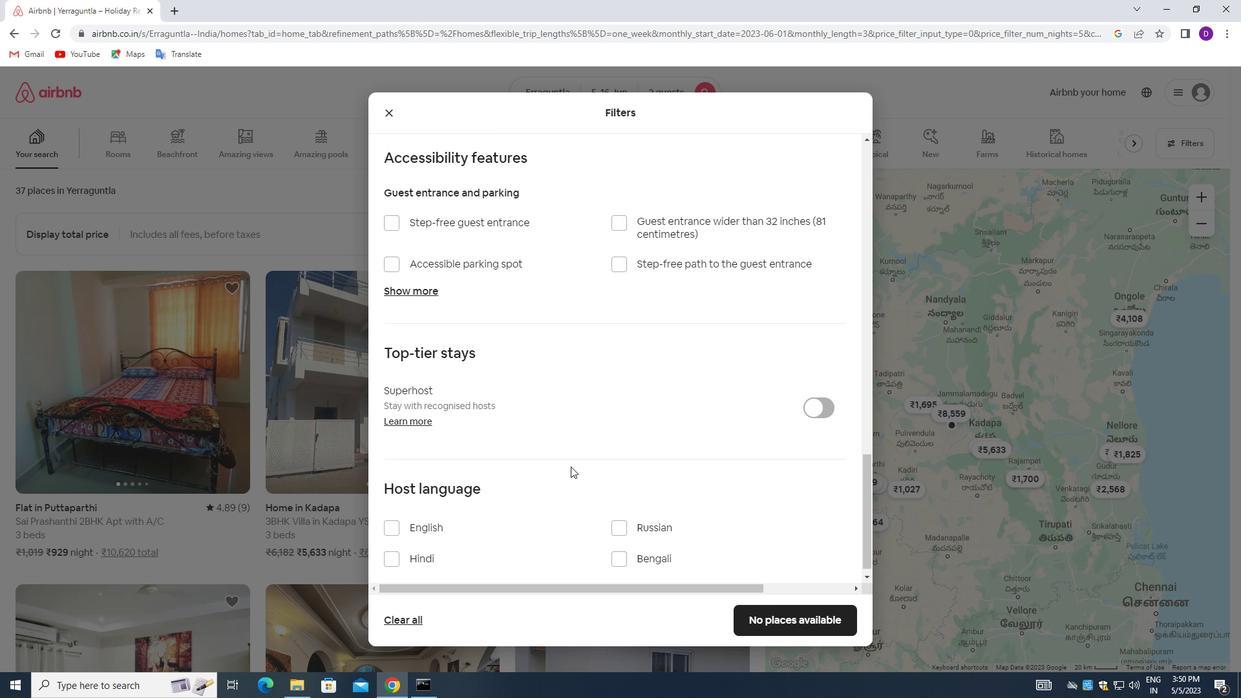 
Action: Mouse moved to (562, 479)
Screenshot: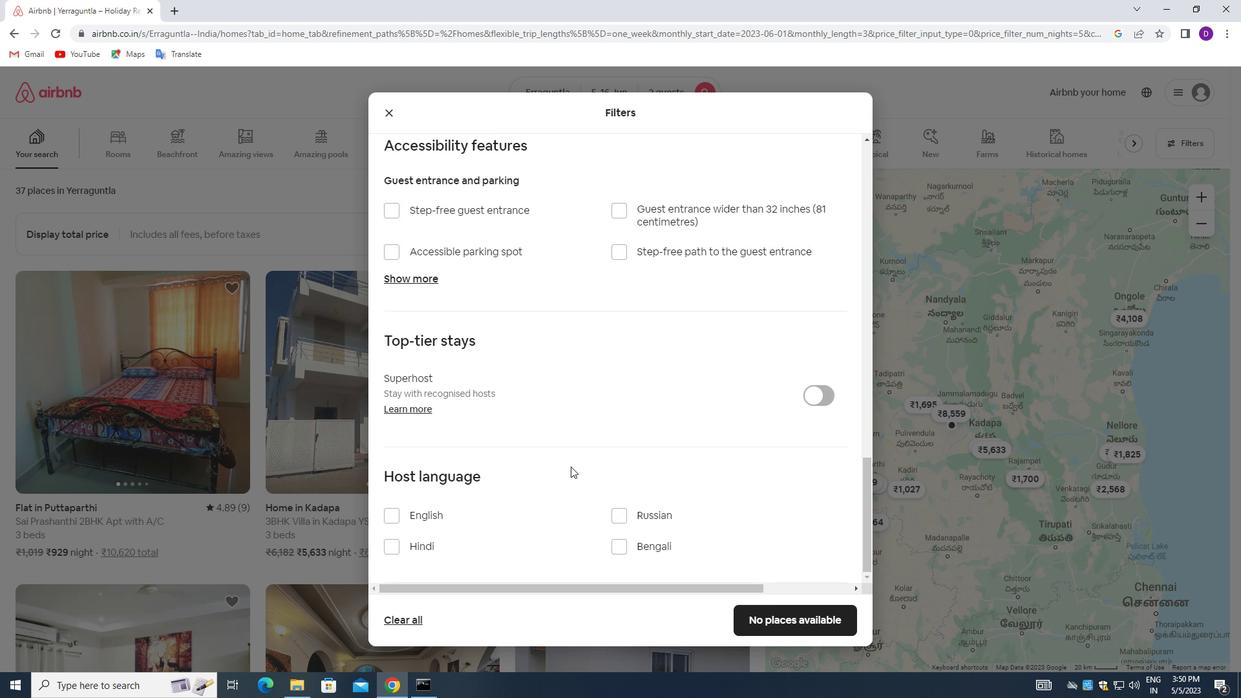 
Action: Mouse scrolled (562, 479) with delta (0, 0)
Screenshot: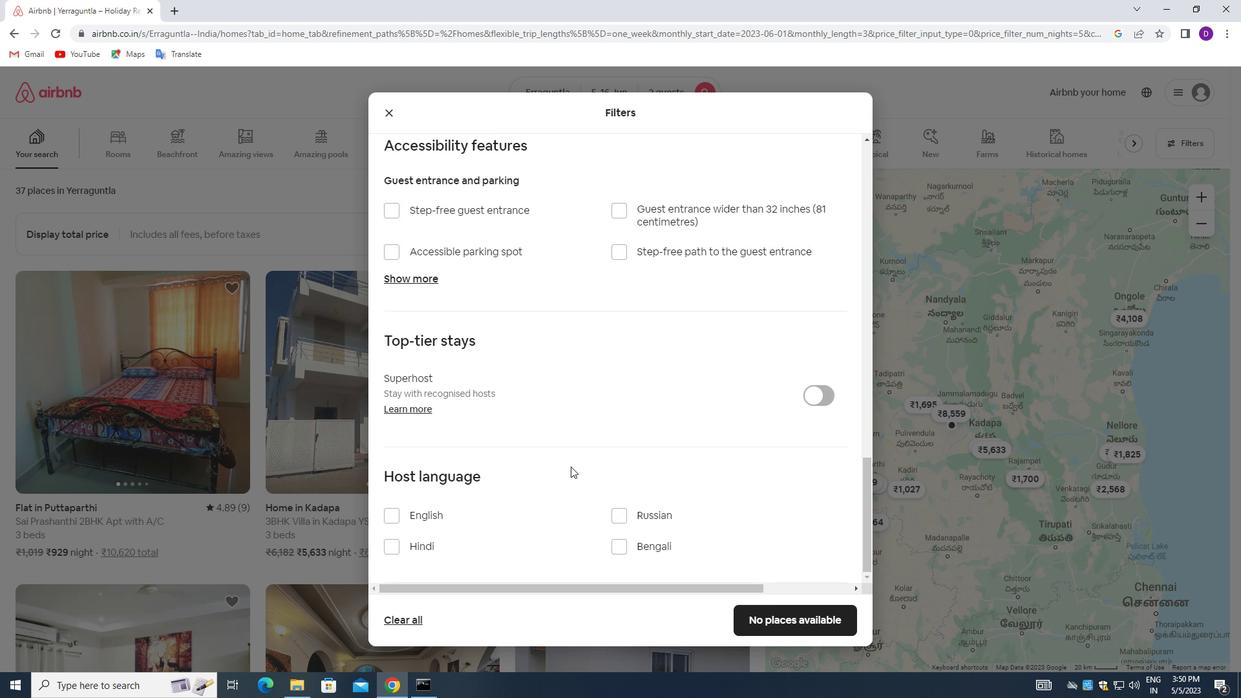 
Action: Mouse moved to (556, 484)
Screenshot: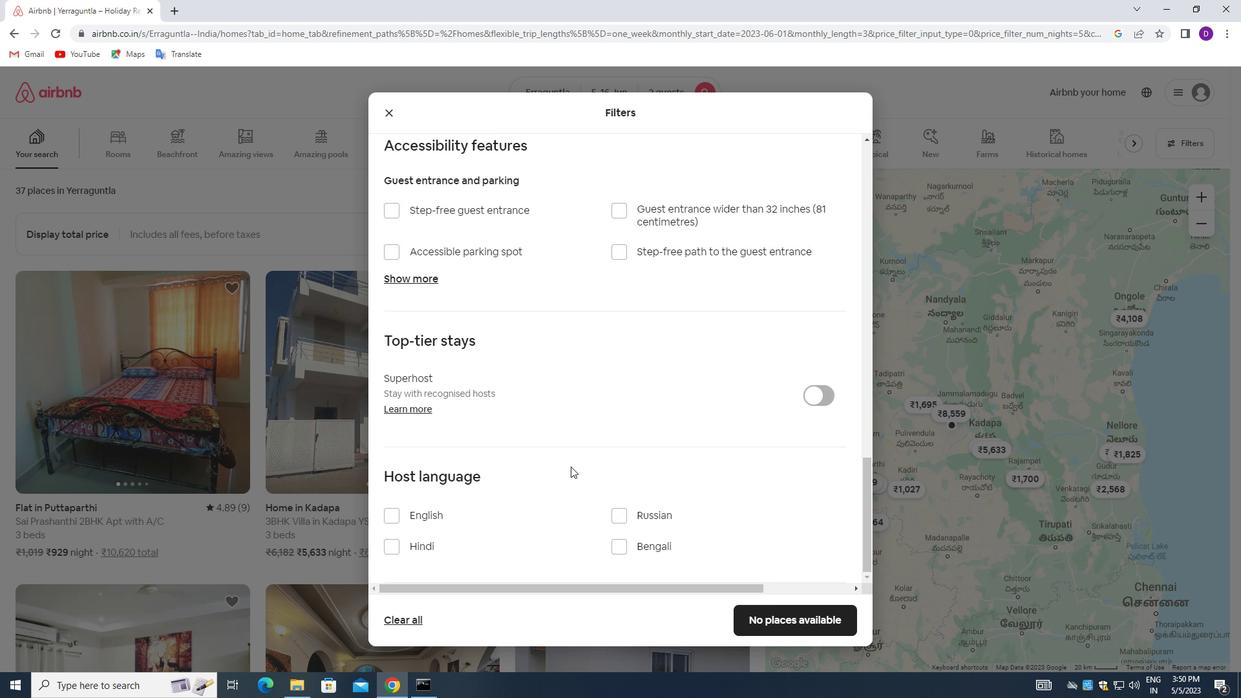 
Action: Mouse scrolled (556, 483) with delta (0, 0)
Screenshot: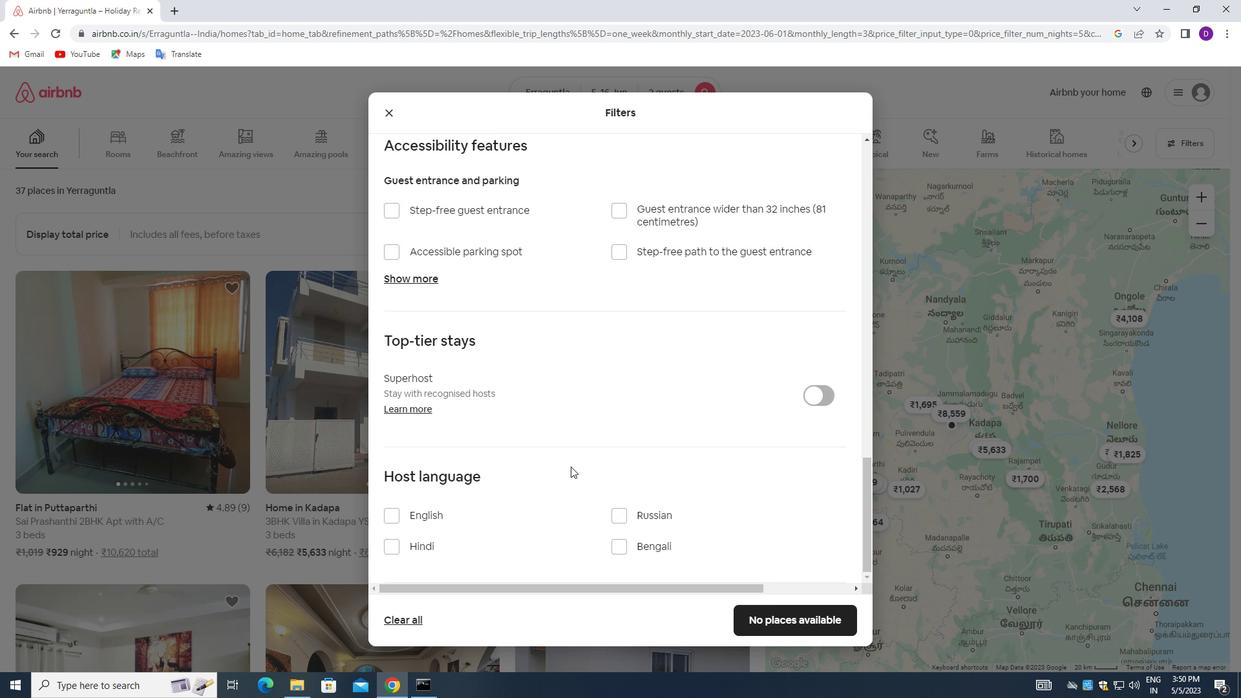 
Action: Mouse moved to (392, 513)
Screenshot: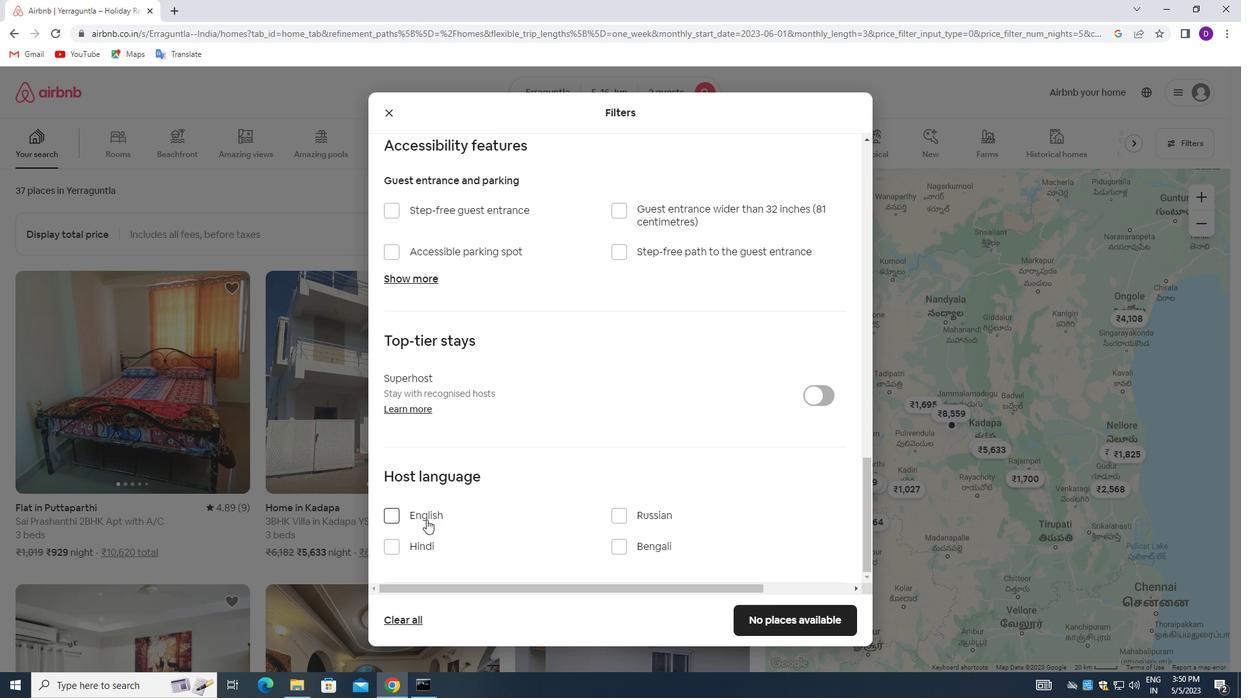 
Action: Mouse pressed left at (392, 513)
Screenshot: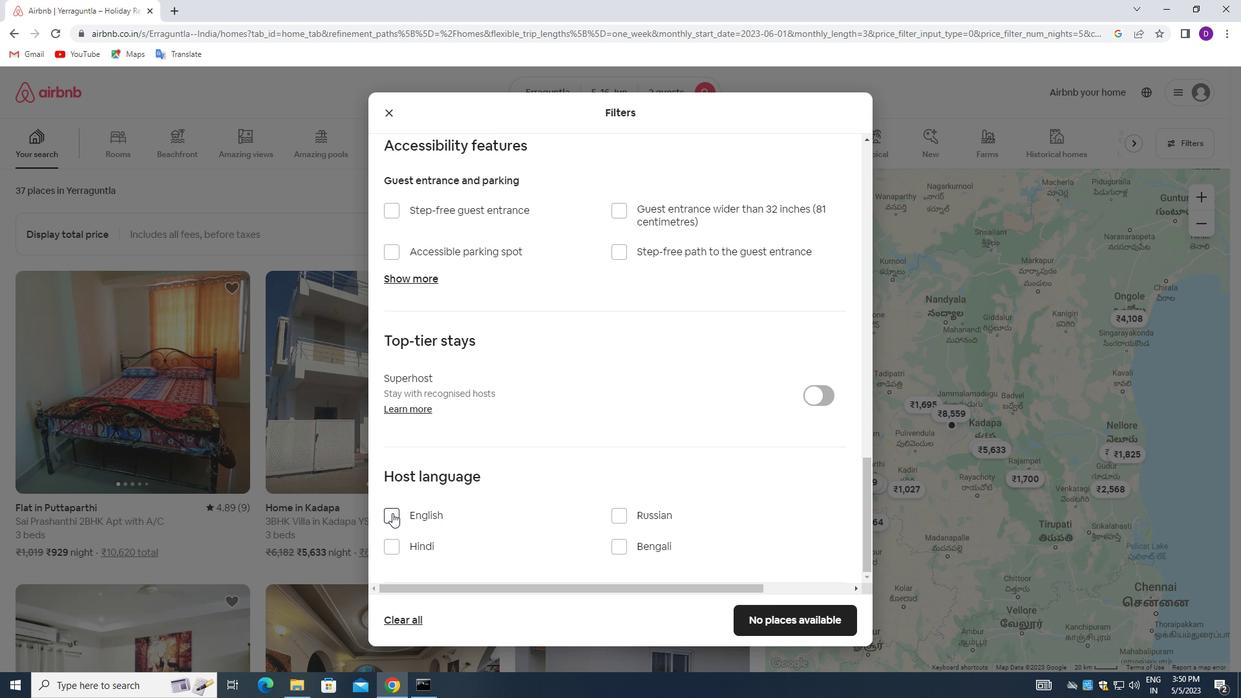 
Action: Mouse moved to (743, 617)
Screenshot: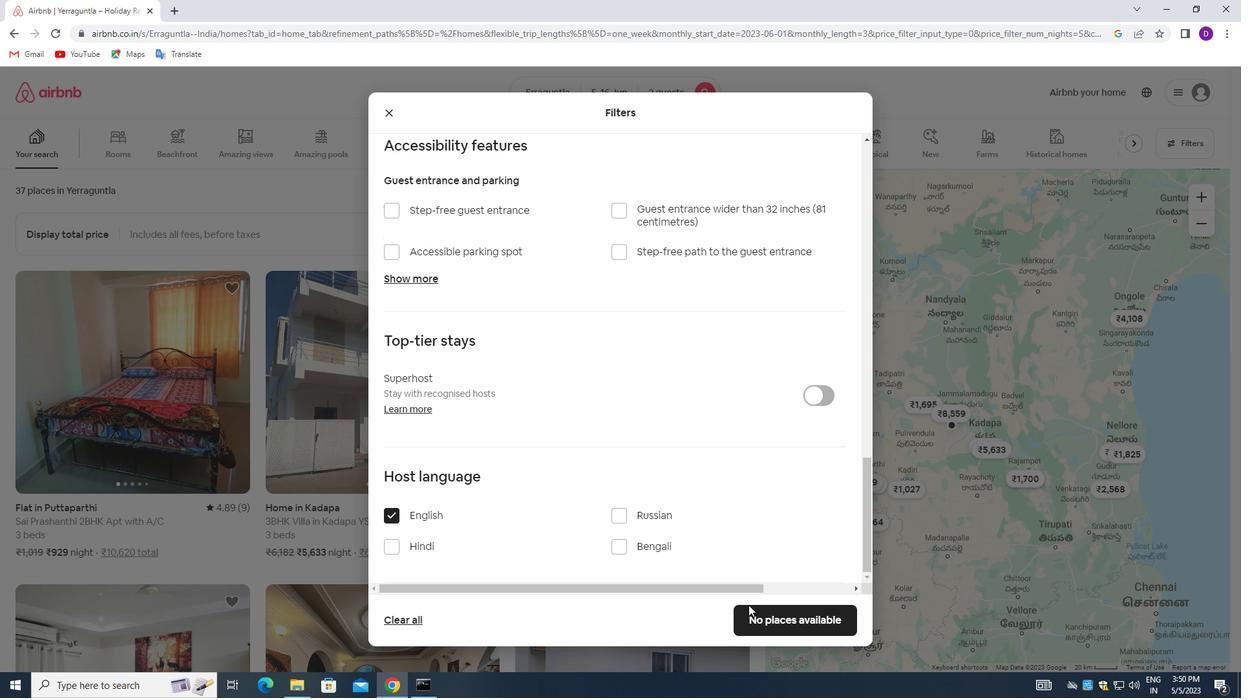 
Action: Mouse pressed left at (743, 617)
Screenshot: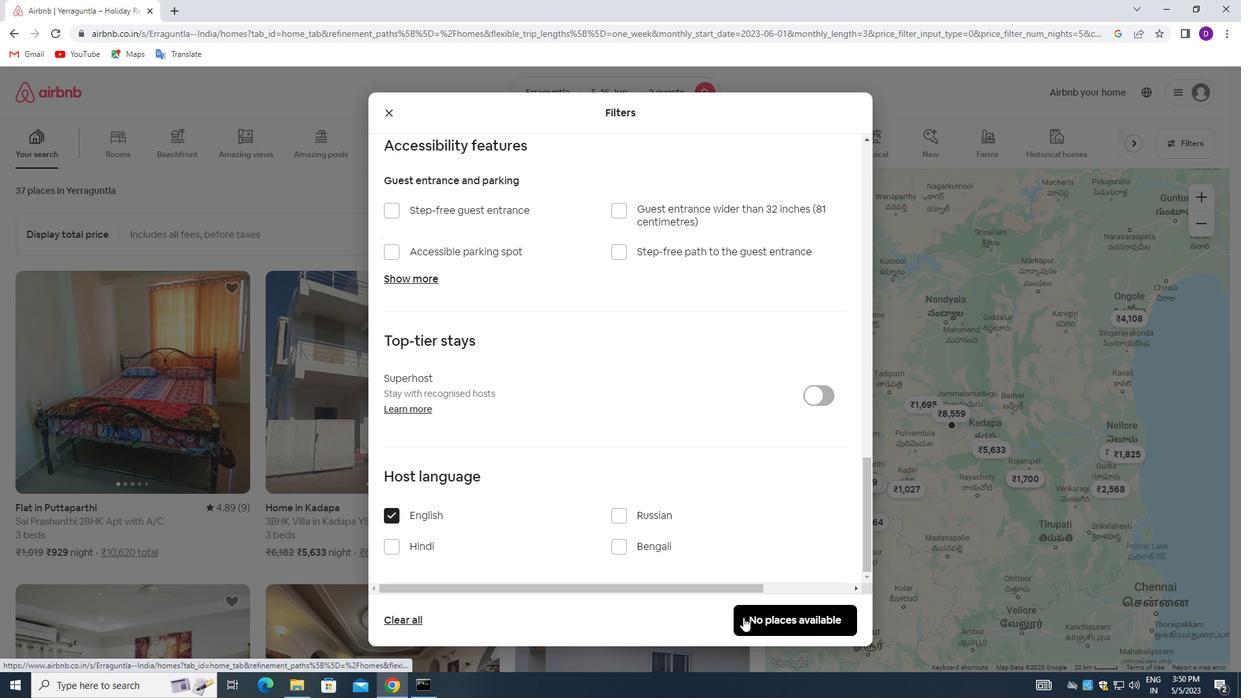 
Action: Mouse moved to (650, 427)
Screenshot: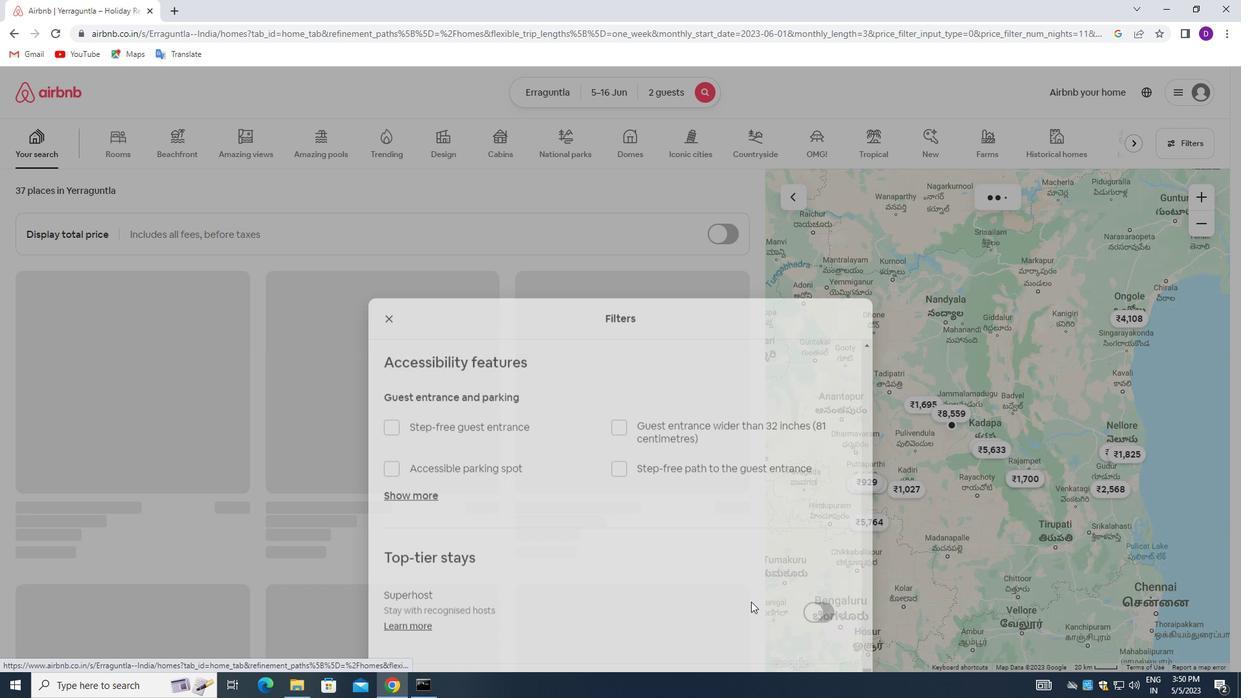 
